 Task: Reply All to email with the signature Gage Hill with the subject Request for a survey from softage.1@softage.net with the message Please let me know if there are any concerns regarding the project timeline., select first 2 words, change the font color from current to green and background color to yellow Send the email
Action: Mouse moved to (968, 81)
Screenshot: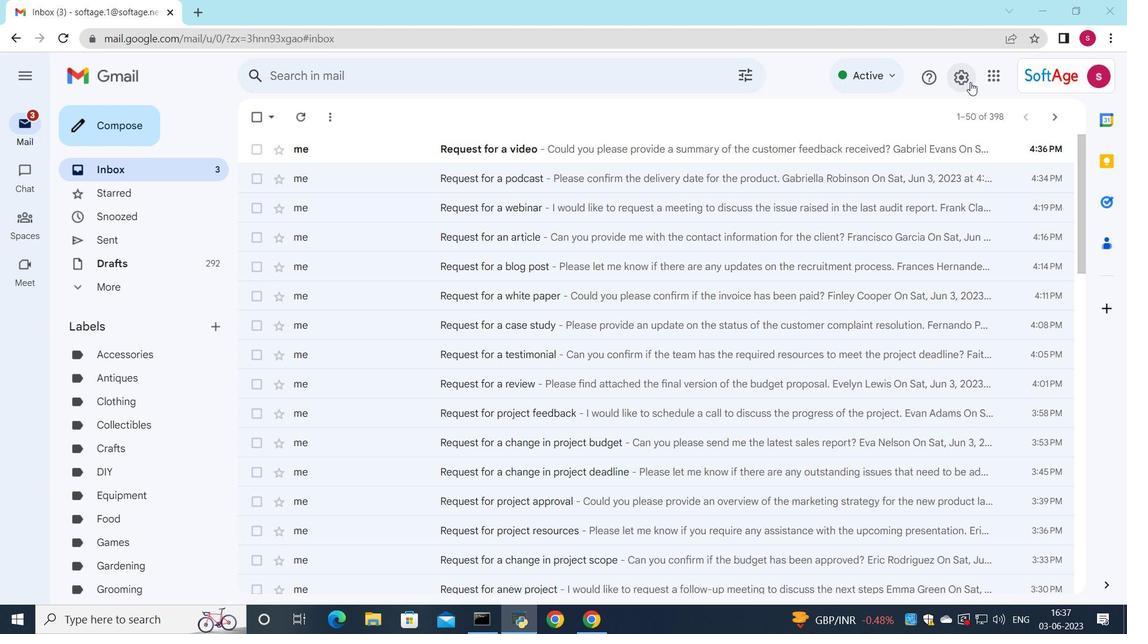 
Action: Mouse pressed left at (968, 81)
Screenshot: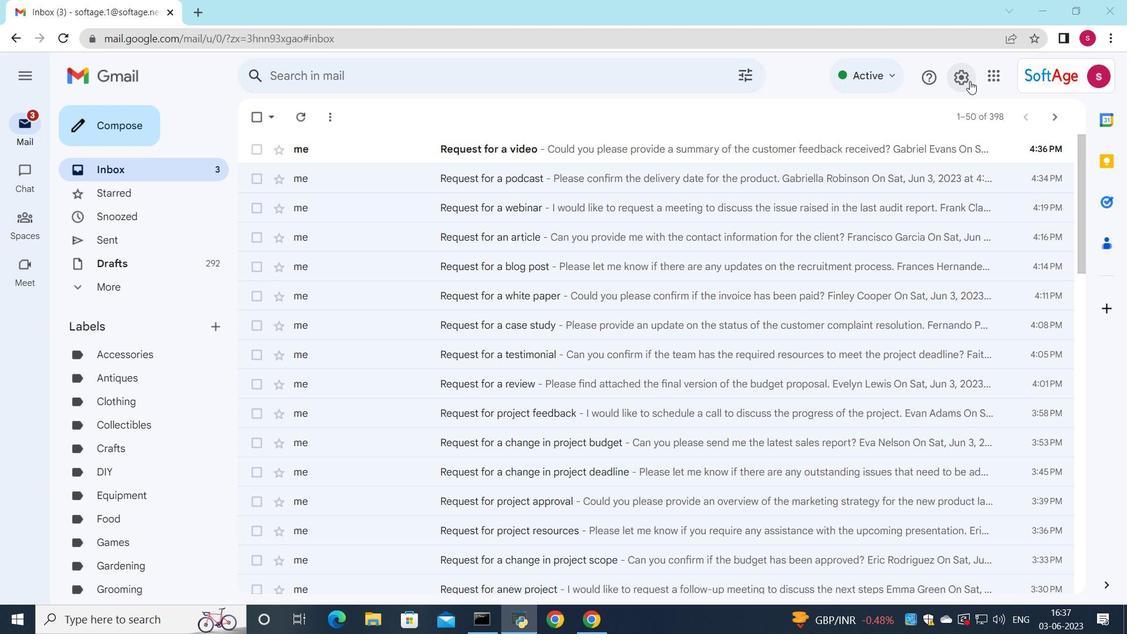 
Action: Mouse moved to (974, 151)
Screenshot: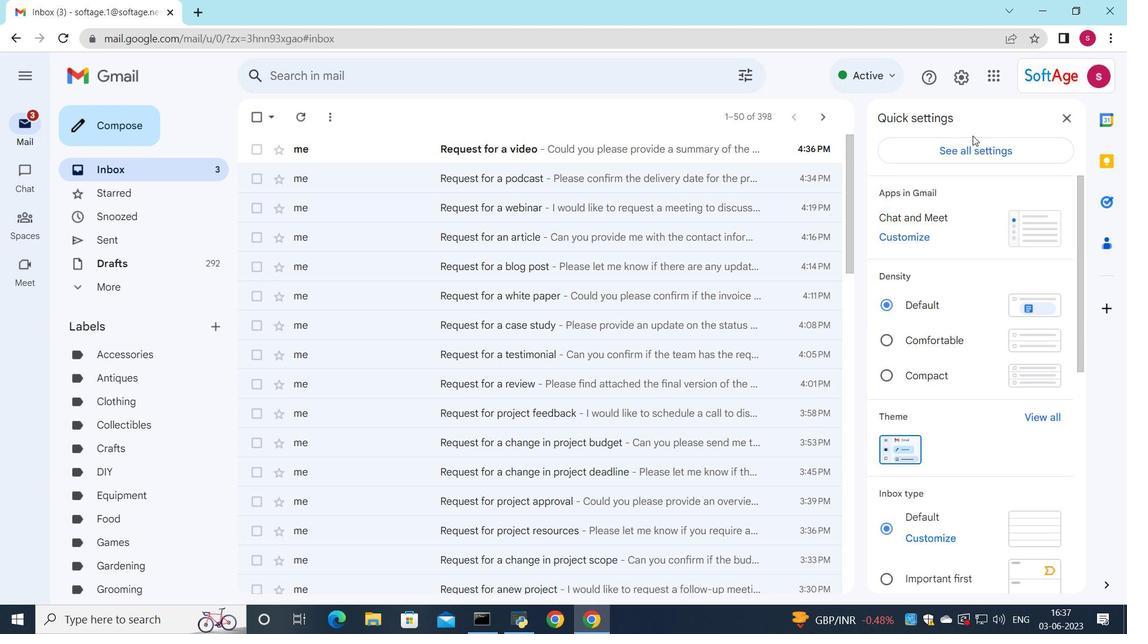 
Action: Mouse pressed left at (974, 151)
Screenshot: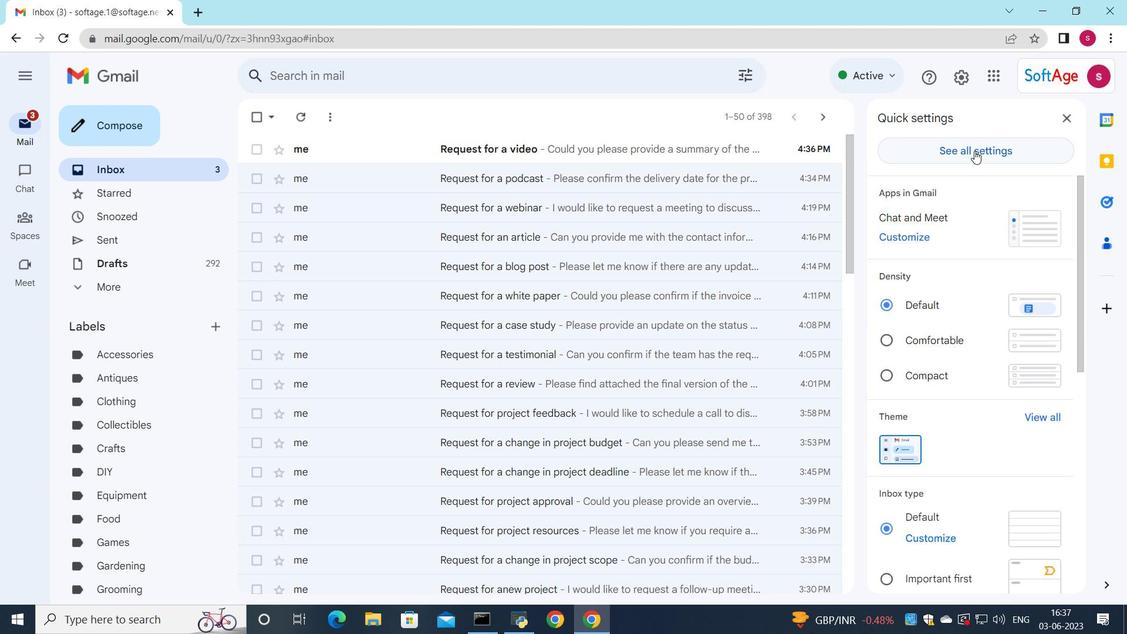 
Action: Mouse moved to (771, 204)
Screenshot: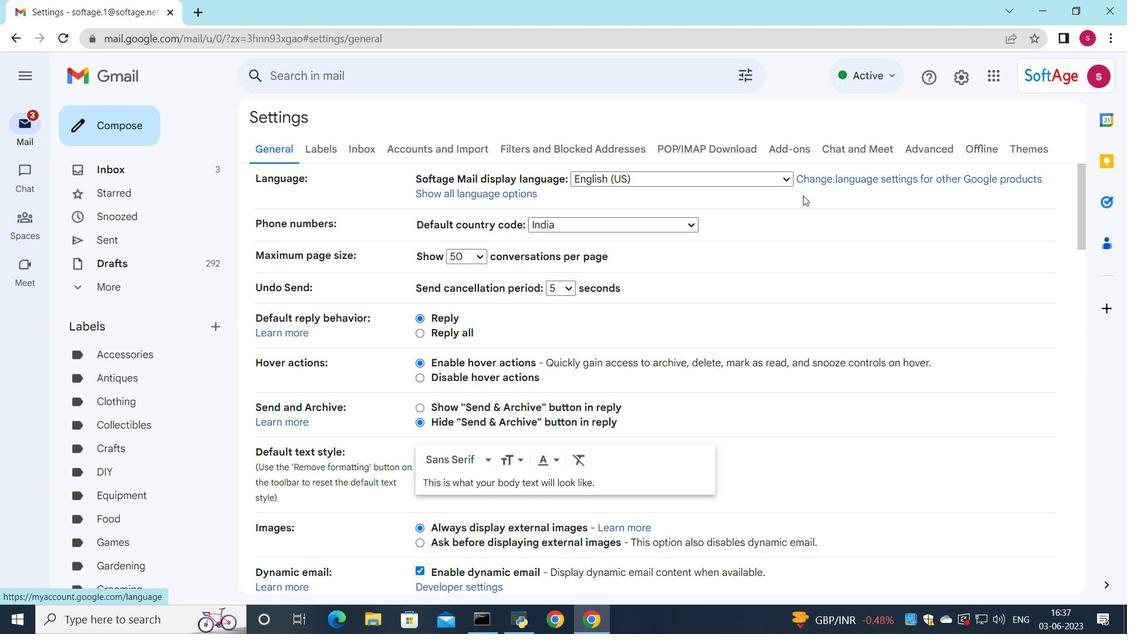 
Action: Mouse scrolled (771, 204) with delta (0, 0)
Screenshot: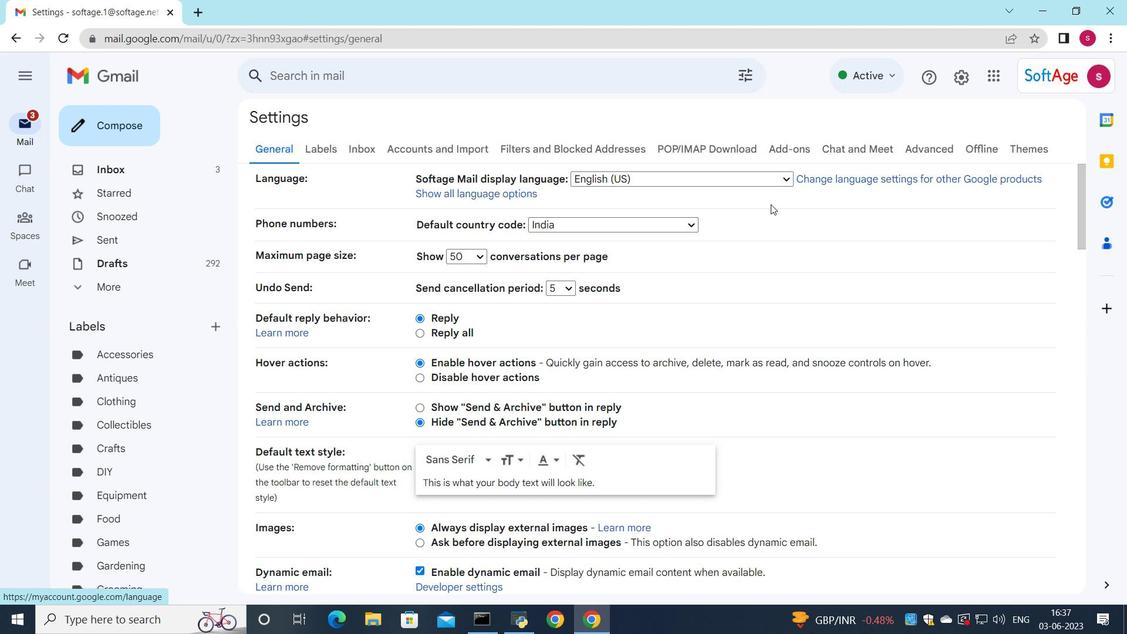 
Action: Mouse scrolled (771, 204) with delta (0, 0)
Screenshot: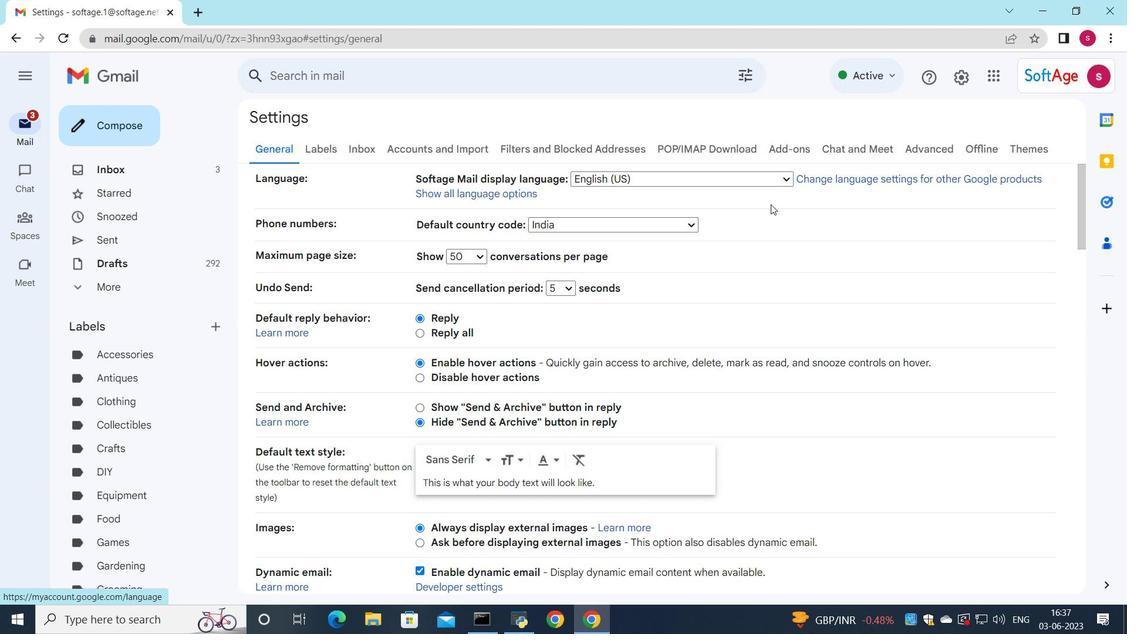 
Action: Mouse scrolled (771, 204) with delta (0, 0)
Screenshot: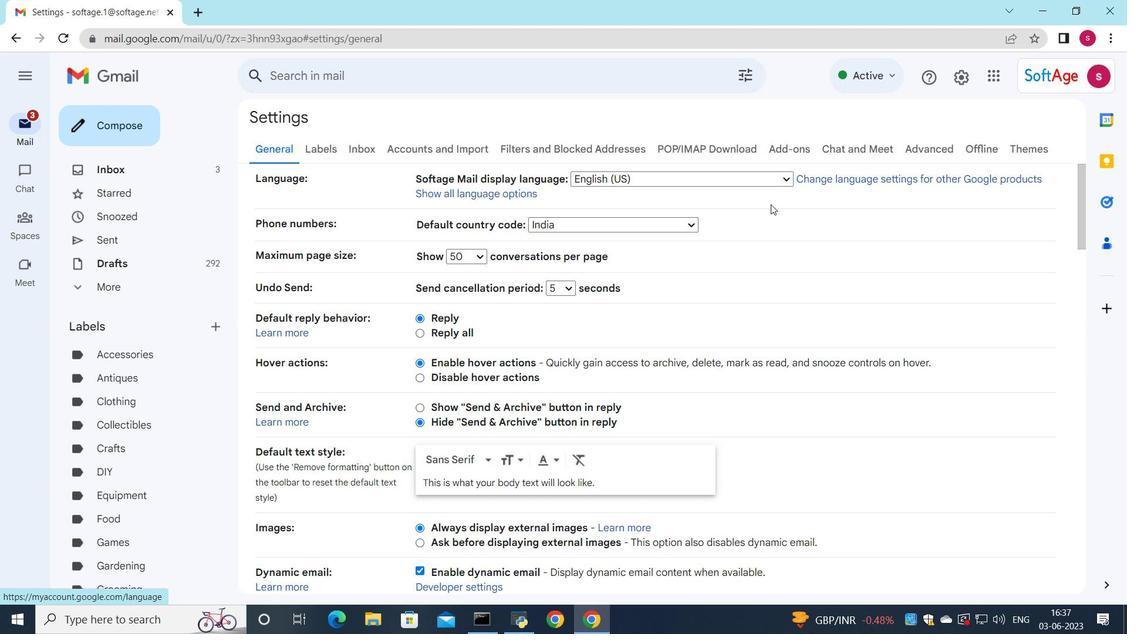 
Action: Mouse scrolled (771, 204) with delta (0, 0)
Screenshot: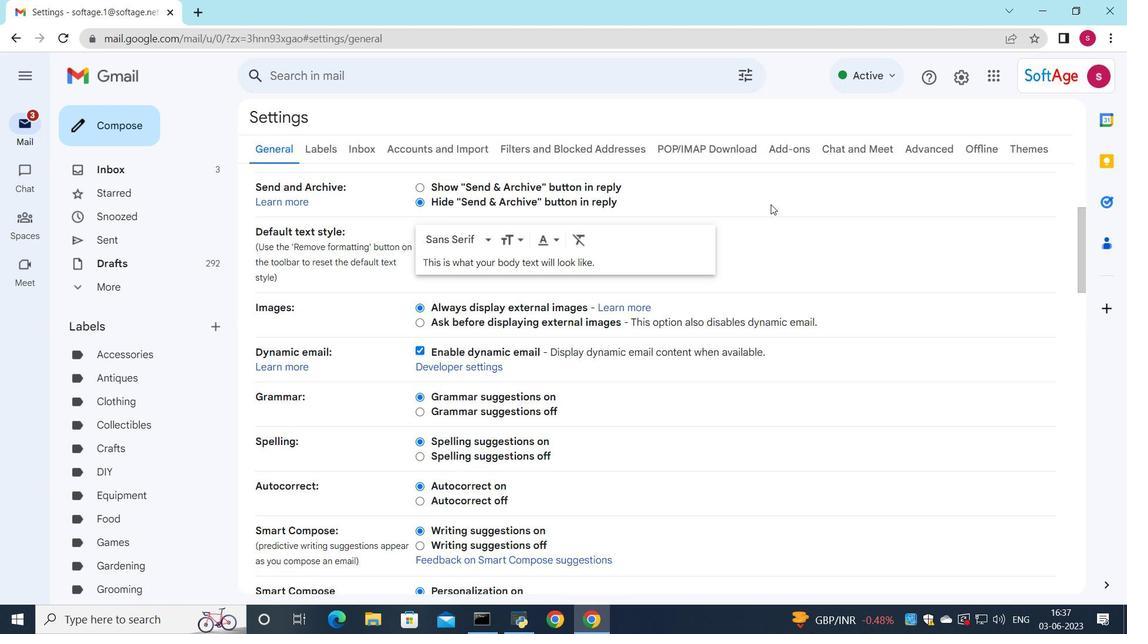 
Action: Mouse scrolled (771, 204) with delta (0, 0)
Screenshot: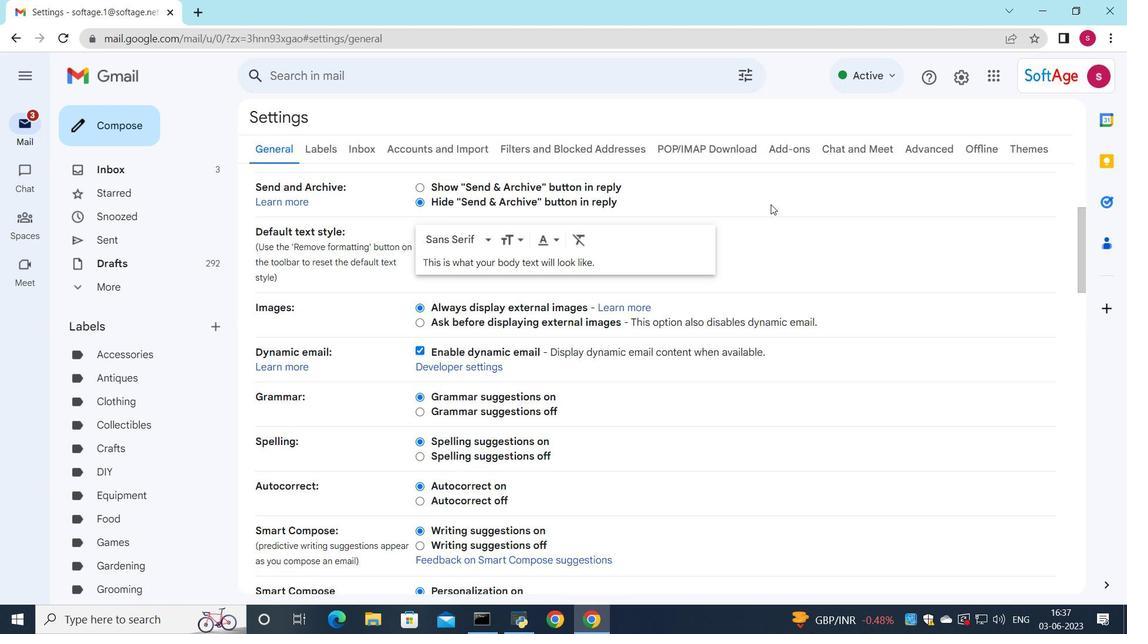 
Action: Mouse scrolled (771, 204) with delta (0, 0)
Screenshot: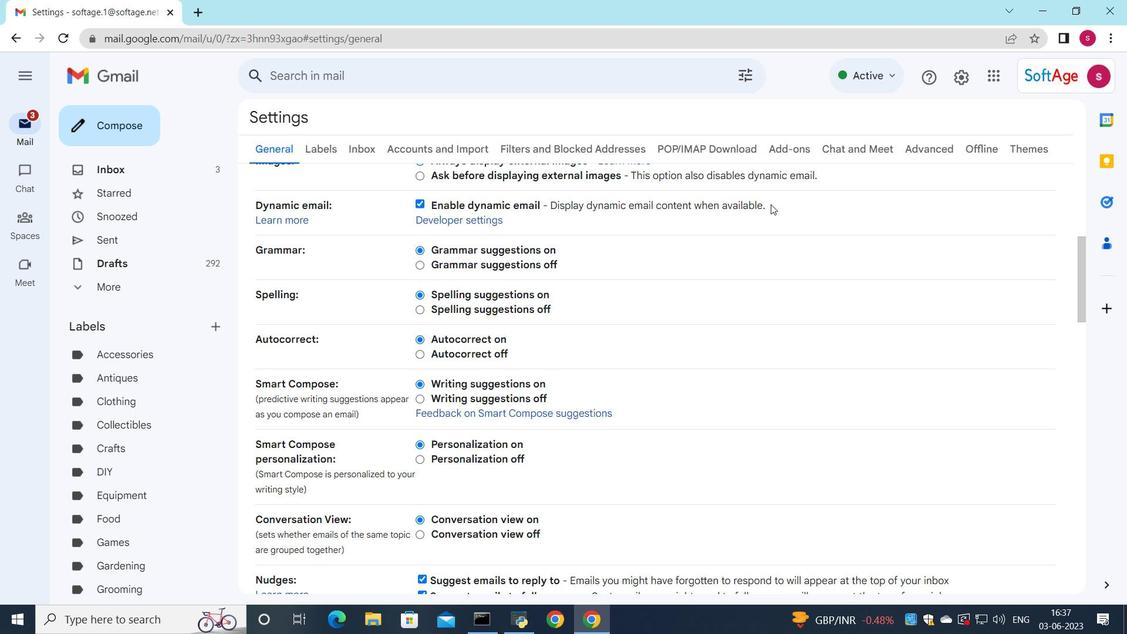 
Action: Mouse scrolled (771, 204) with delta (0, 0)
Screenshot: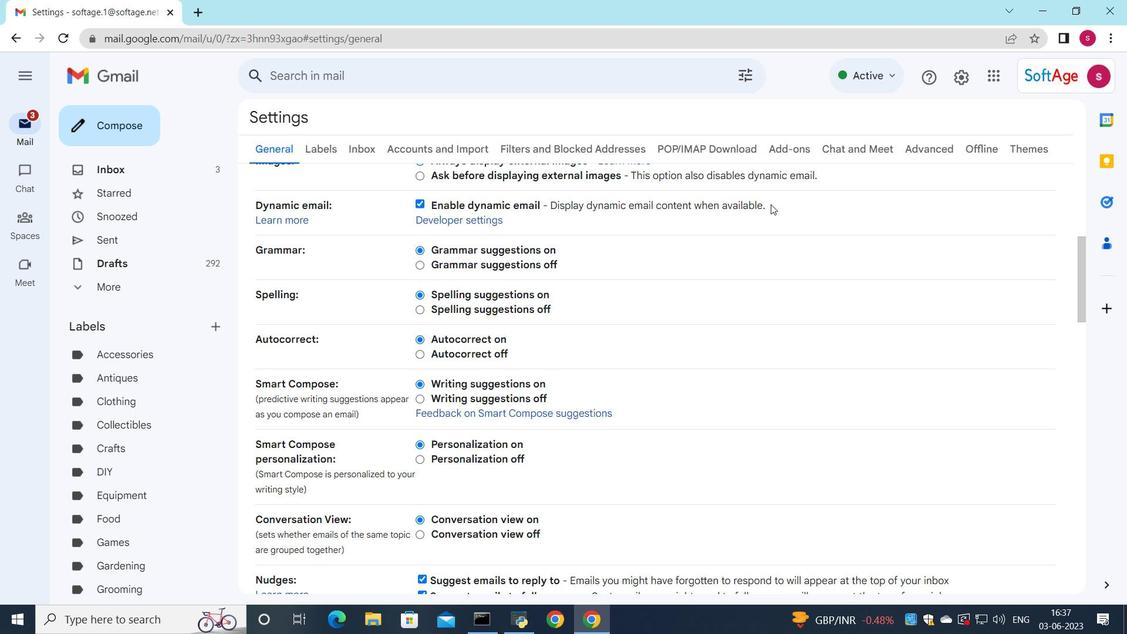 
Action: Mouse scrolled (771, 204) with delta (0, 0)
Screenshot: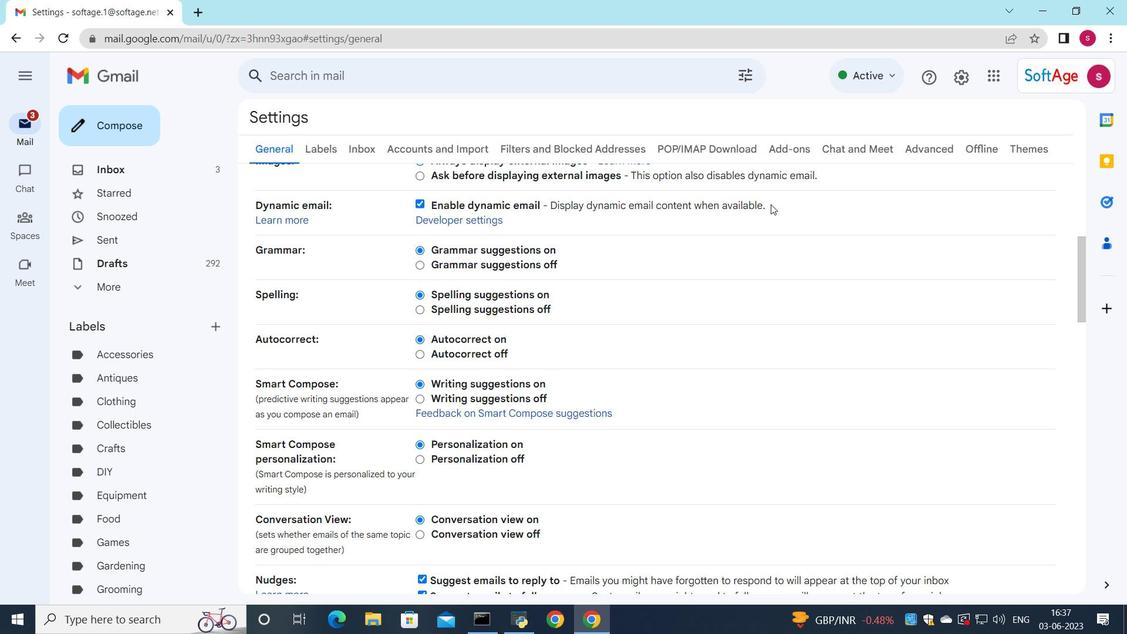 
Action: Mouse scrolled (771, 204) with delta (0, 0)
Screenshot: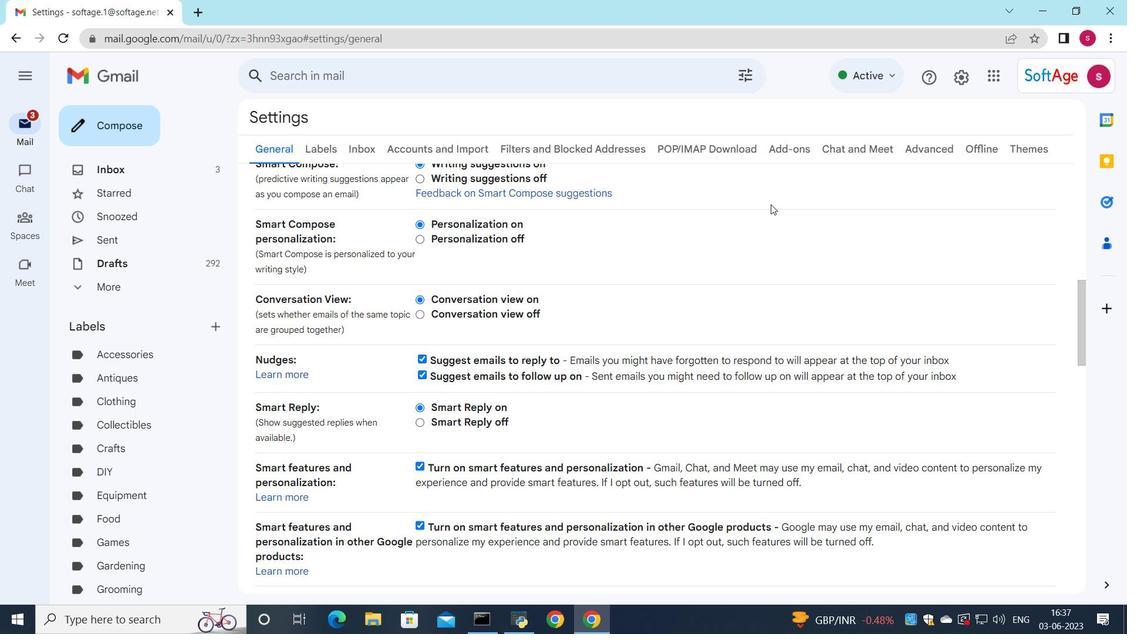 
Action: Mouse scrolled (771, 204) with delta (0, 0)
Screenshot: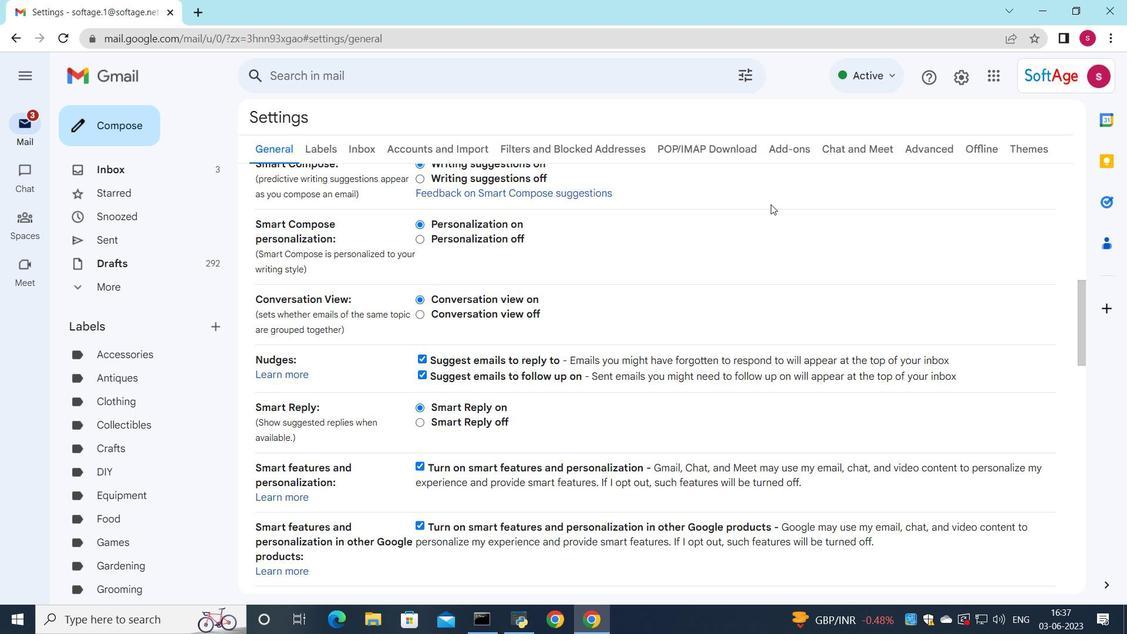 
Action: Mouse scrolled (771, 204) with delta (0, 0)
Screenshot: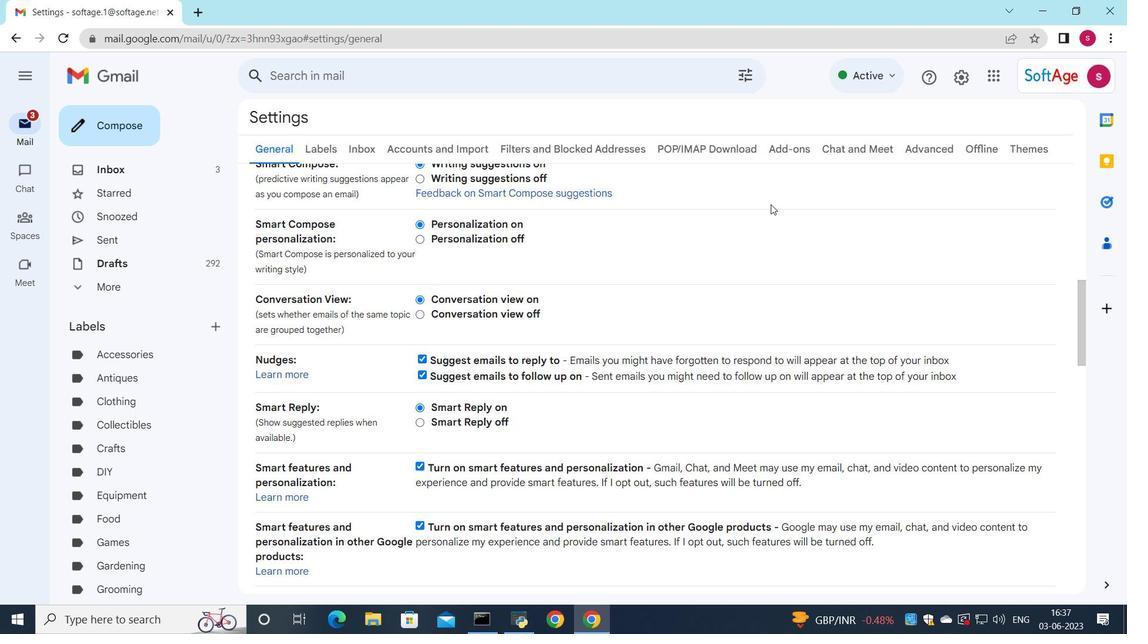 
Action: Mouse moved to (744, 226)
Screenshot: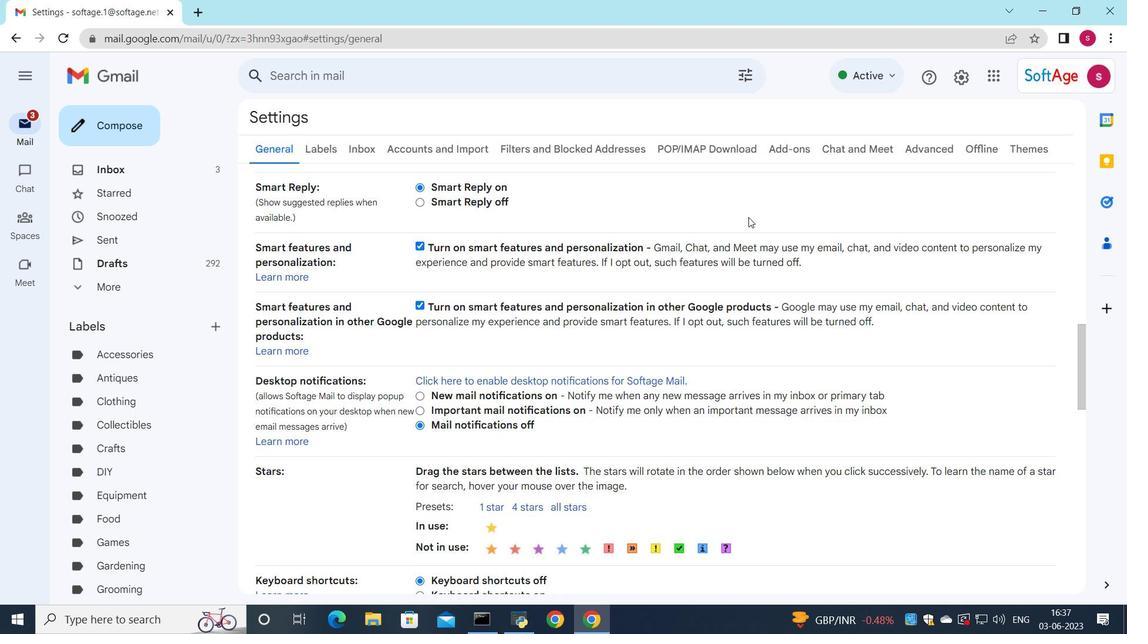 
Action: Mouse scrolled (744, 225) with delta (0, 0)
Screenshot: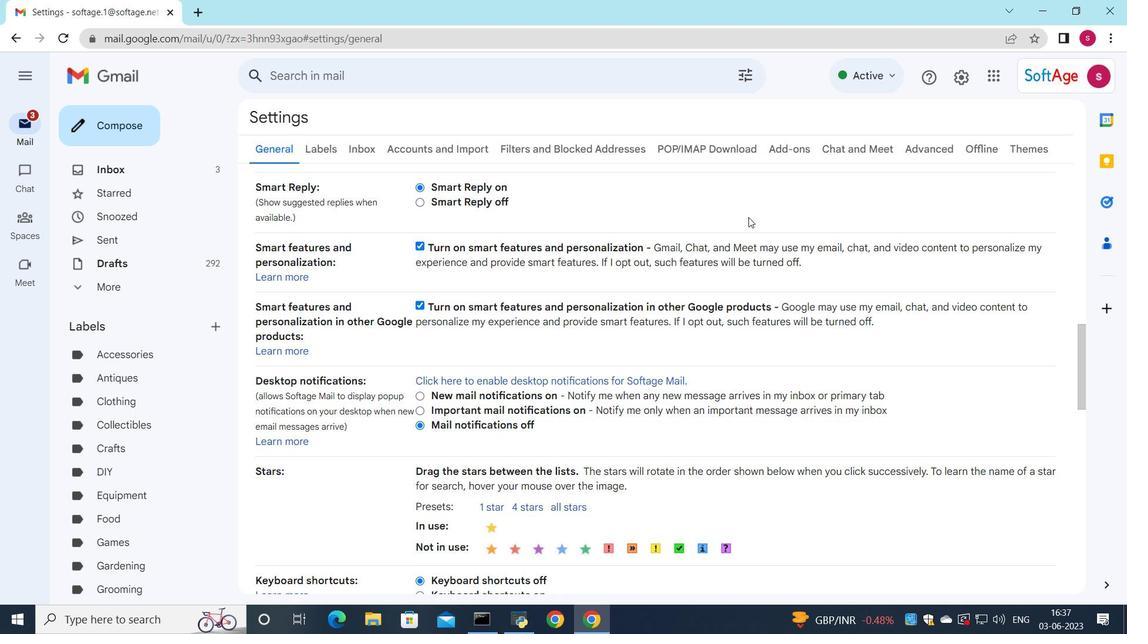 
Action: Mouse moved to (744, 226)
Screenshot: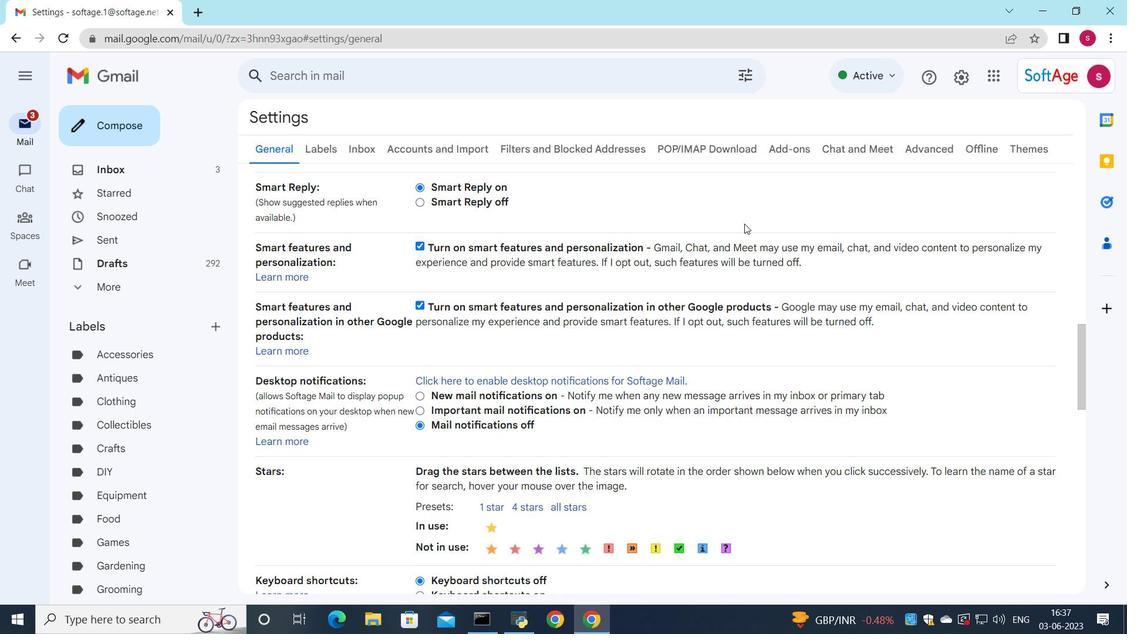 
Action: Mouse scrolled (744, 226) with delta (0, 0)
Screenshot: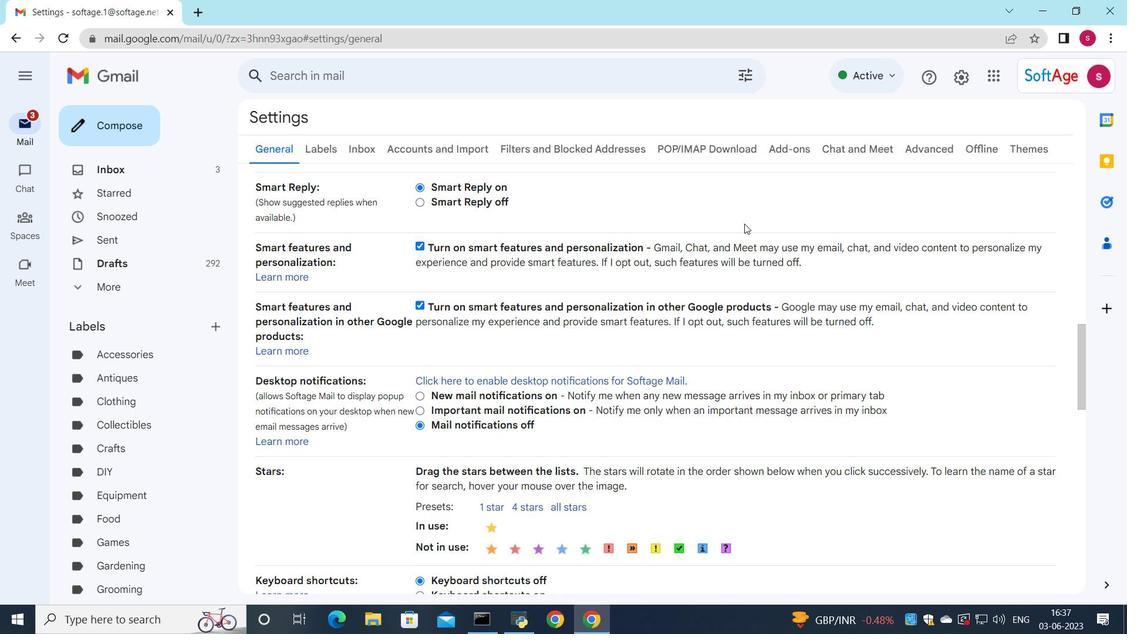 
Action: Mouse moved to (744, 236)
Screenshot: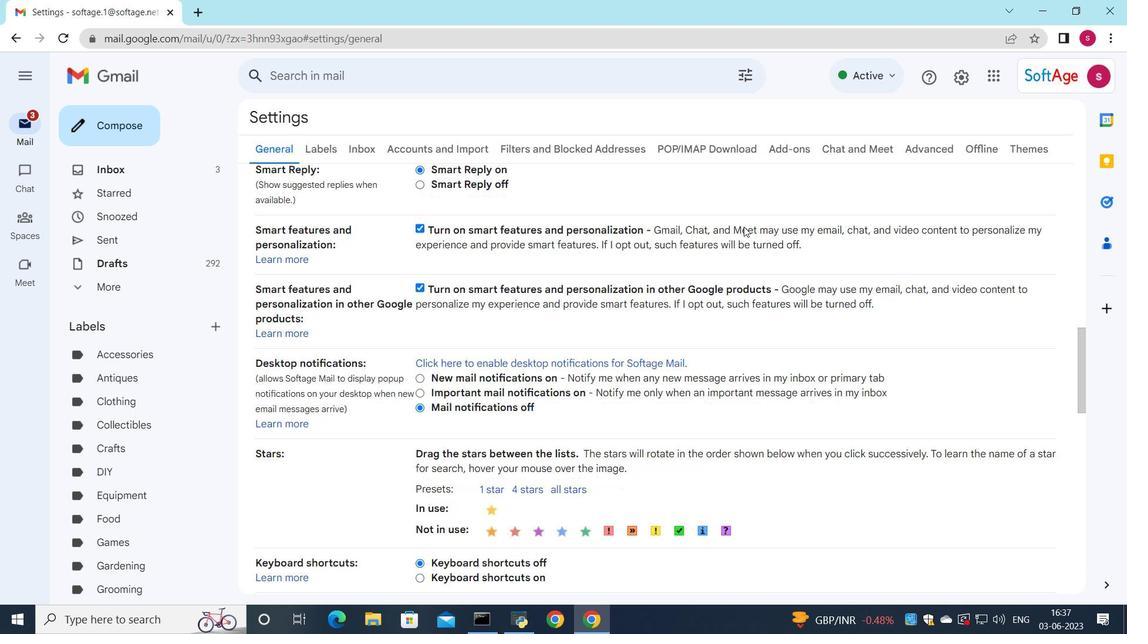 
Action: Mouse scrolled (744, 228) with delta (0, 0)
Screenshot: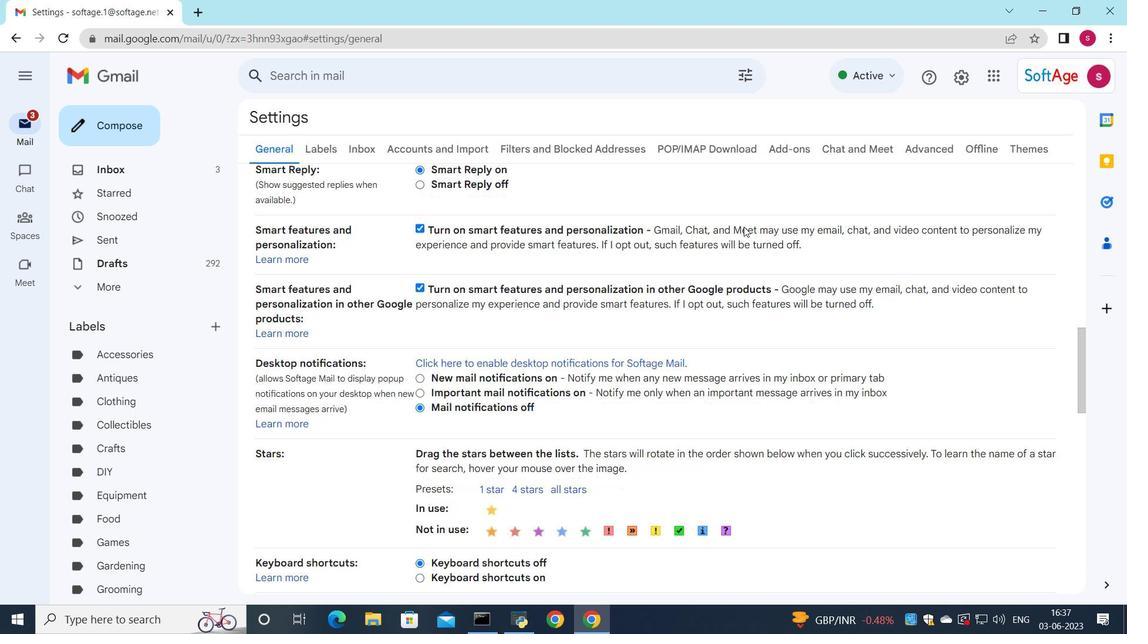 
Action: Mouse moved to (664, 293)
Screenshot: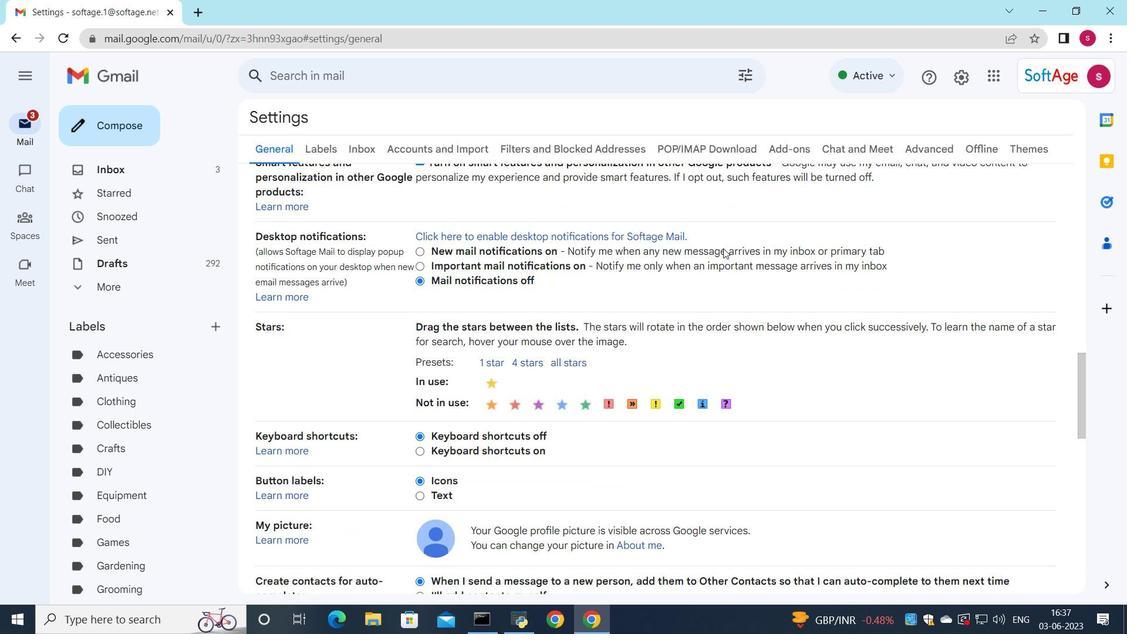 
Action: Mouse scrolled (664, 292) with delta (0, 0)
Screenshot: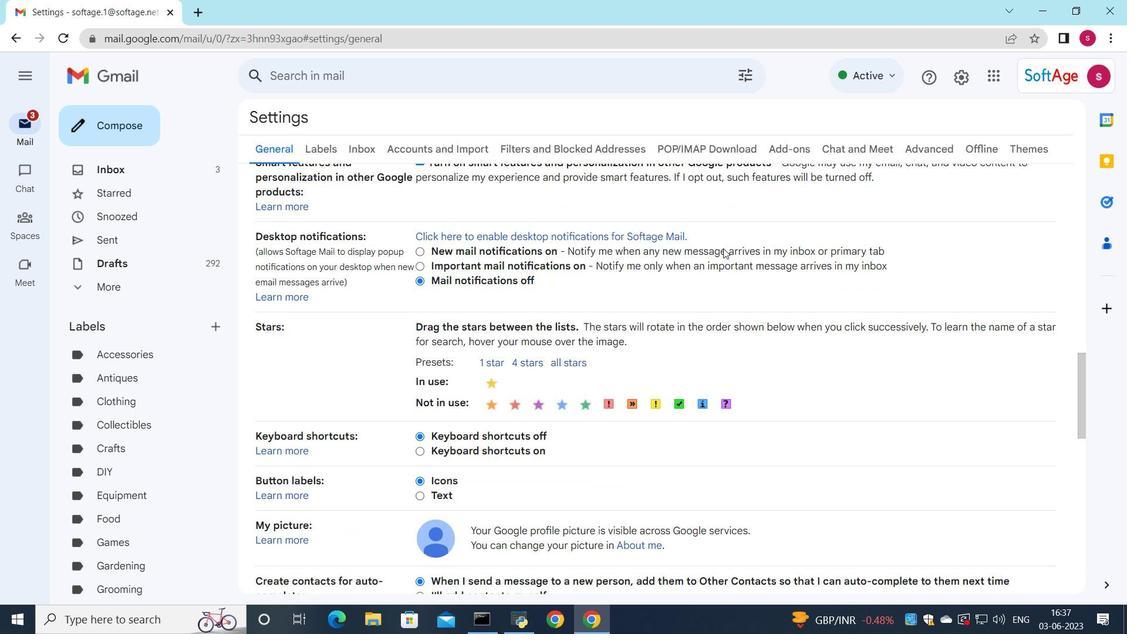 
Action: Mouse moved to (662, 297)
Screenshot: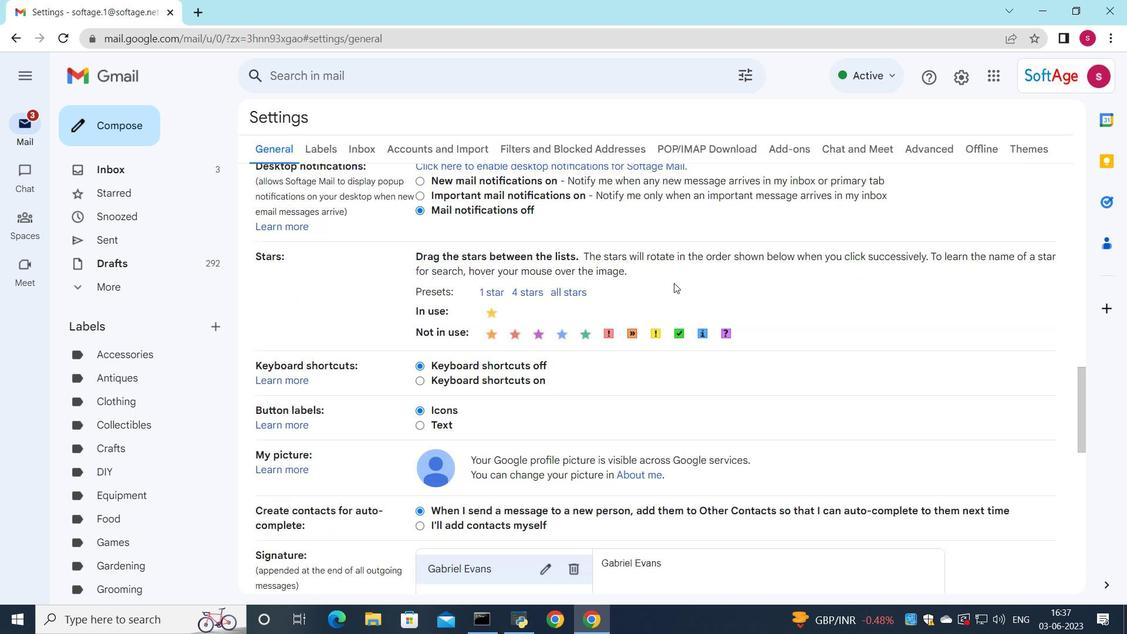 
Action: Mouse scrolled (662, 297) with delta (0, 0)
Screenshot: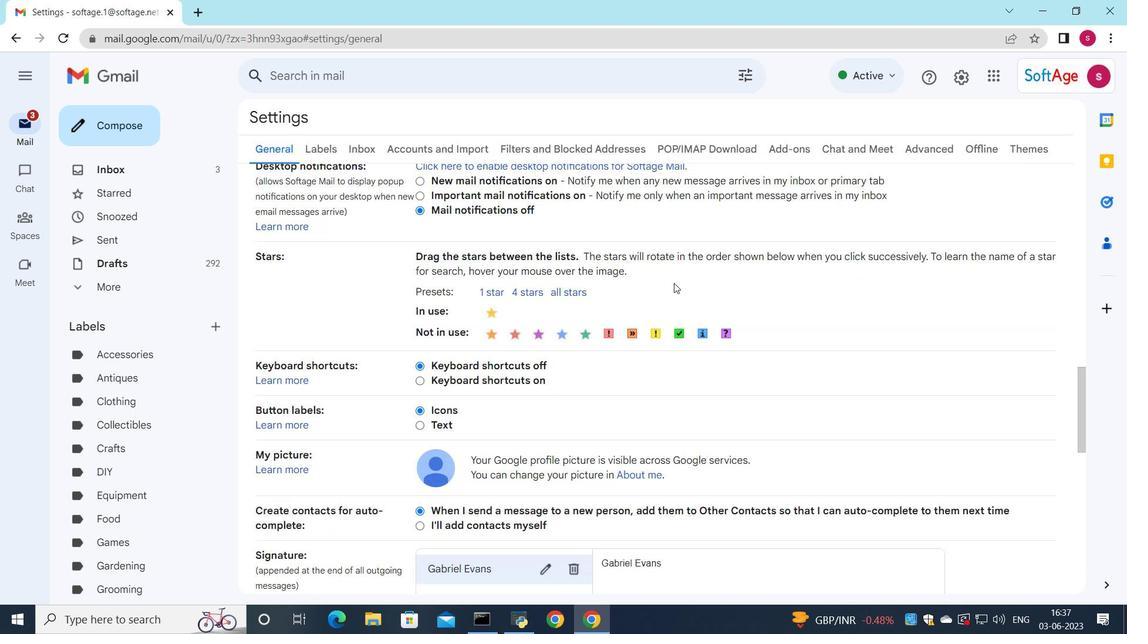 
Action: Mouse moved to (661, 300)
Screenshot: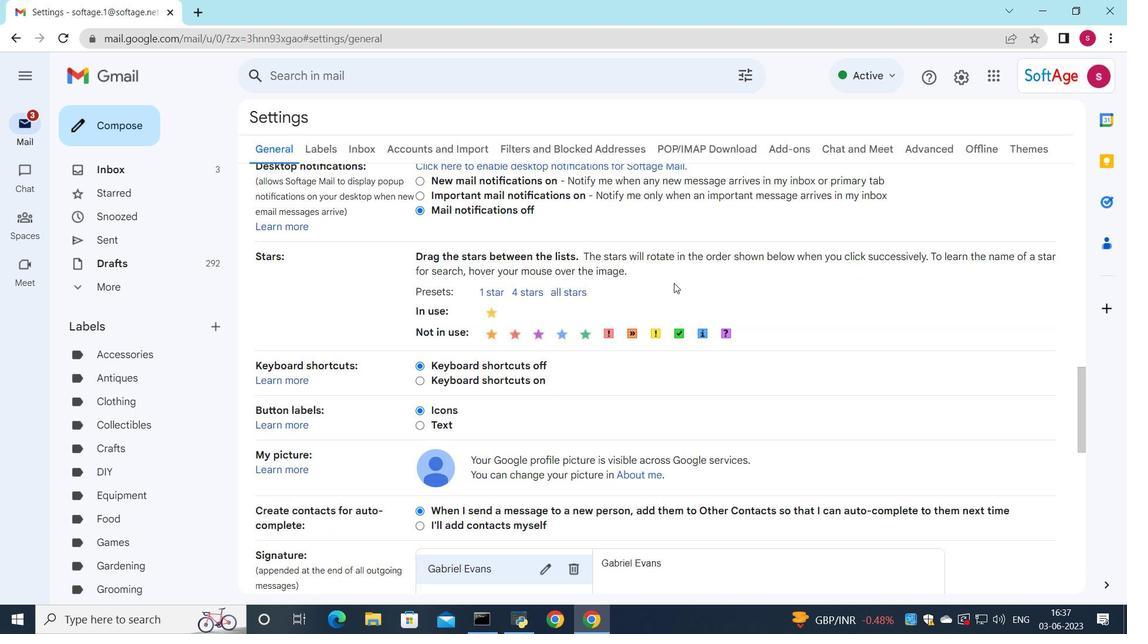 
Action: Mouse scrolled (661, 299) with delta (0, 0)
Screenshot: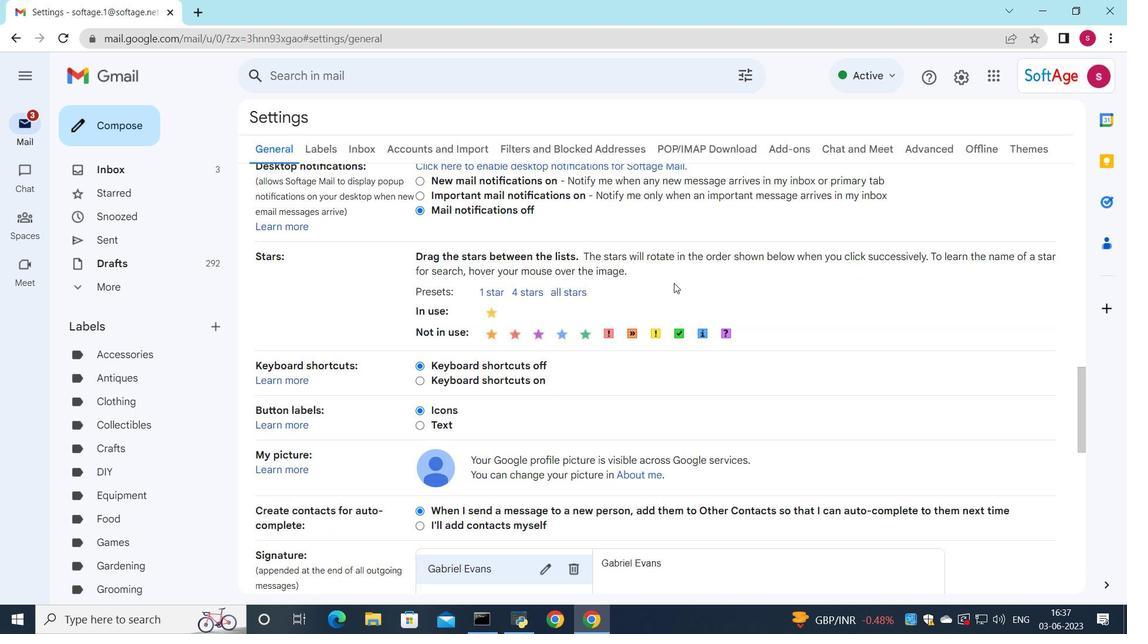 
Action: Mouse moved to (576, 337)
Screenshot: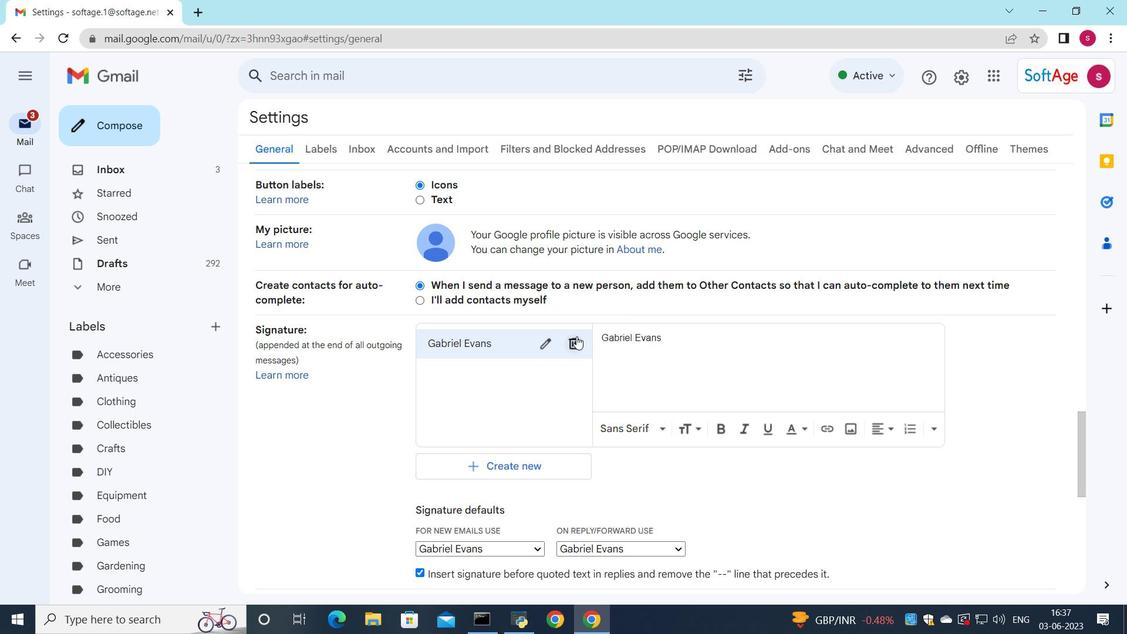 
Action: Mouse pressed left at (576, 337)
Screenshot: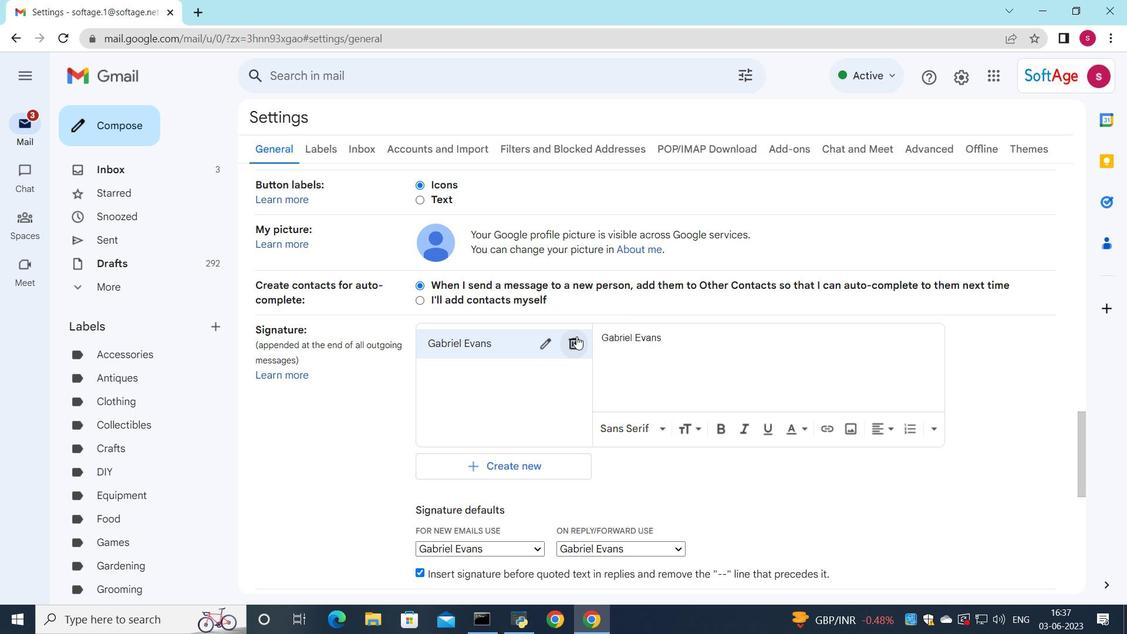 
Action: Mouse moved to (691, 353)
Screenshot: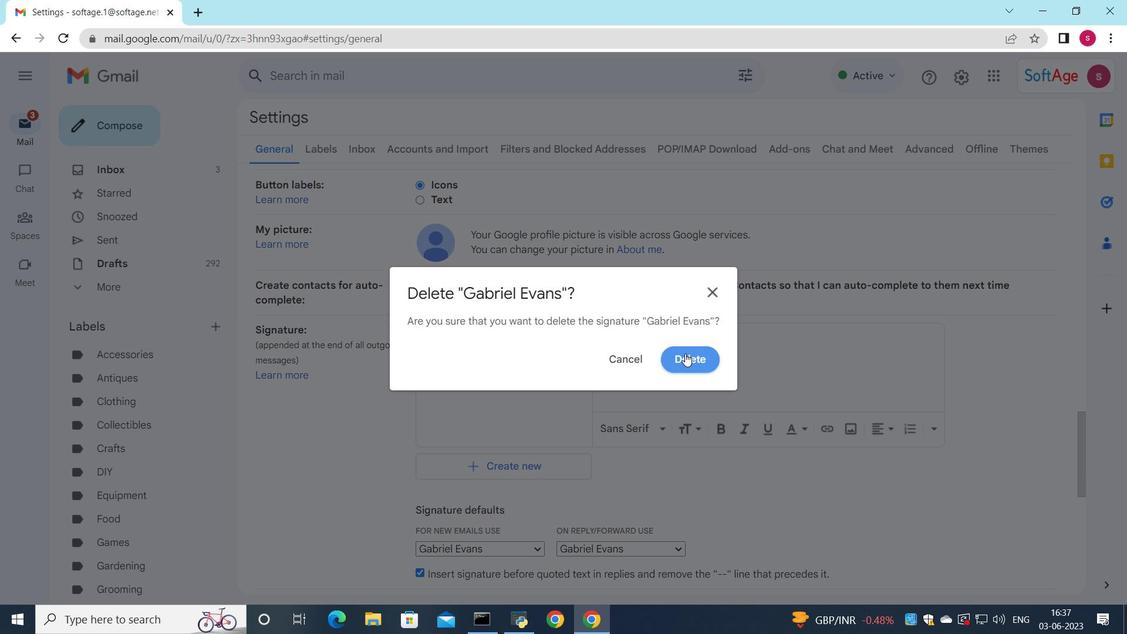 
Action: Mouse pressed left at (691, 353)
Screenshot: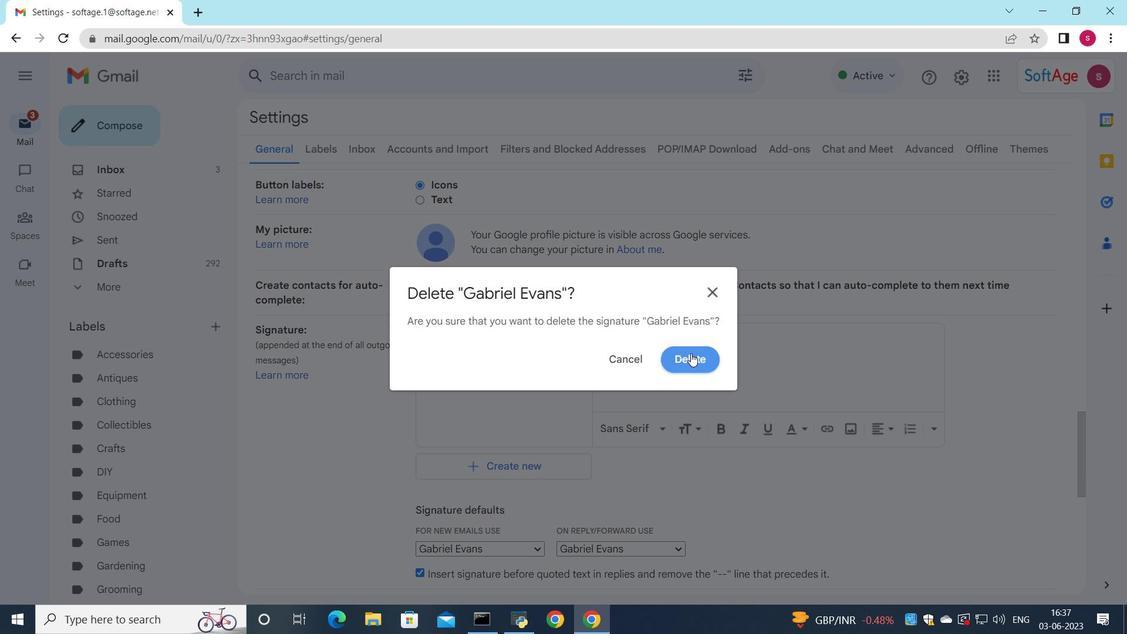 
Action: Mouse moved to (466, 349)
Screenshot: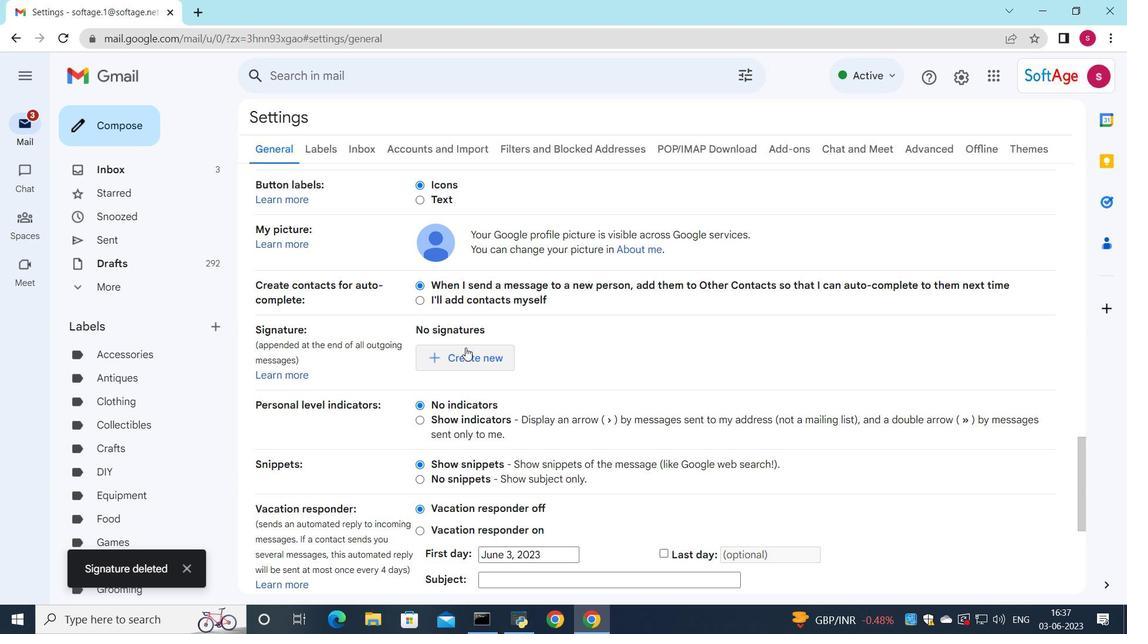 
Action: Mouse pressed left at (466, 349)
Screenshot: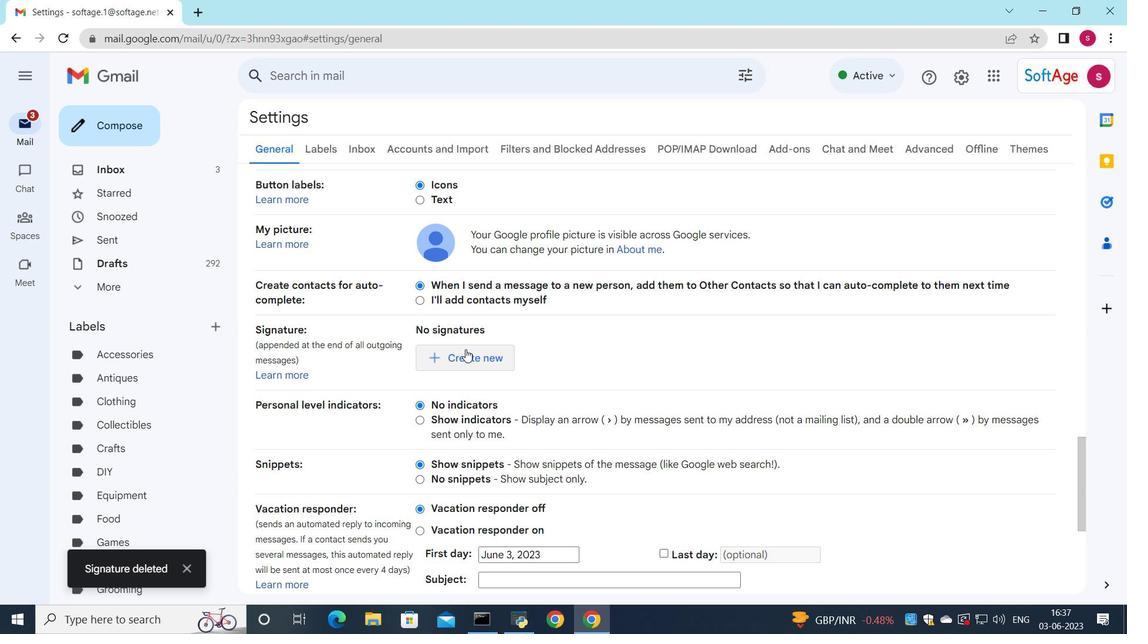 
Action: Mouse moved to (699, 371)
Screenshot: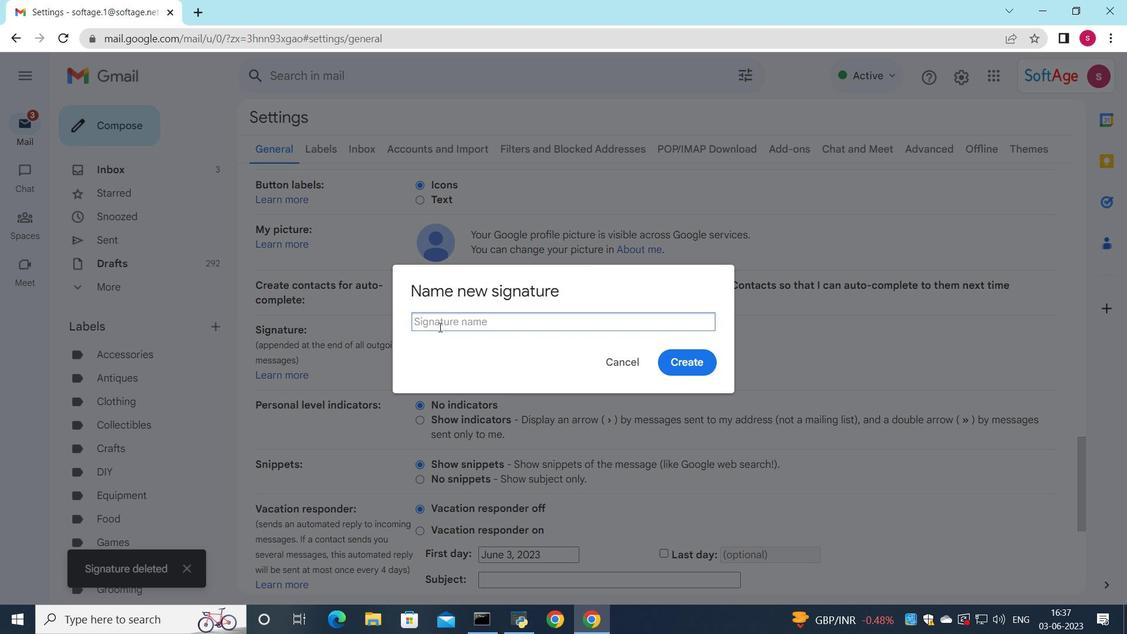 
Action: Key pressed <Key.shift><Key.shift><Key.shift><Key.shift><Key.shift><Key.shift><Key.shift><Key.shift><Key.shift><Key.shift><Key.shift><Key.shift><Key.shift><Key.shift><Key.shift><Key.shift><Key.shift><Key.shift><Key.shift><Key.shift><Key.shift><Key.shift><Key.shift><Key.shift><Key.shift><Key.shift><Key.shift>Gage<Key.space><Key.shift><Key.shift><Key.shift><Key.shift><Key.shift>Hill
Screenshot: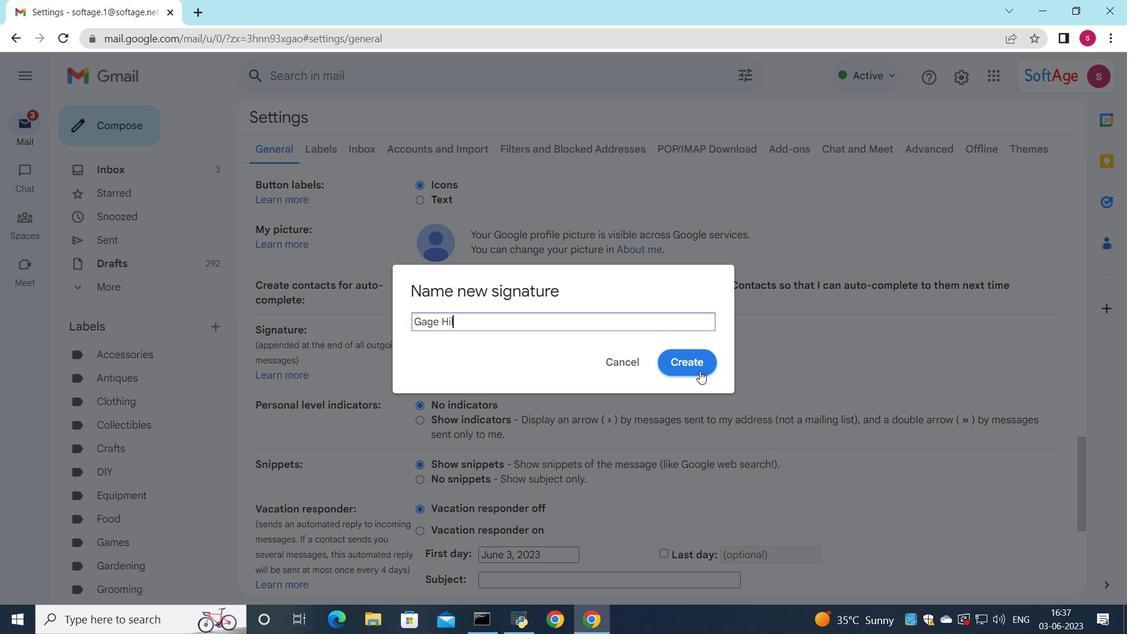 
Action: Mouse moved to (678, 355)
Screenshot: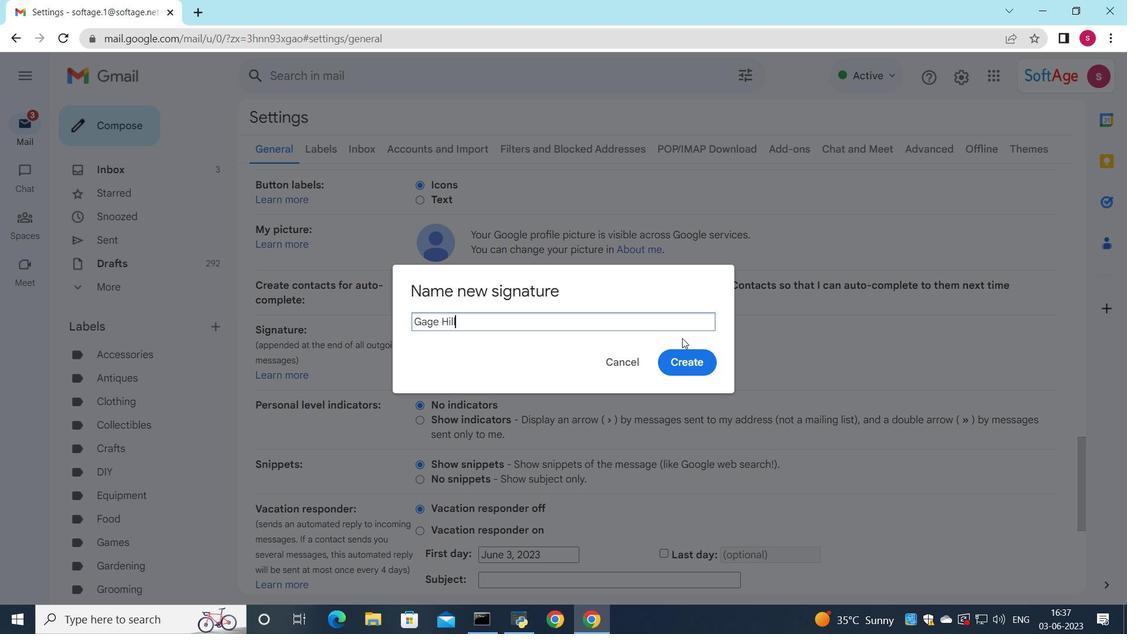 
Action: Mouse pressed left at (678, 355)
Screenshot: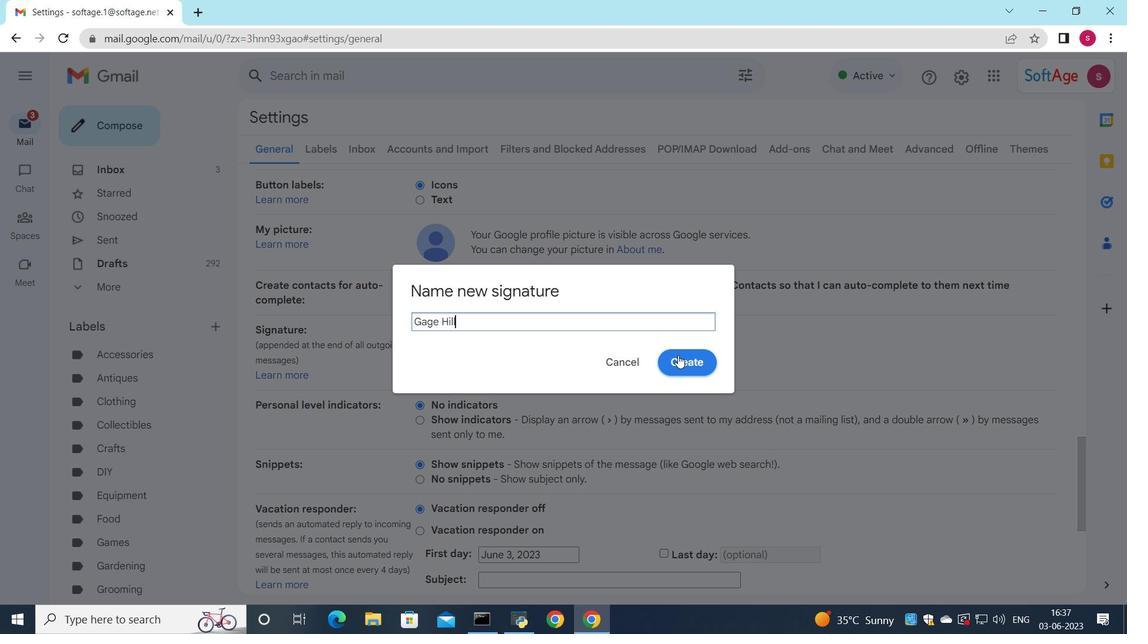 
Action: Mouse moved to (680, 345)
Screenshot: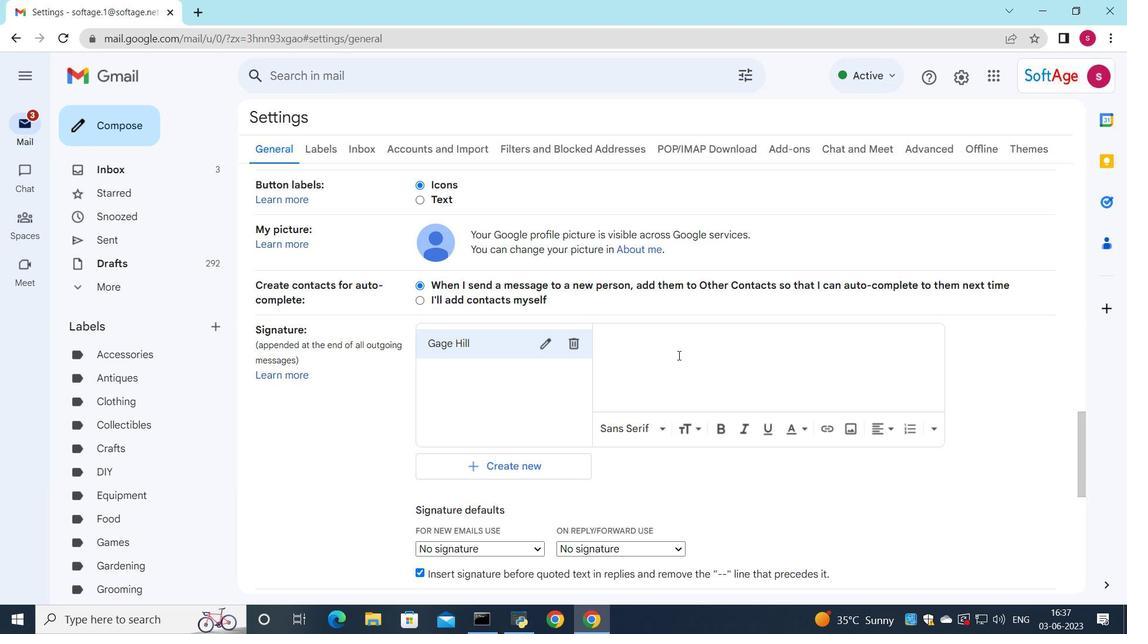 
Action: Mouse pressed left at (680, 345)
Screenshot: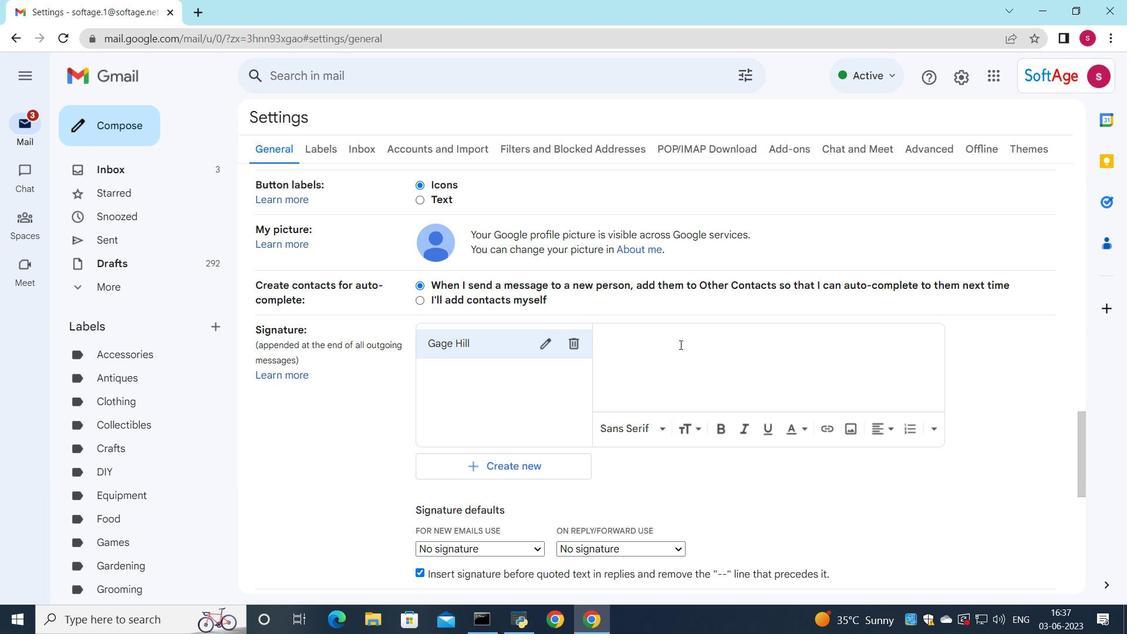 
Action: Key pressed <Key.shift><Key.shift><Key.shift><Key.shift><Key.shift><Key.shift><Key.shift><Key.shift><Key.shift>Gage<Key.space><Key.shift_r><Key.shift_r><Key.shift_r><Key.shift_r>Hill
Screenshot: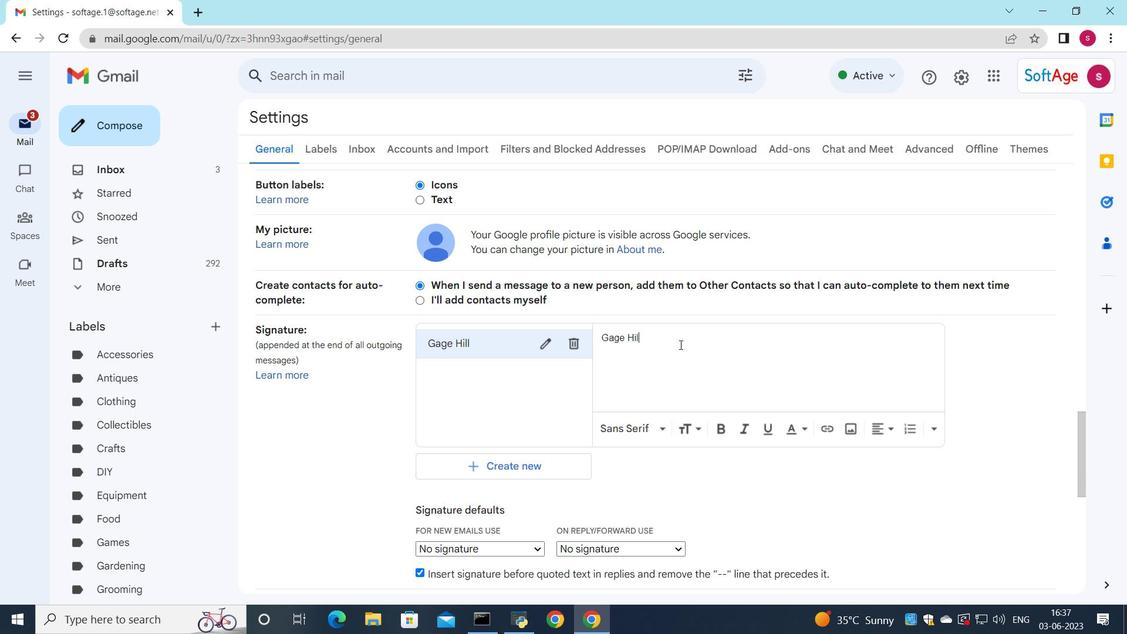 
Action: Mouse moved to (673, 354)
Screenshot: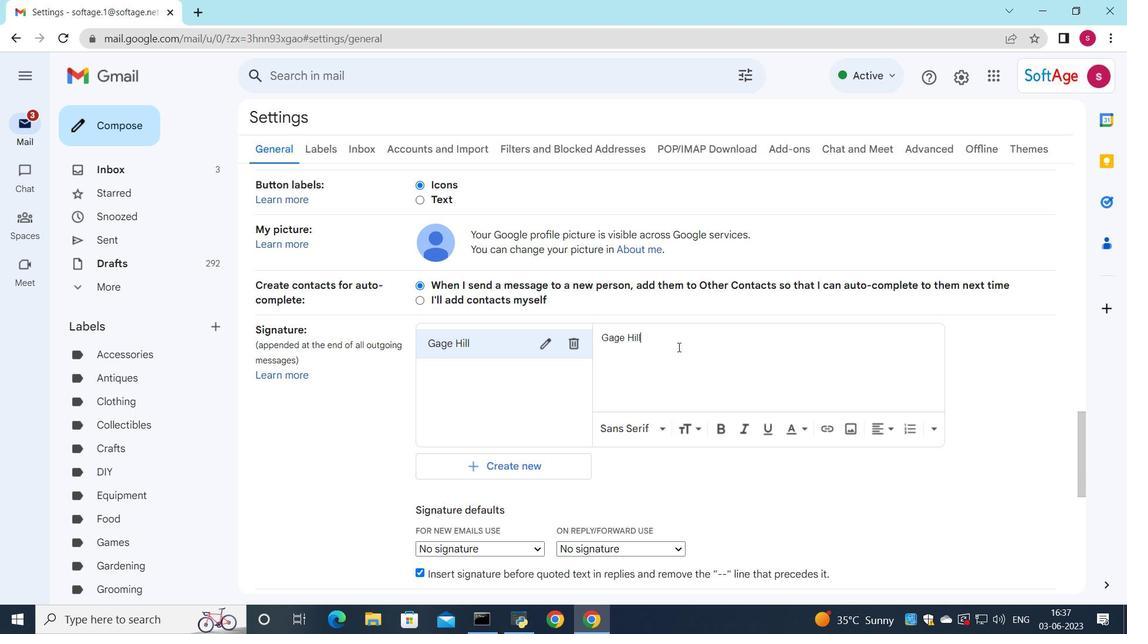 
Action: Mouse scrolled (673, 353) with delta (0, 0)
Screenshot: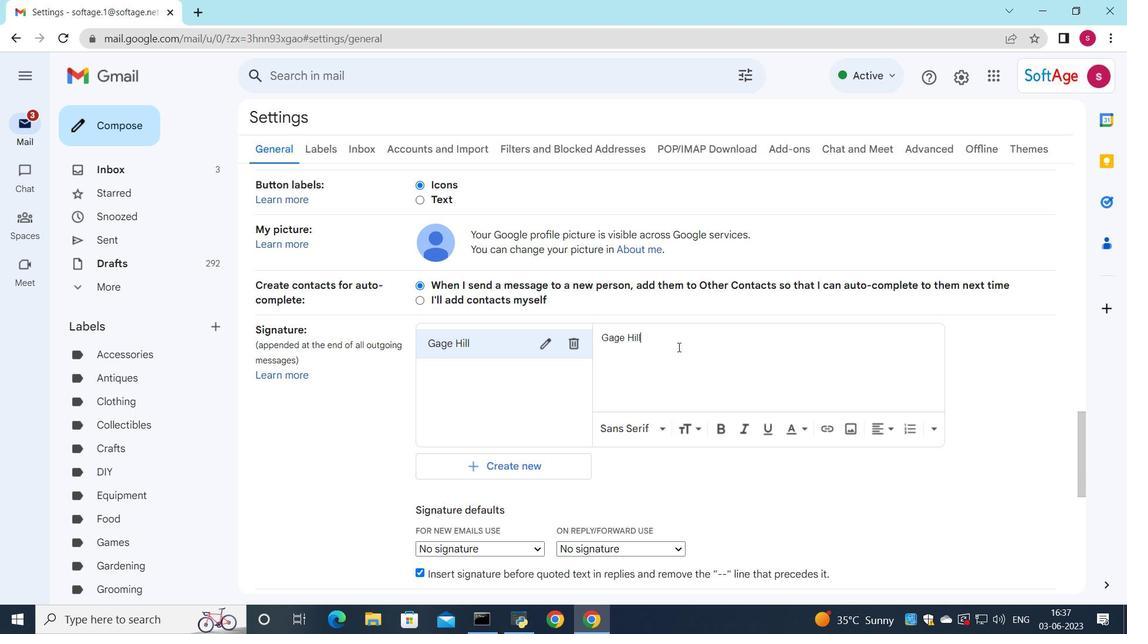 
Action: Mouse moved to (534, 477)
Screenshot: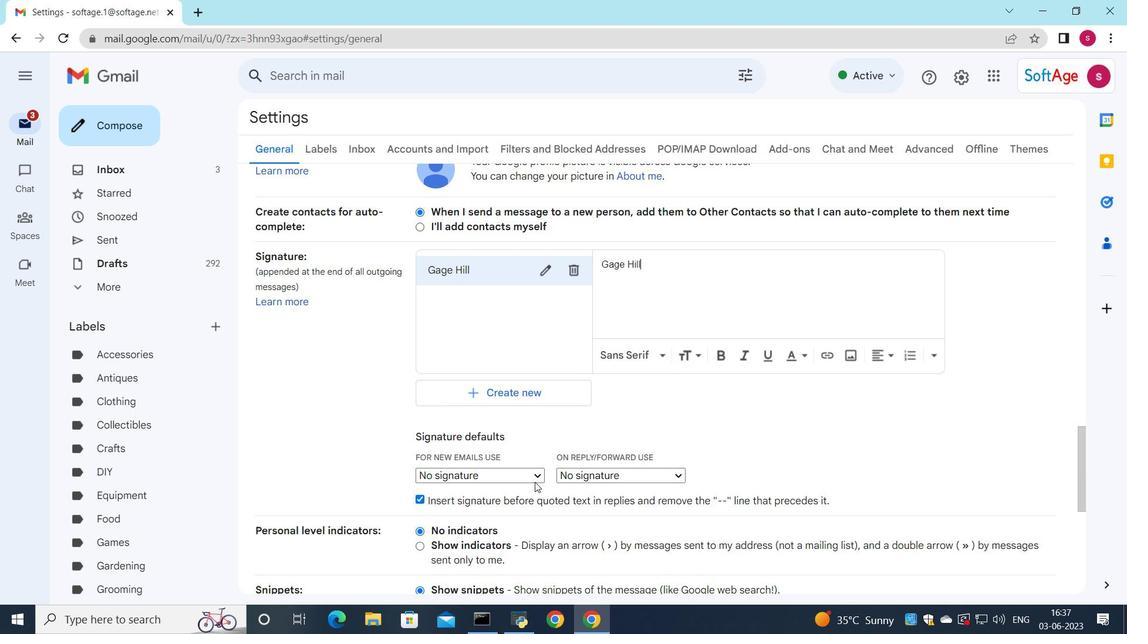 
Action: Mouse pressed left at (534, 477)
Screenshot: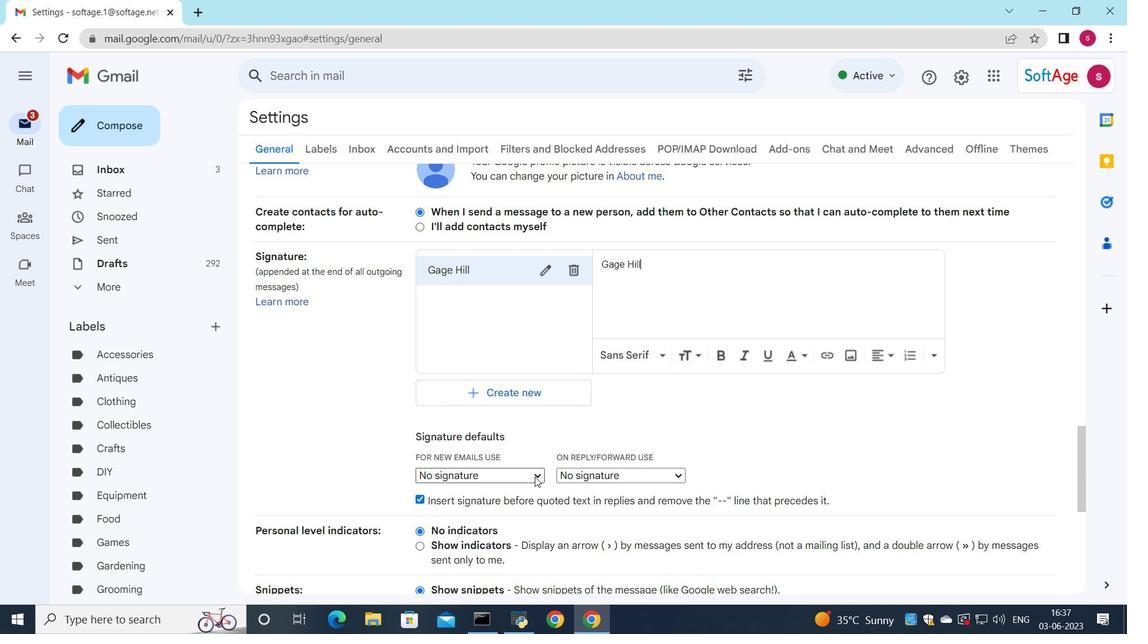 
Action: Mouse moved to (528, 499)
Screenshot: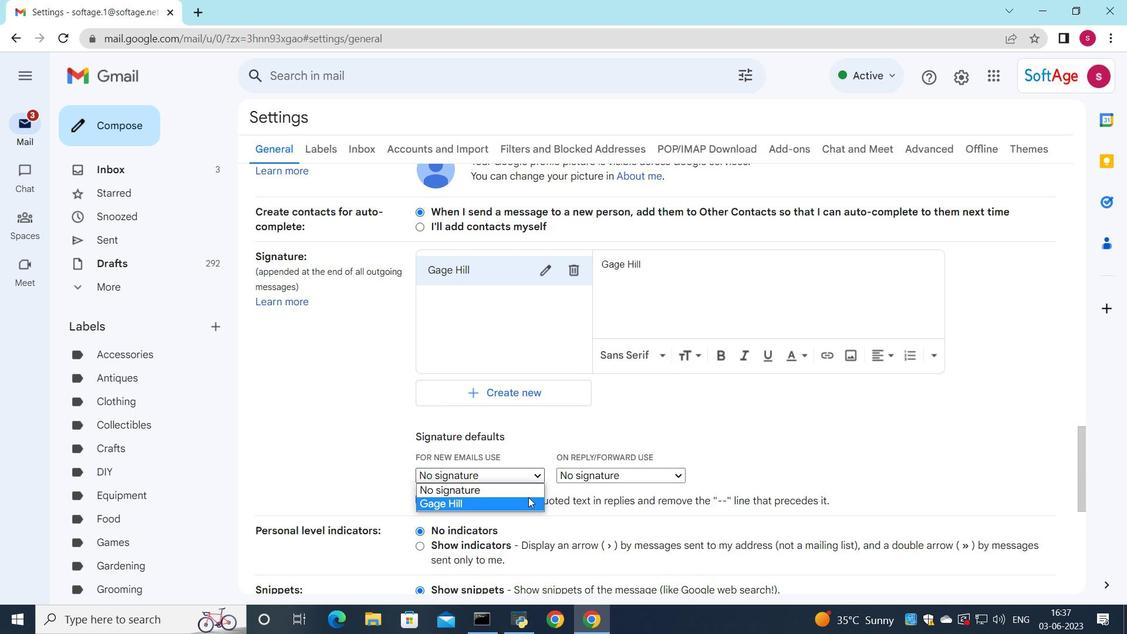 
Action: Mouse pressed left at (528, 499)
Screenshot: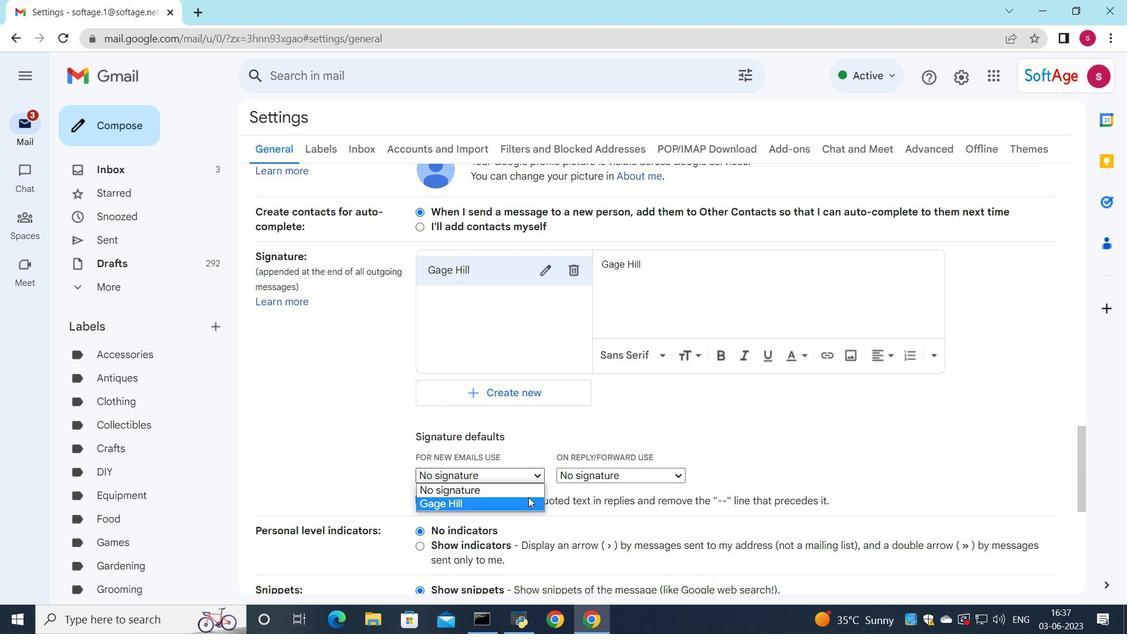 
Action: Mouse moved to (571, 473)
Screenshot: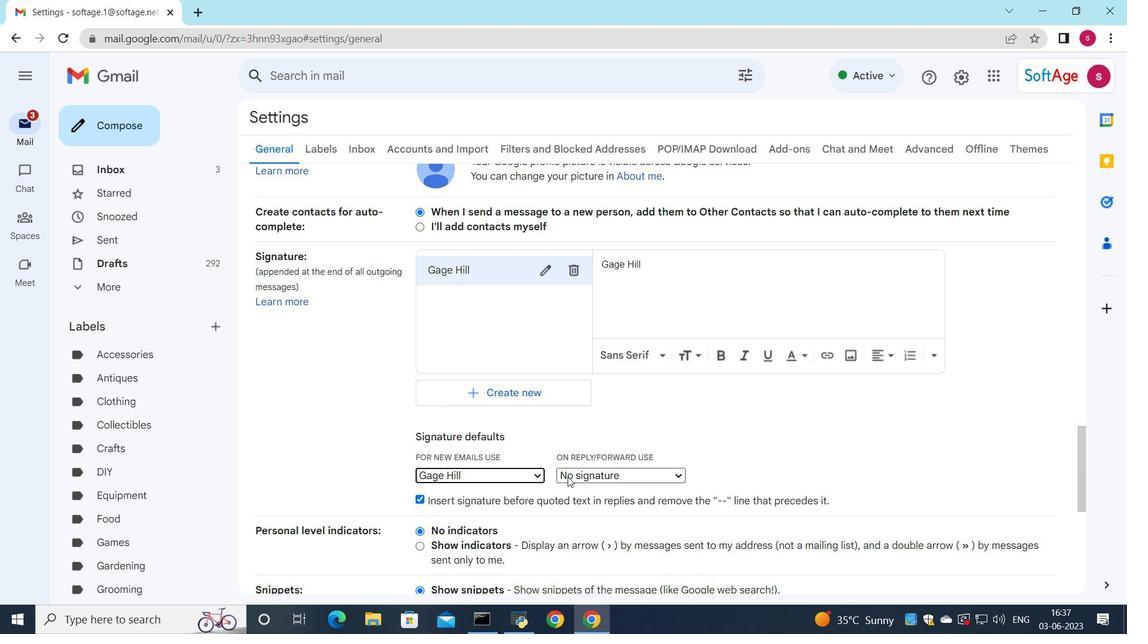 
Action: Mouse pressed left at (571, 473)
Screenshot: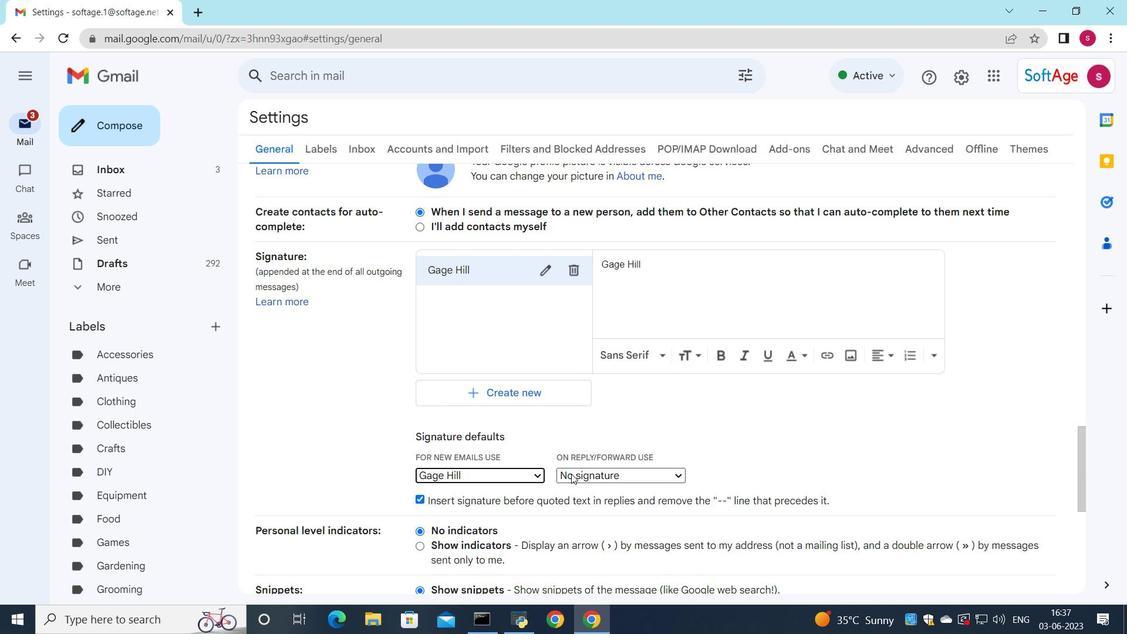 
Action: Mouse moved to (568, 505)
Screenshot: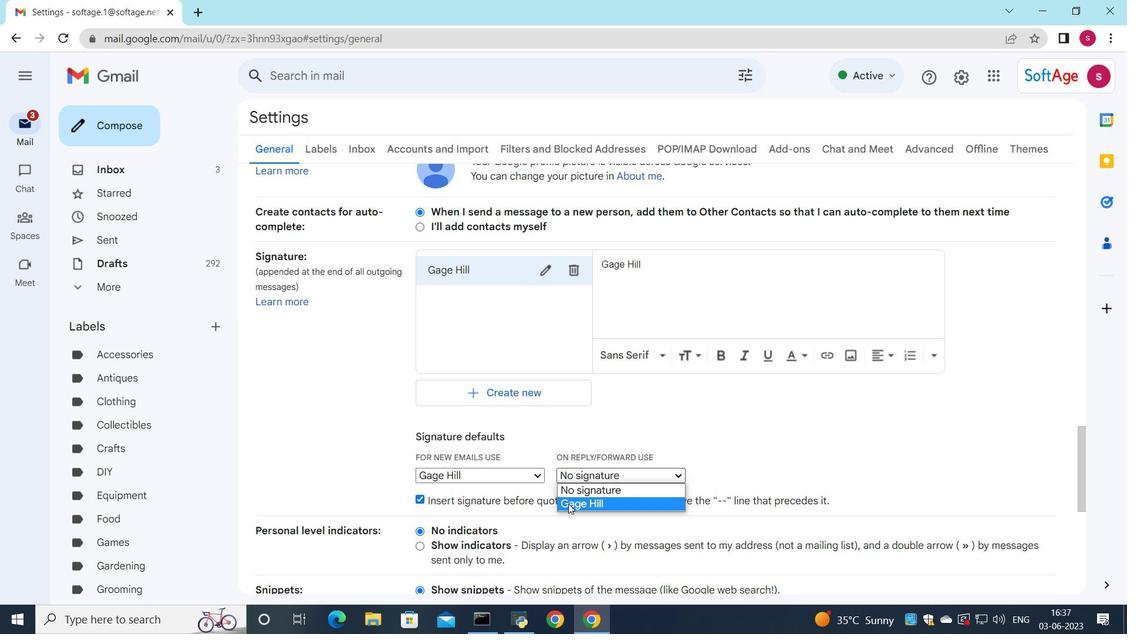 
Action: Mouse pressed left at (568, 505)
Screenshot: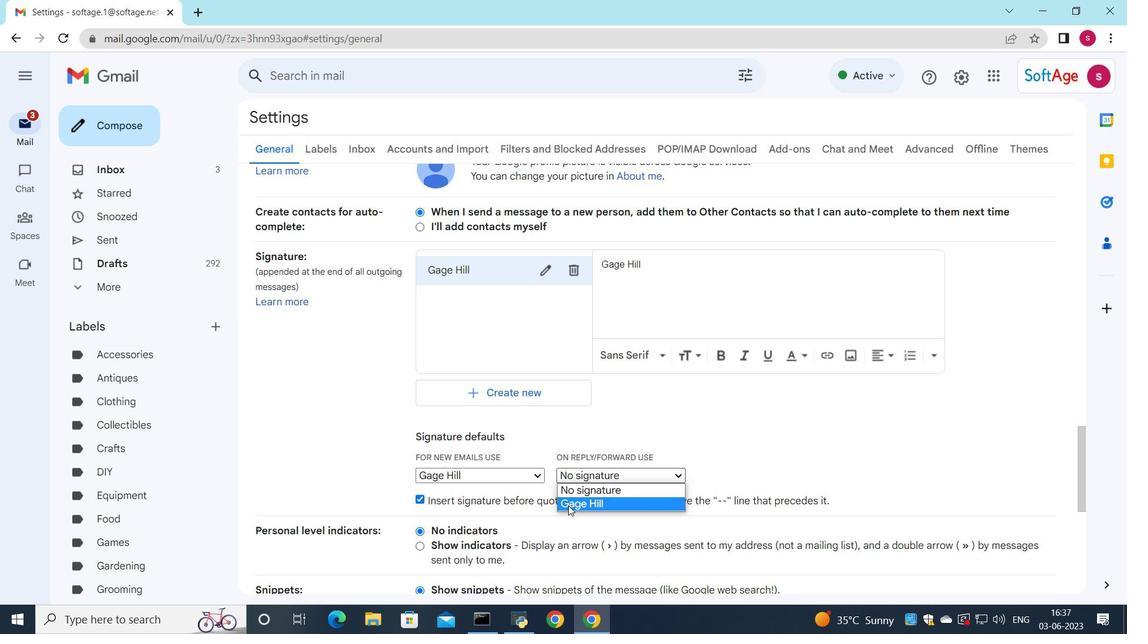 
Action: Mouse moved to (563, 467)
Screenshot: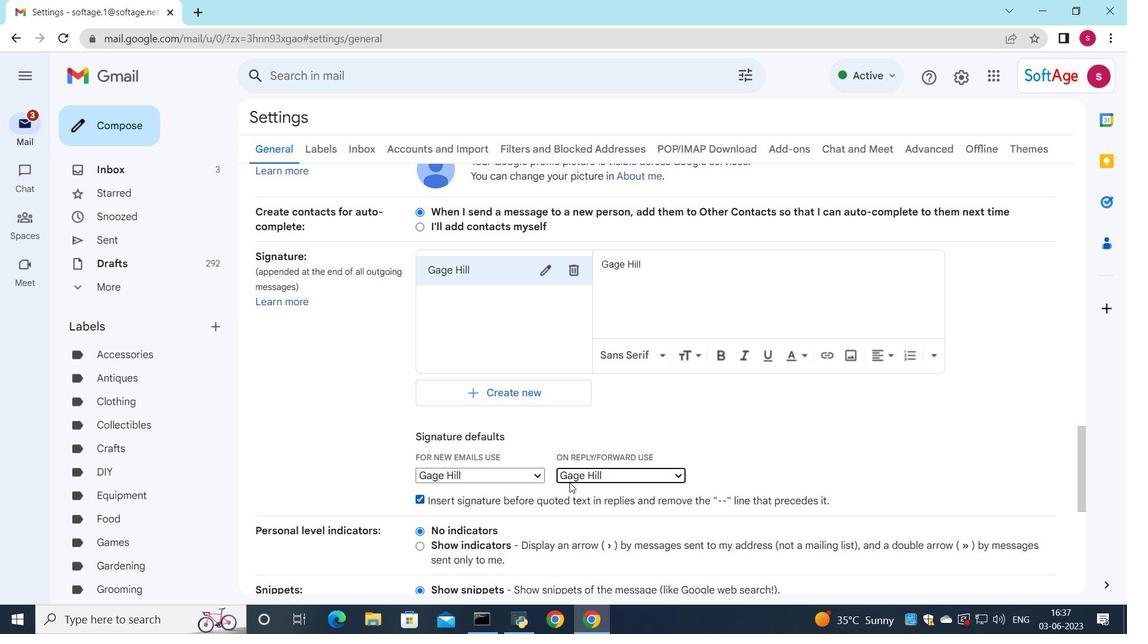 
Action: Mouse scrolled (563, 466) with delta (0, 0)
Screenshot: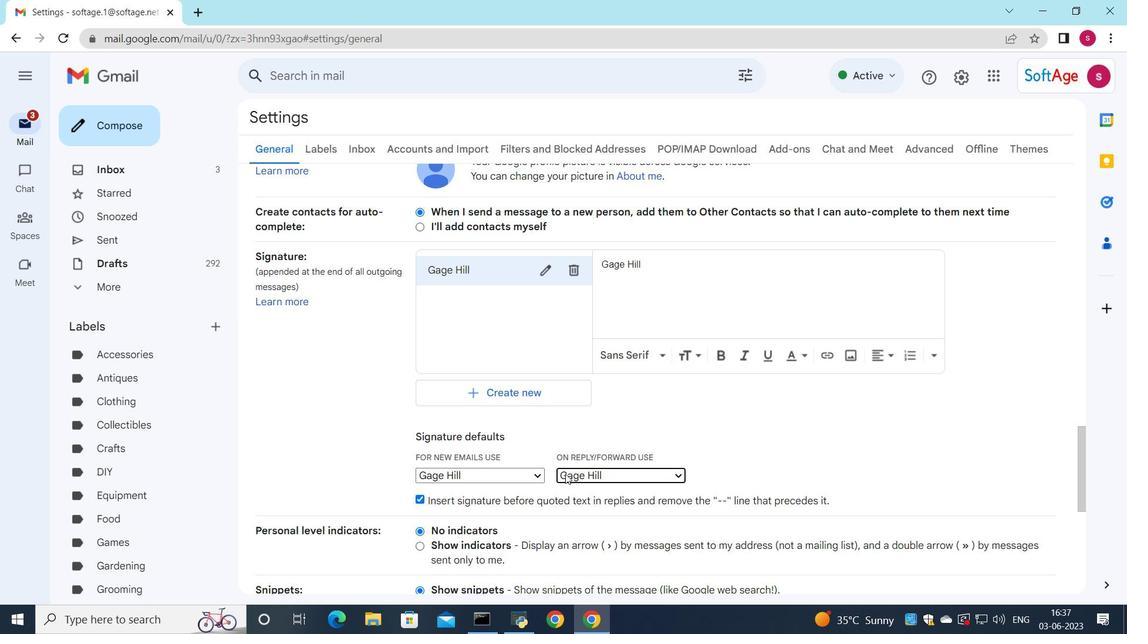 
Action: Mouse scrolled (563, 466) with delta (0, 0)
Screenshot: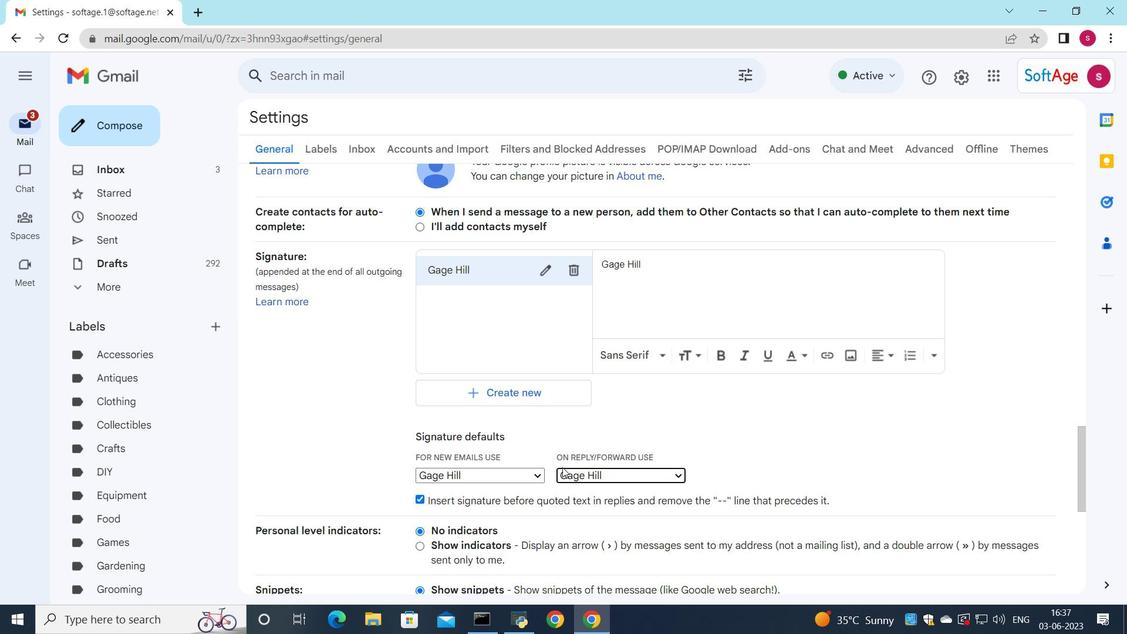 
Action: Mouse scrolled (563, 466) with delta (0, 0)
Screenshot: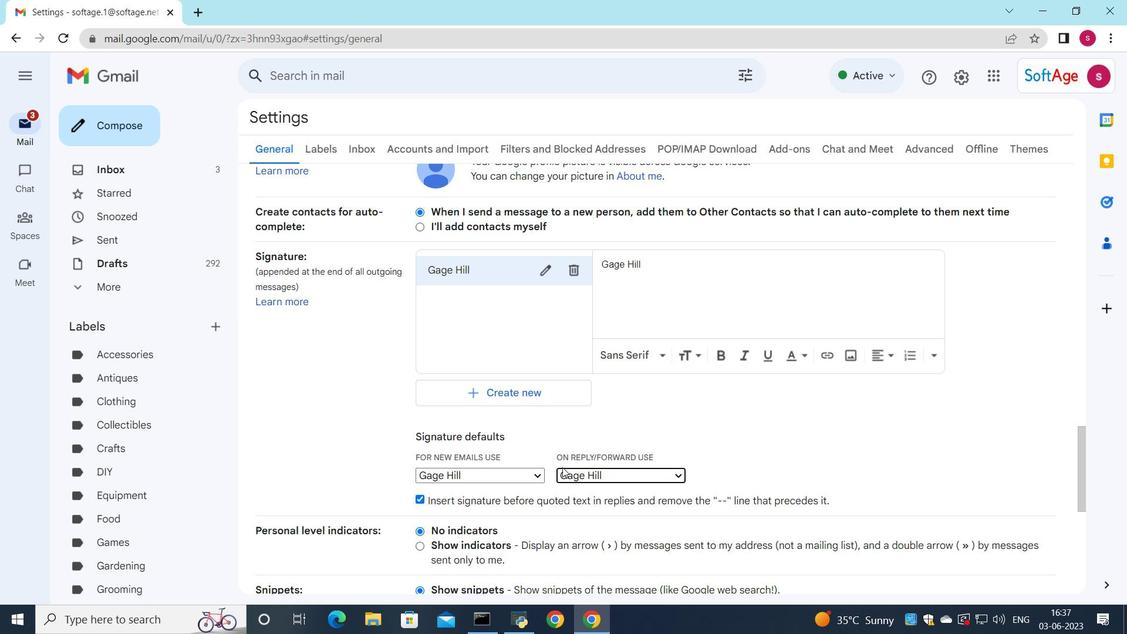 
Action: Mouse scrolled (563, 466) with delta (0, 0)
Screenshot: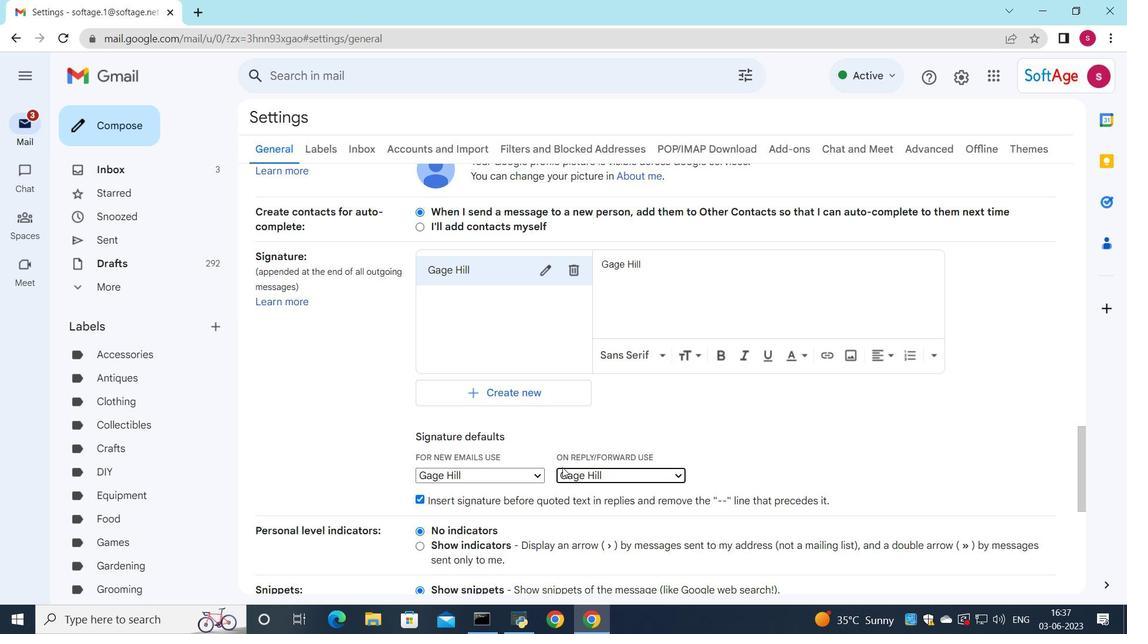 
Action: Mouse scrolled (563, 466) with delta (0, 0)
Screenshot: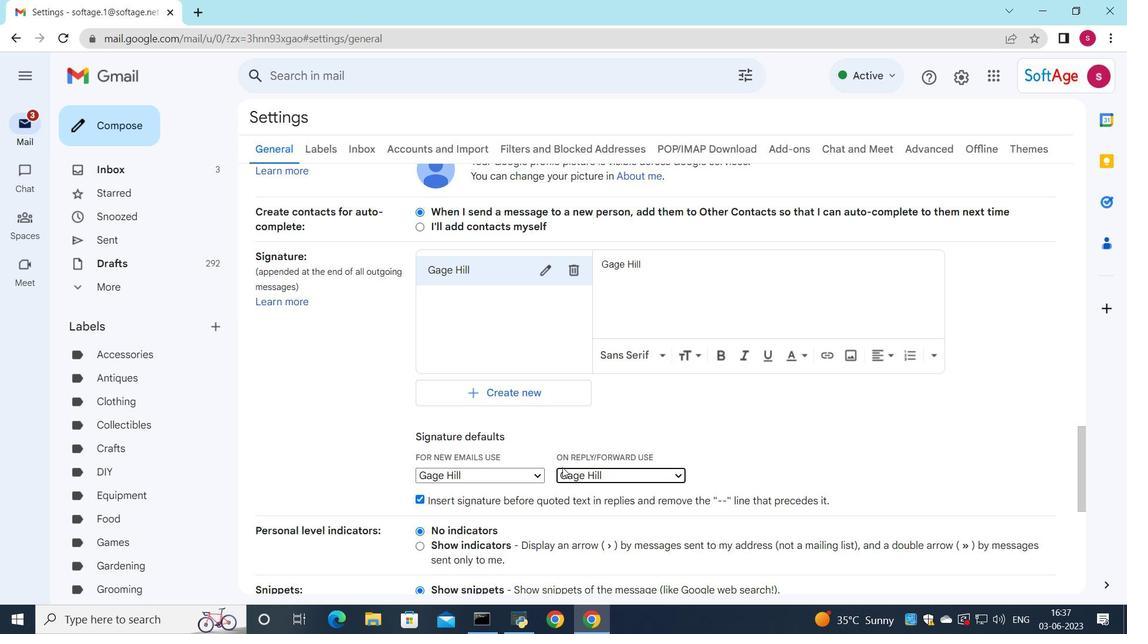 
Action: Mouse scrolled (563, 466) with delta (0, 0)
Screenshot: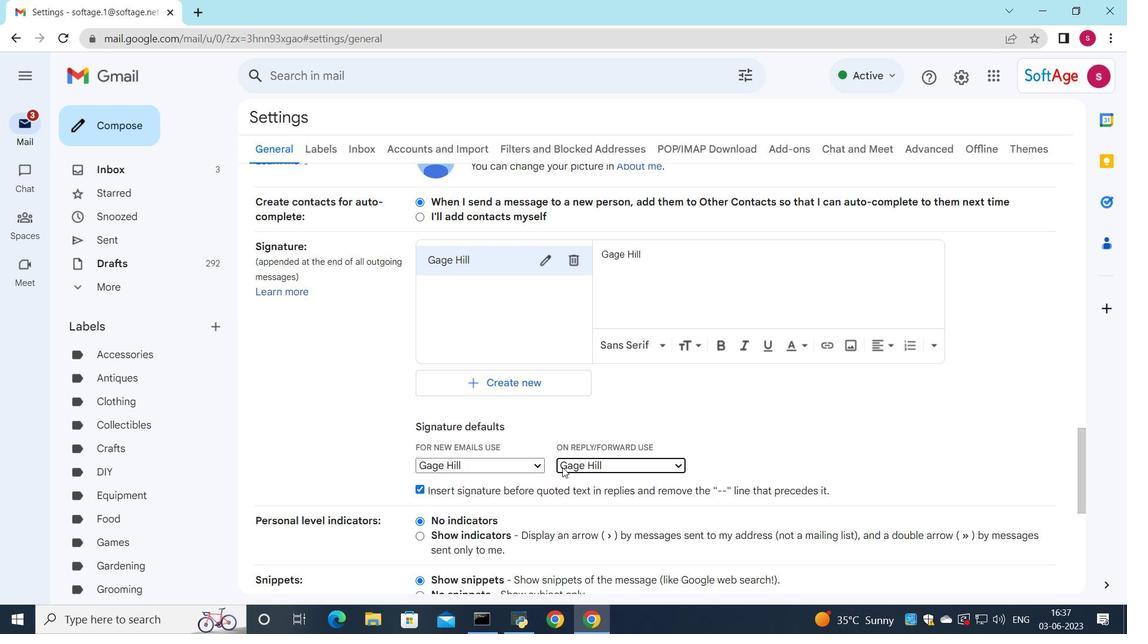 
Action: Mouse moved to (613, 520)
Screenshot: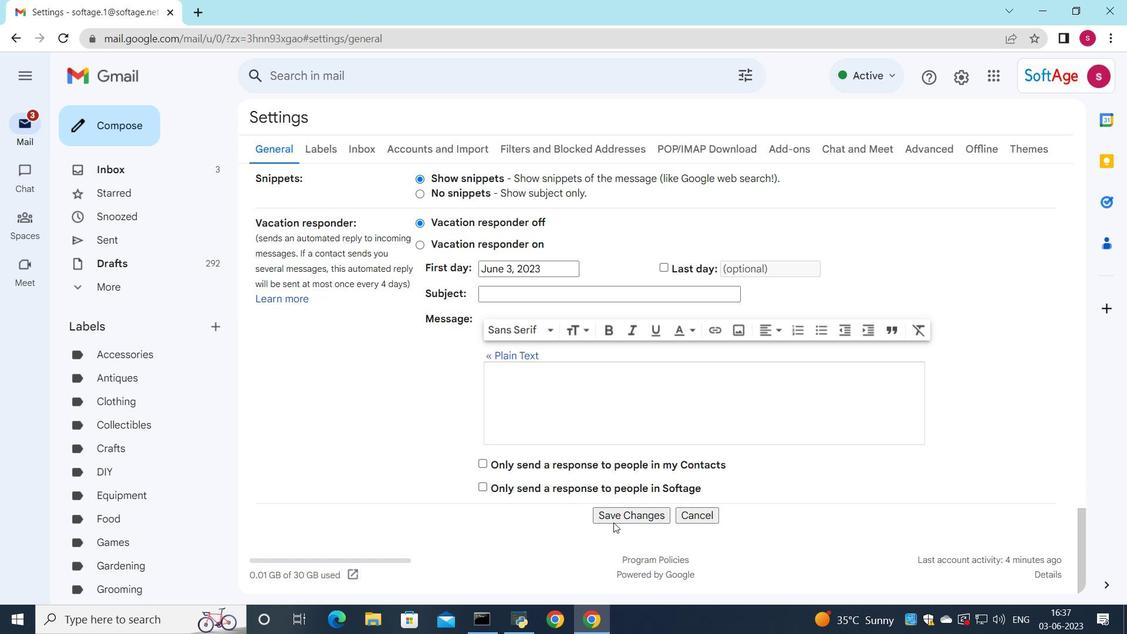 
Action: Mouse pressed left at (613, 520)
Screenshot: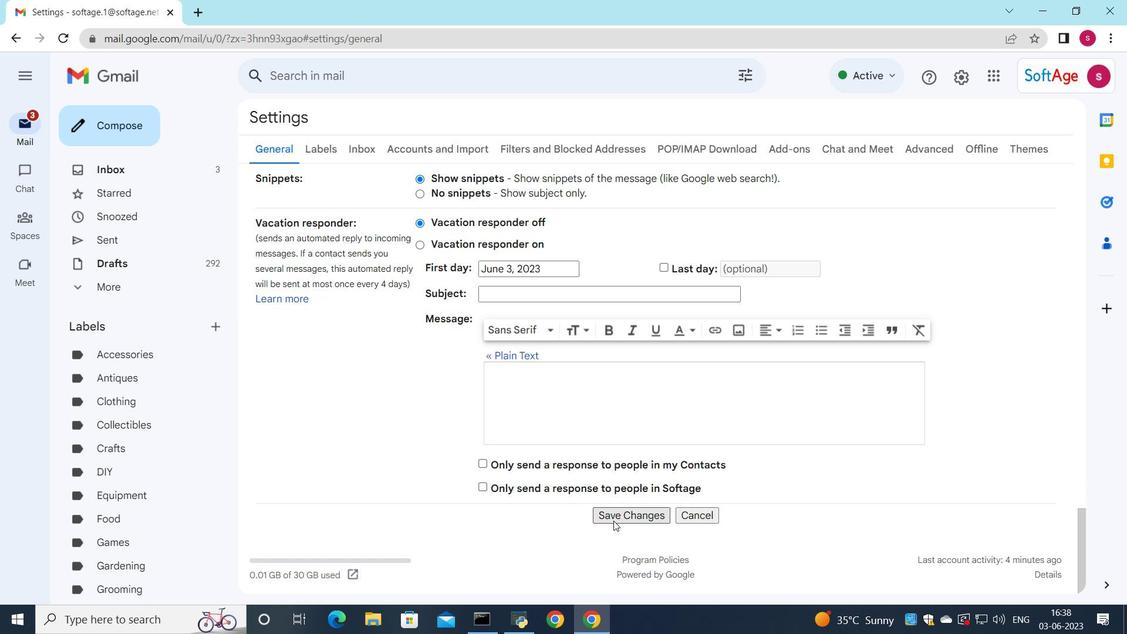 
Action: Mouse moved to (590, 156)
Screenshot: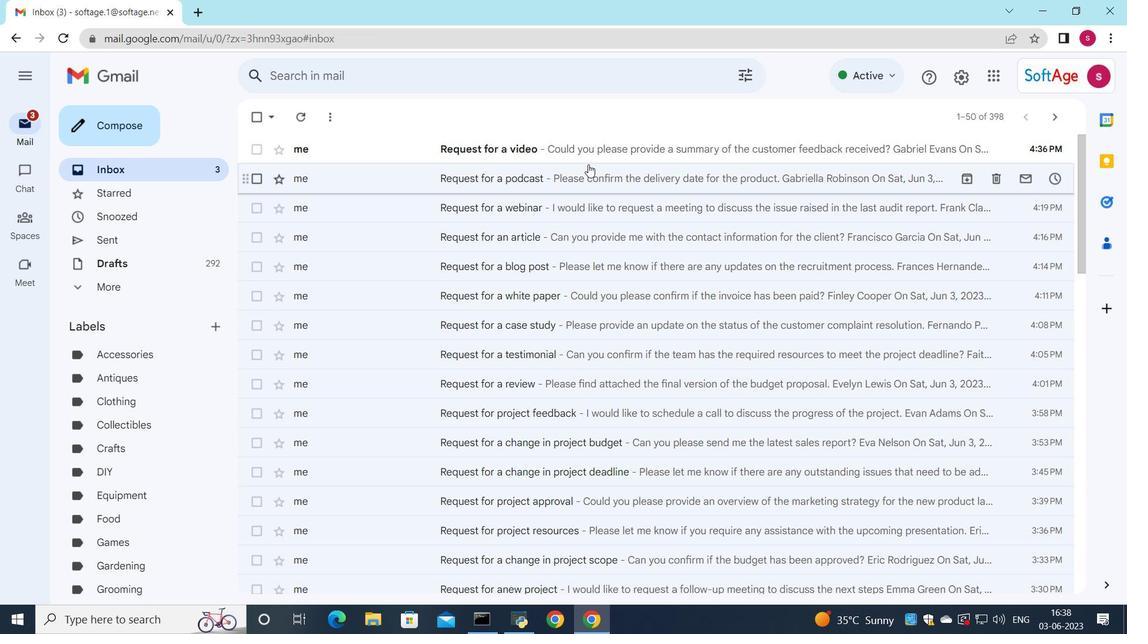 
Action: Mouse pressed left at (590, 156)
Screenshot: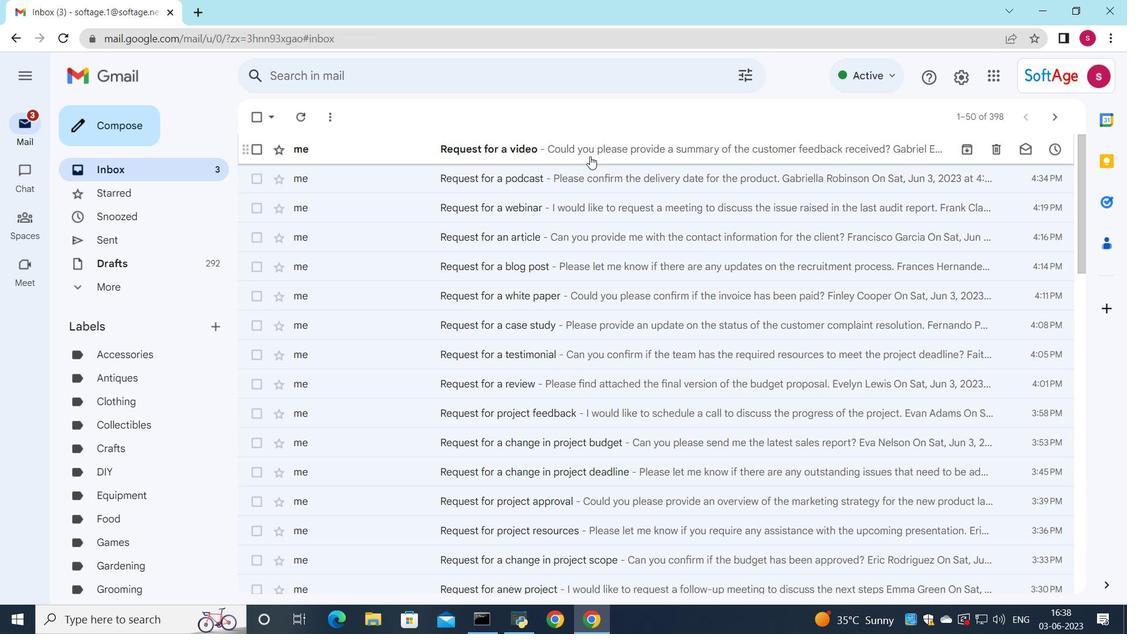 
Action: Mouse moved to (533, 405)
Screenshot: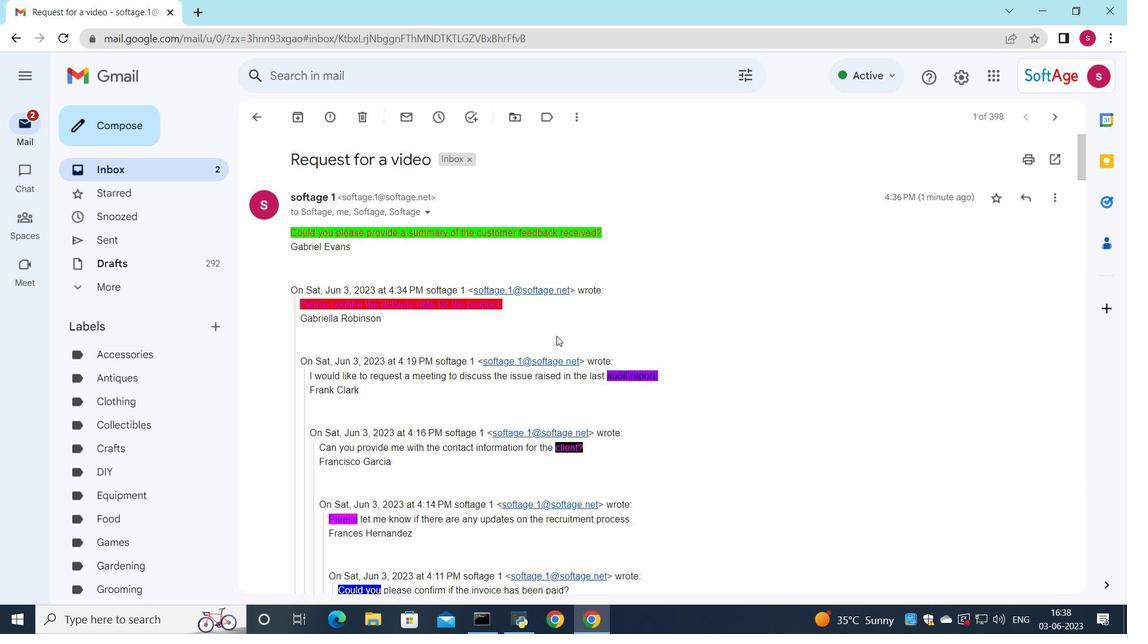 
Action: Mouse scrolled (533, 404) with delta (0, 0)
Screenshot: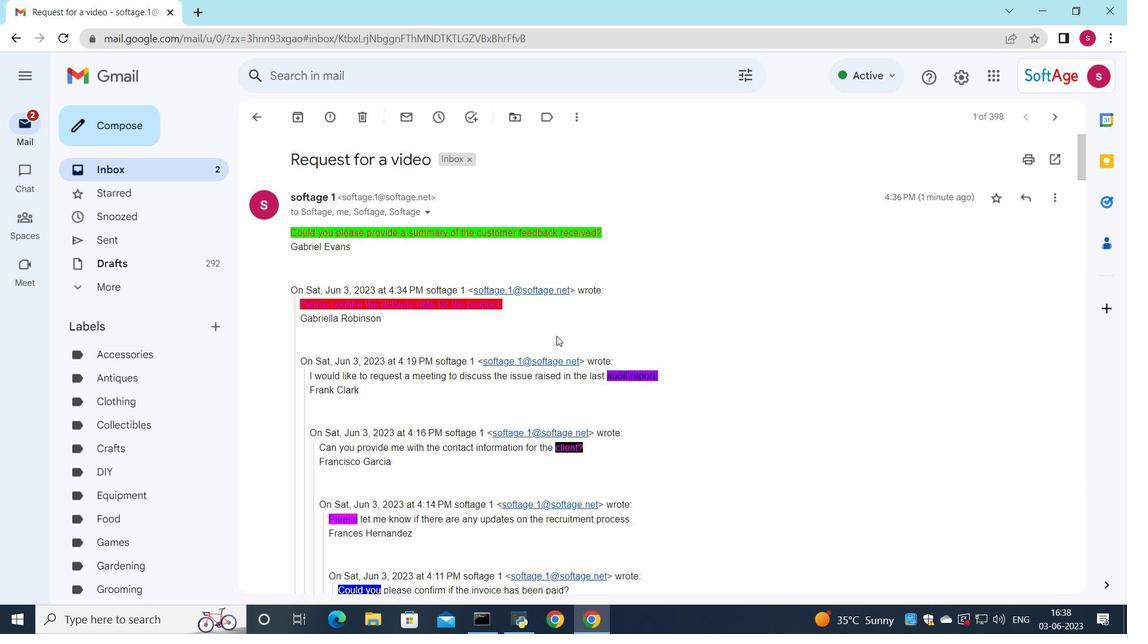 
Action: Mouse scrolled (533, 404) with delta (0, 0)
Screenshot: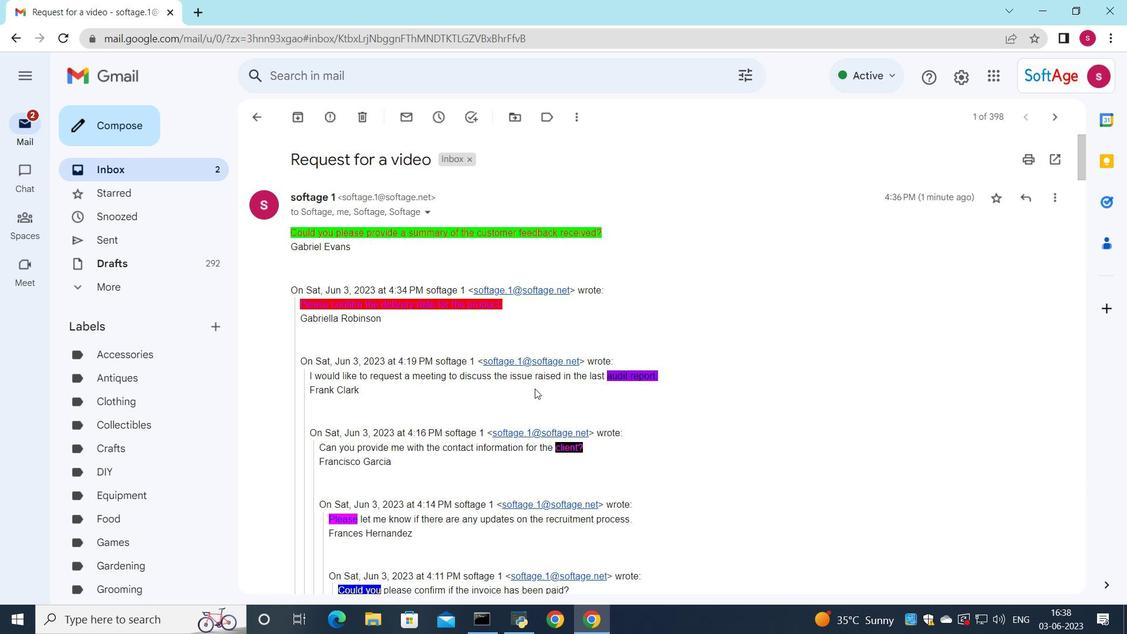 
Action: Mouse scrolled (533, 404) with delta (0, 0)
Screenshot: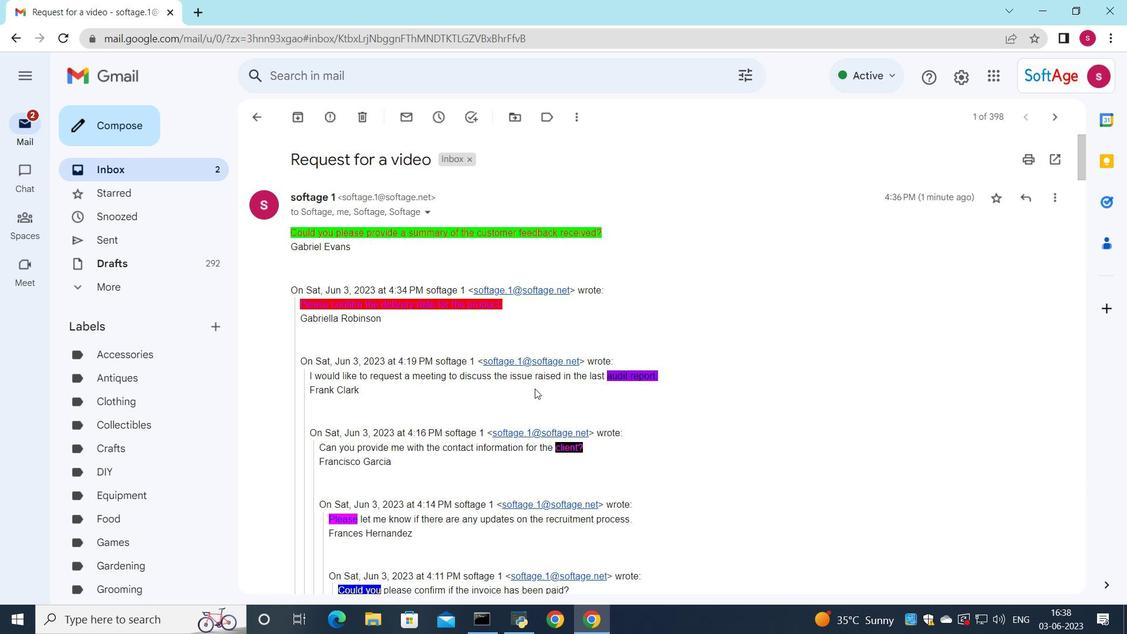 
Action: Mouse moved to (533, 405)
Screenshot: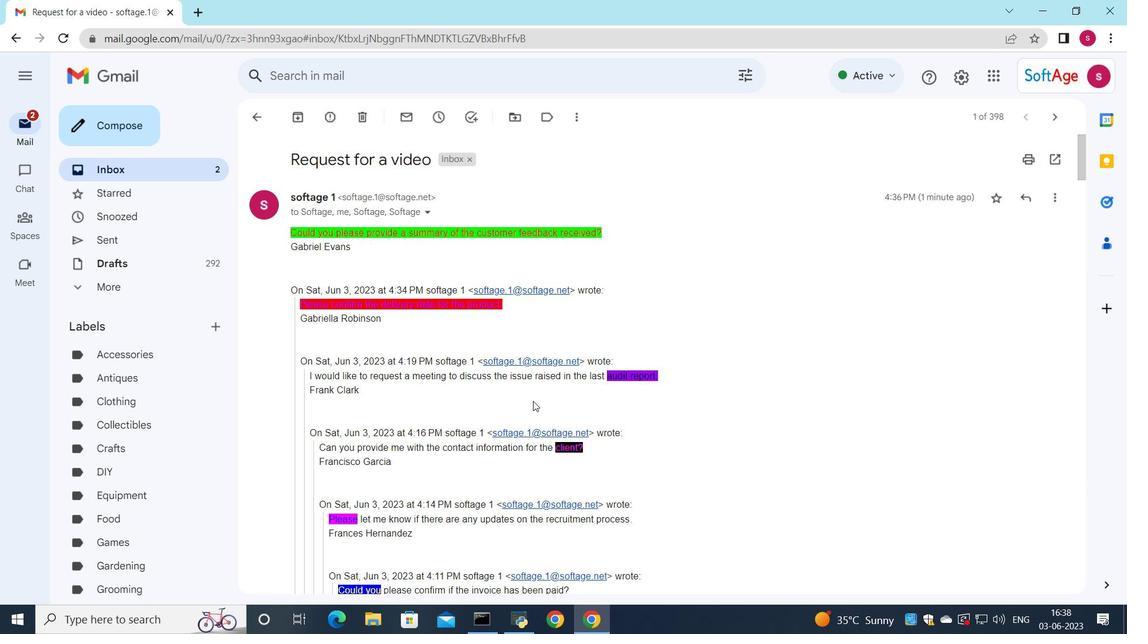 
Action: Mouse scrolled (533, 405) with delta (0, 0)
Screenshot: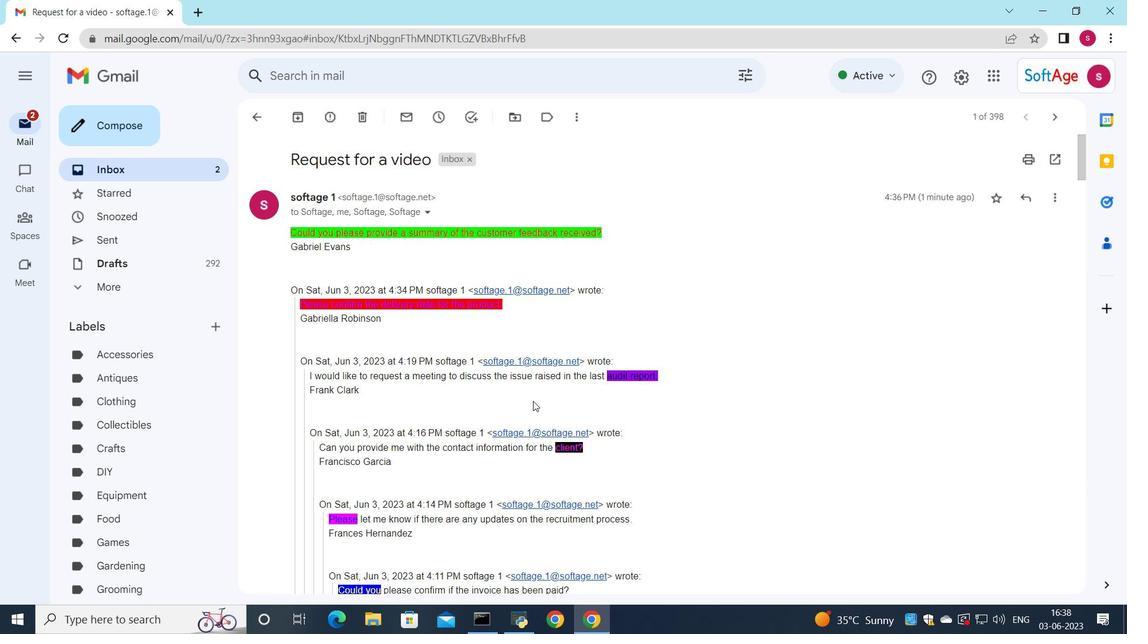 
Action: Mouse moved to (519, 404)
Screenshot: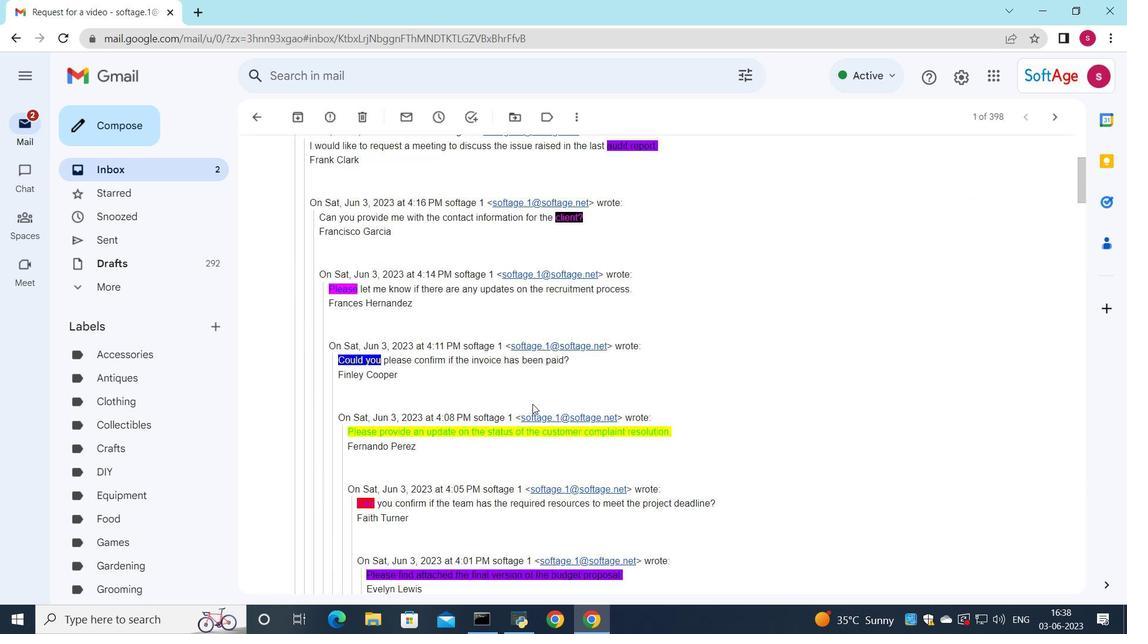 
Action: Mouse scrolled (519, 403) with delta (0, 0)
Screenshot: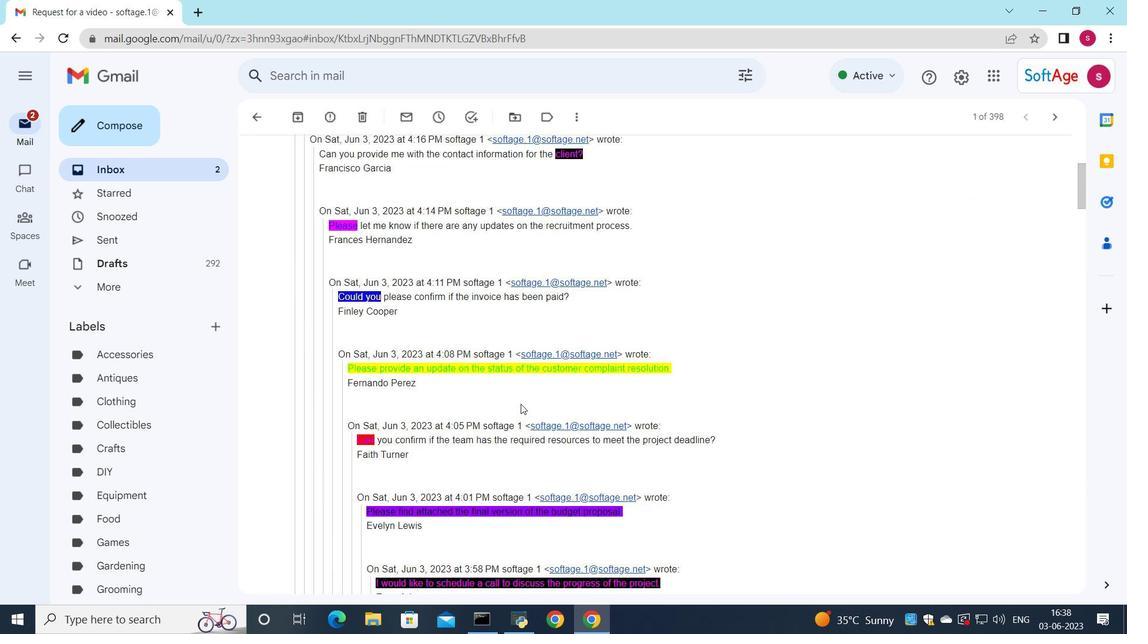 
Action: Mouse scrolled (519, 403) with delta (0, 0)
Screenshot: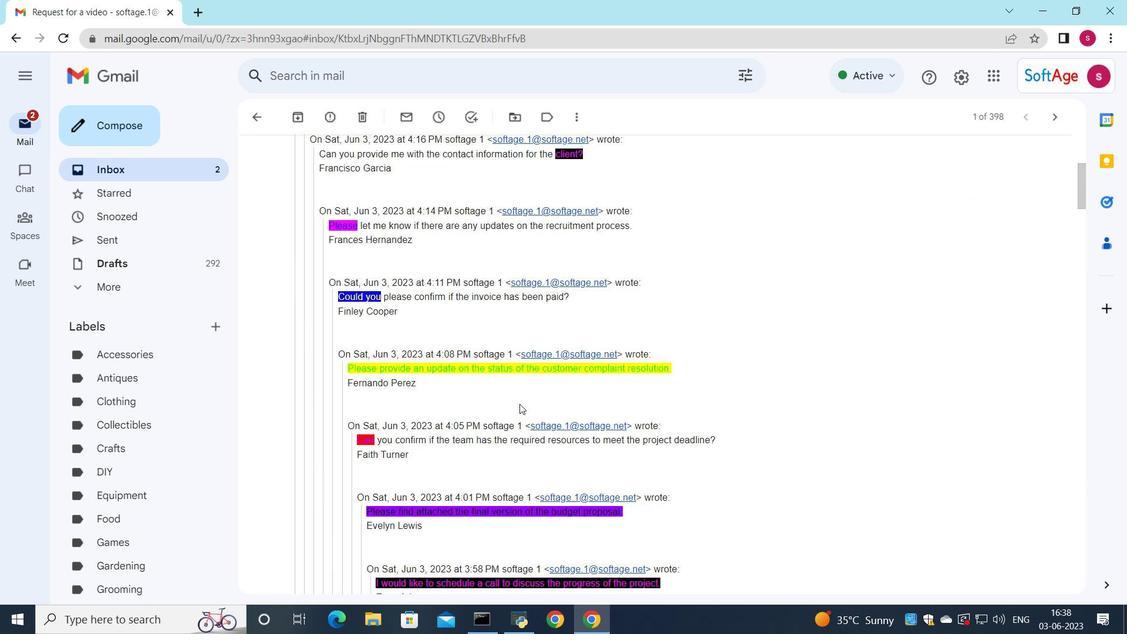 
Action: Mouse scrolled (519, 403) with delta (0, 0)
Screenshot: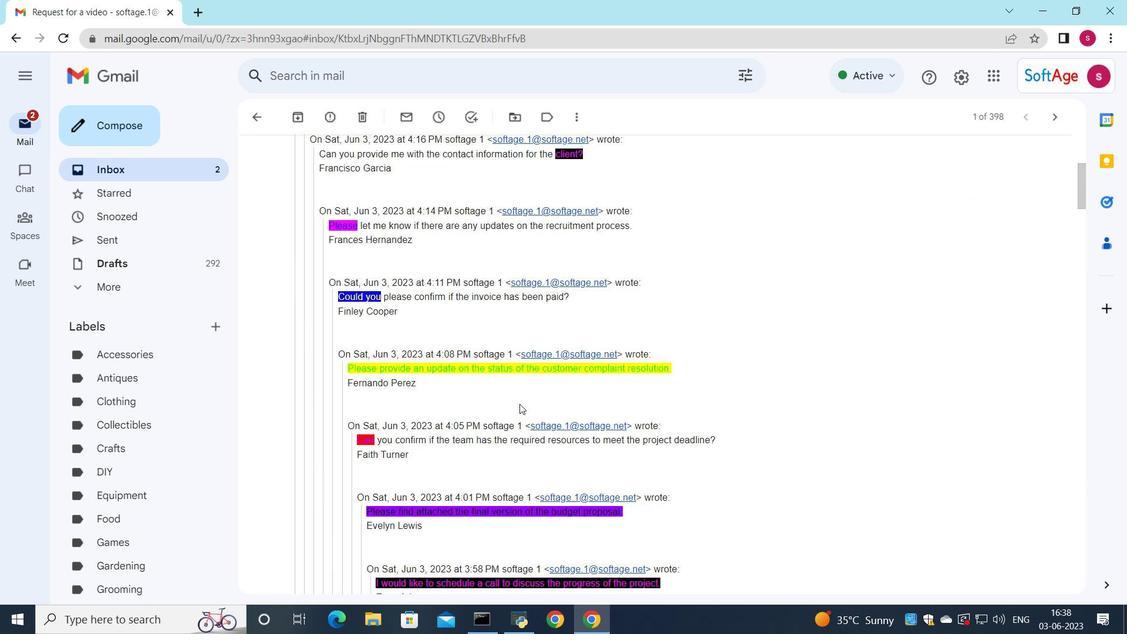 
Action: Mouse scrolled (519, 403) with delta (0, 0)
Screenshot: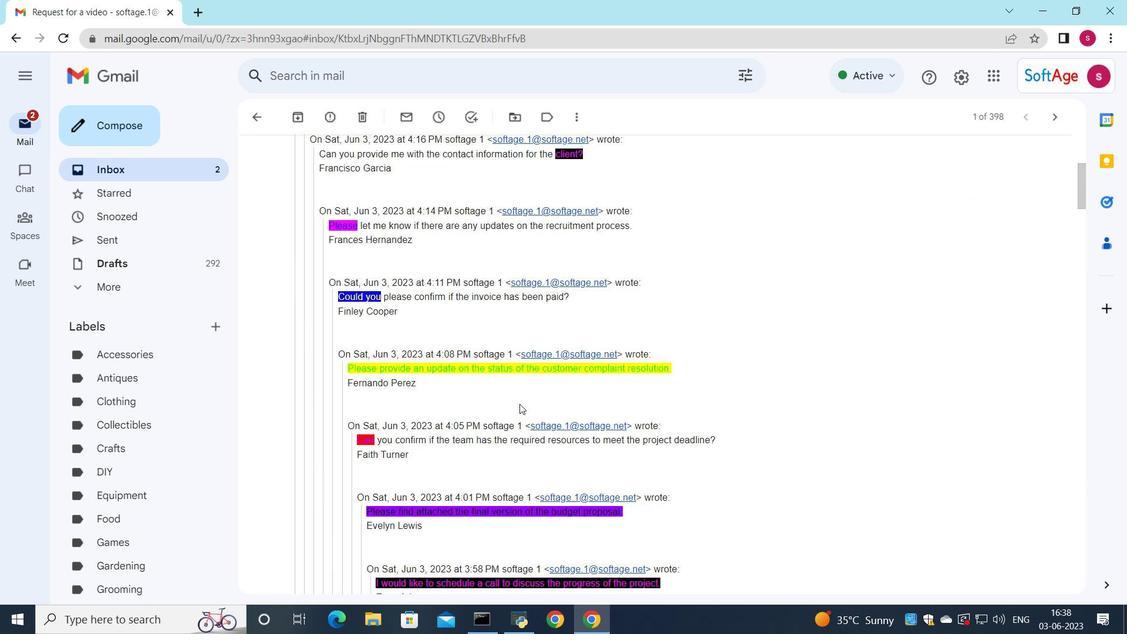 
Action: Mouse scrolled (519, 403) with delta (0, 0)
Screenshot: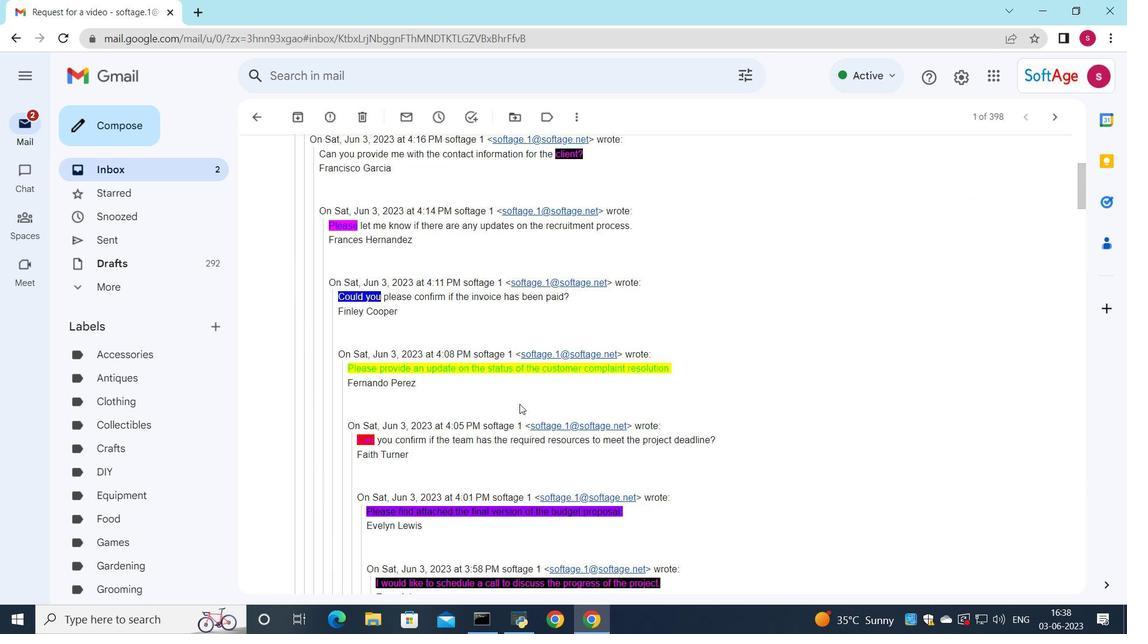 
Action: Mouse moved to (519, 406)
Screenshot: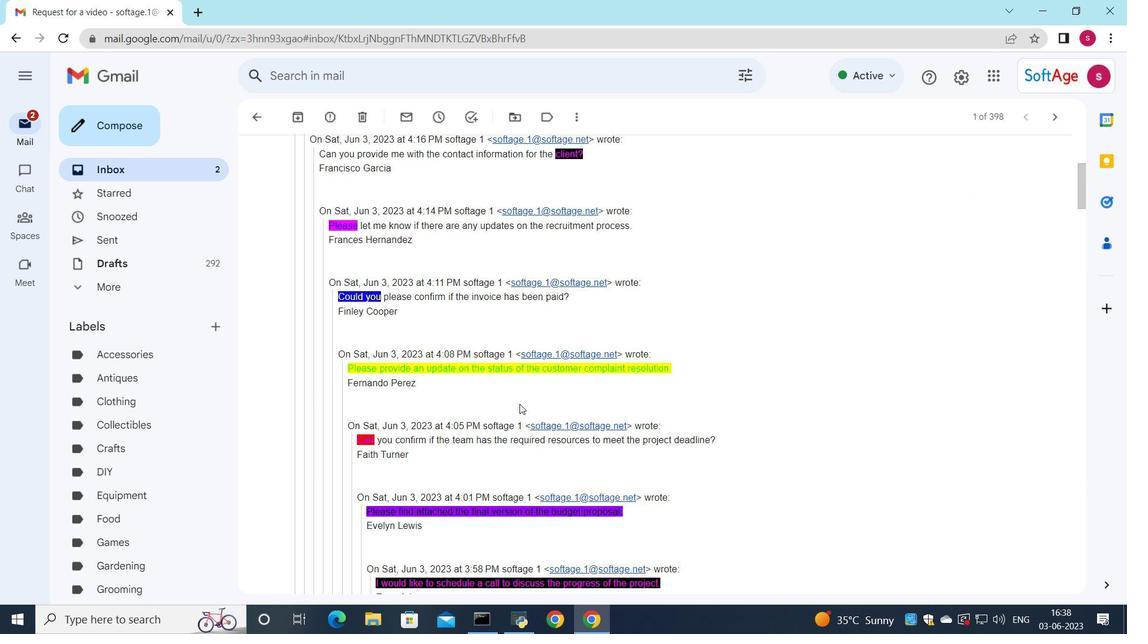 
Action: Mouse scrolled (519, 406) with delta (0, 0)
Screenshot: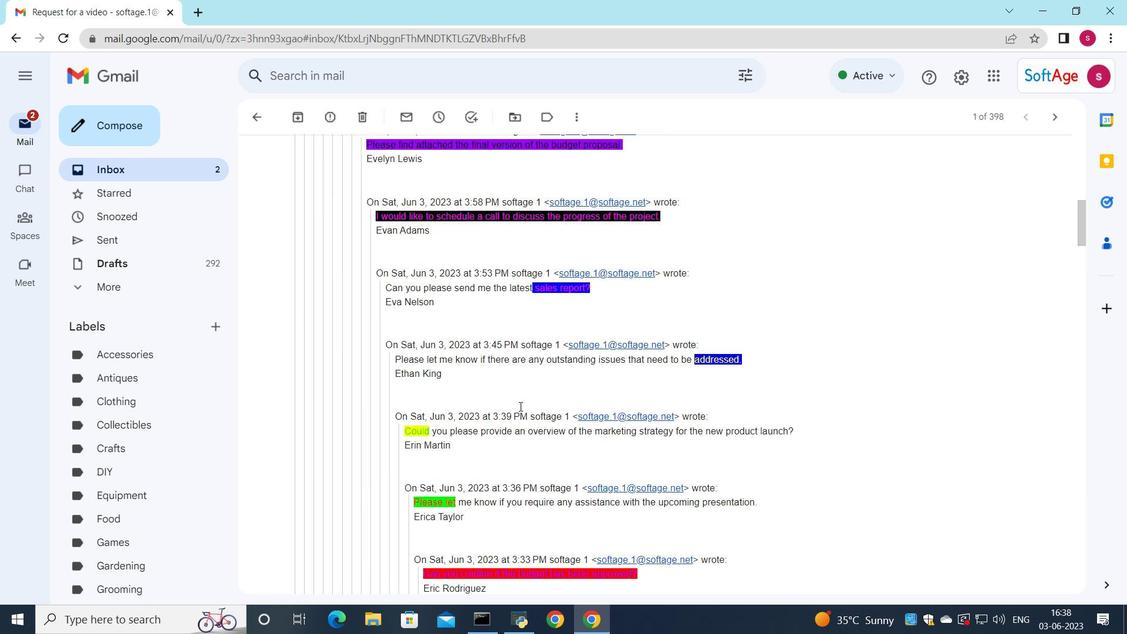 
Action: Mouse scrolled (519, 406) with delta (0, 0)
Screenshot: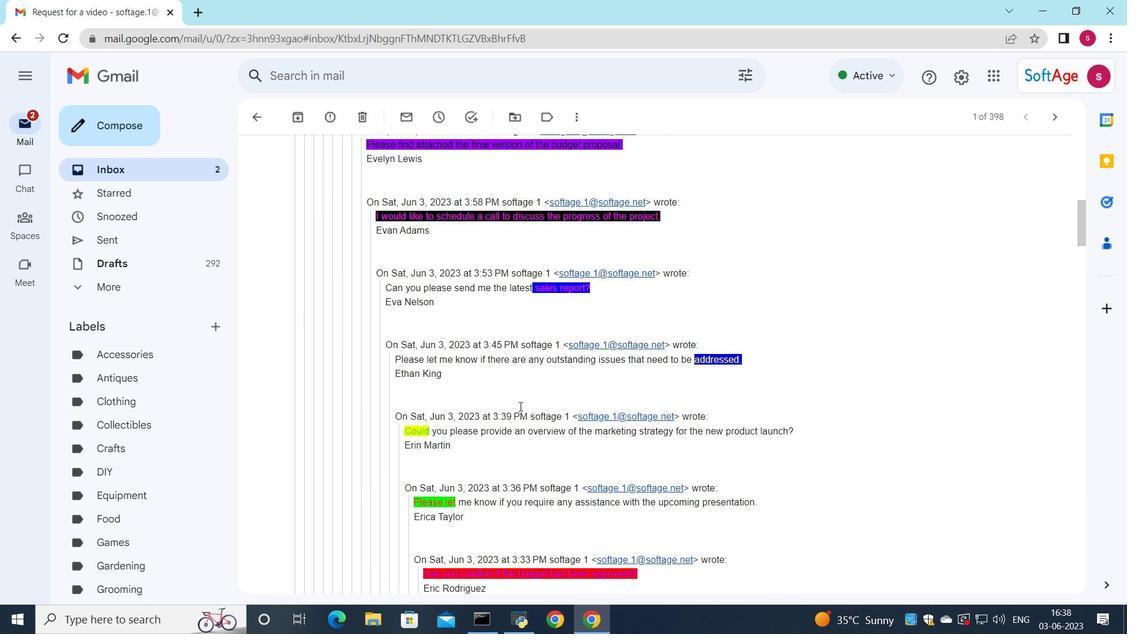 
Action: Mouse scrolled (519, 406) with delta (0, 0)
Screenshot: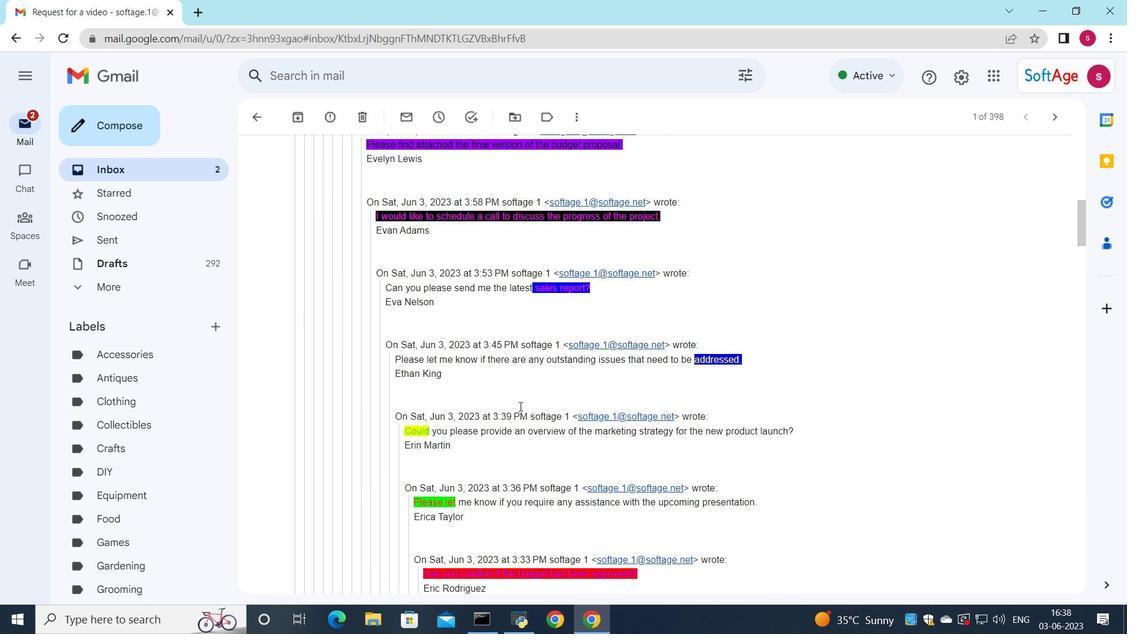 
Action: Mouse scrolled (519, 406) with delta (0, 0)
Screenshot: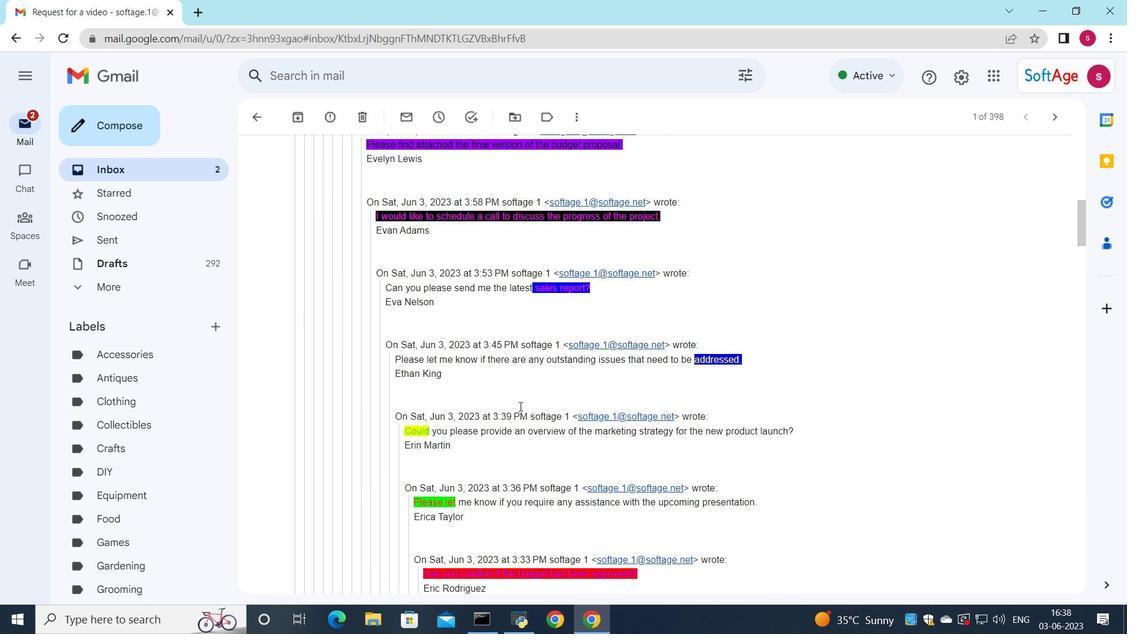 
Action: Mouse scrolled (519, 406) with delta (0, 0)
Screenshot: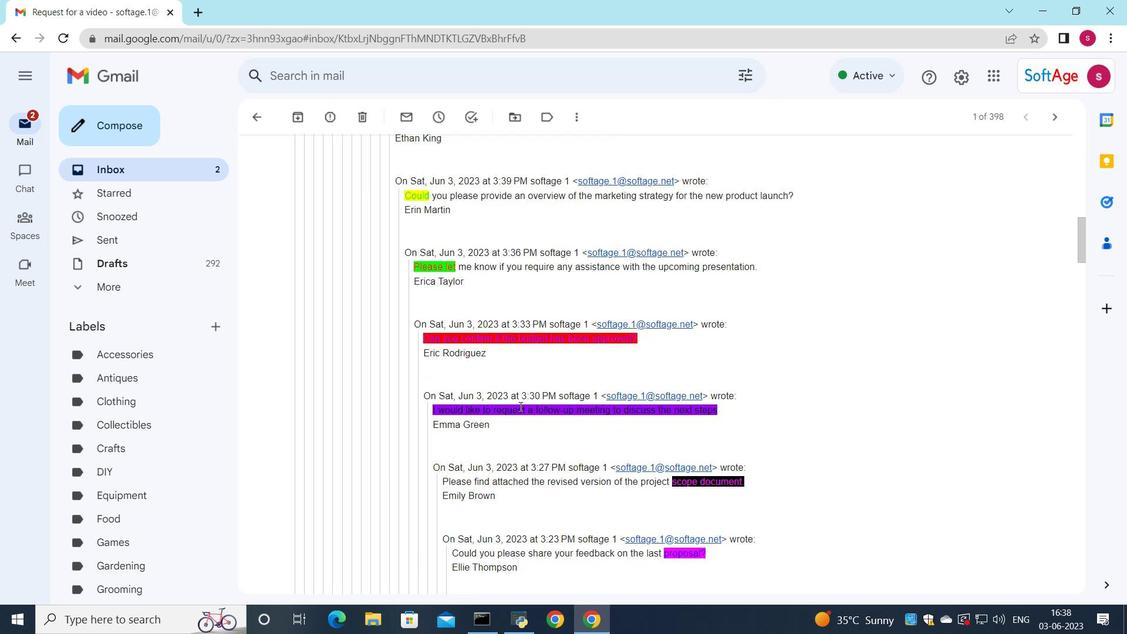 
Action: Mouse scrolled (519, 406) with delta (0, 0)
Screenshot: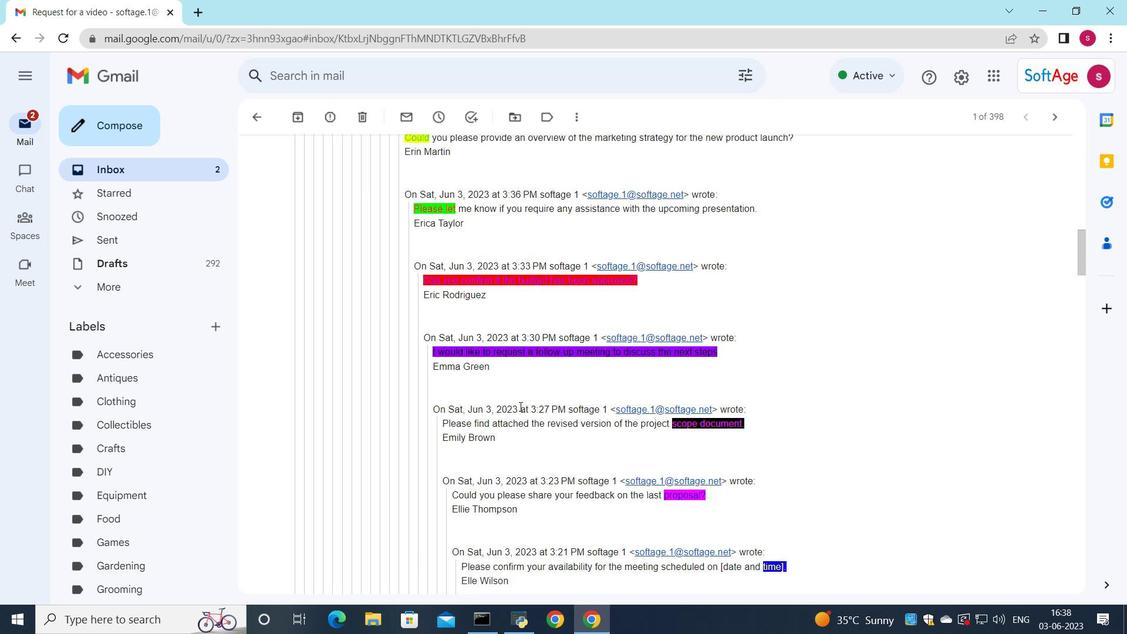 
Action: Mouse scrolled (519, 406) with delta (0, 0)
Screenshot: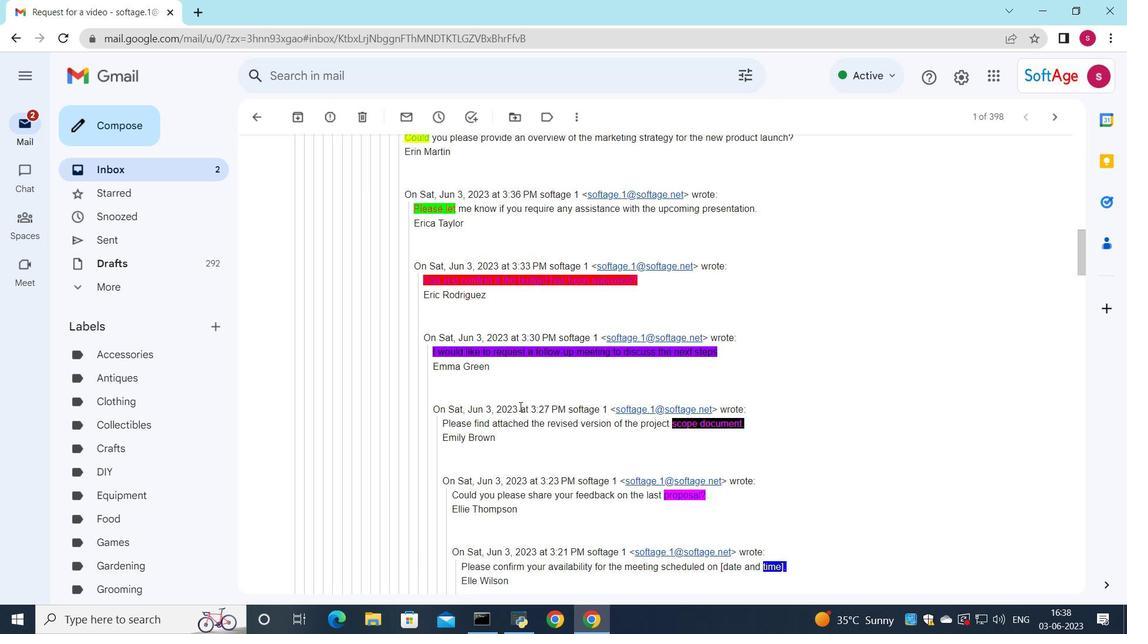 
Action: Mouse scrolled (519, 406) with delta (0, 0)
Screenshot: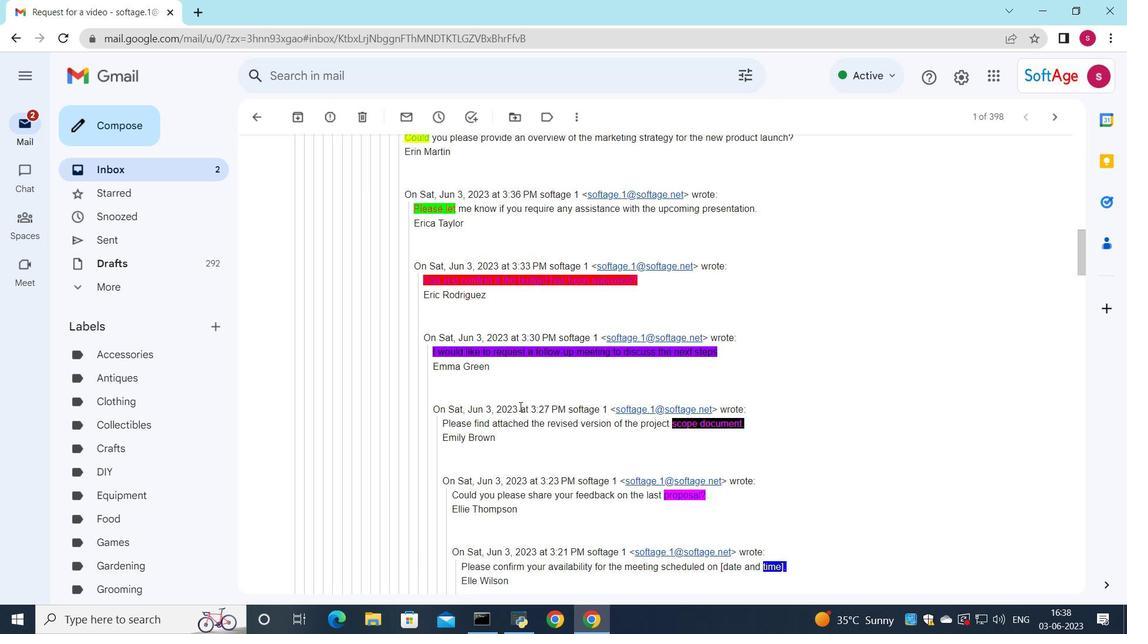 
Action: Mouse scrolled (519, 406) with delta (0, 0)
Screenshot: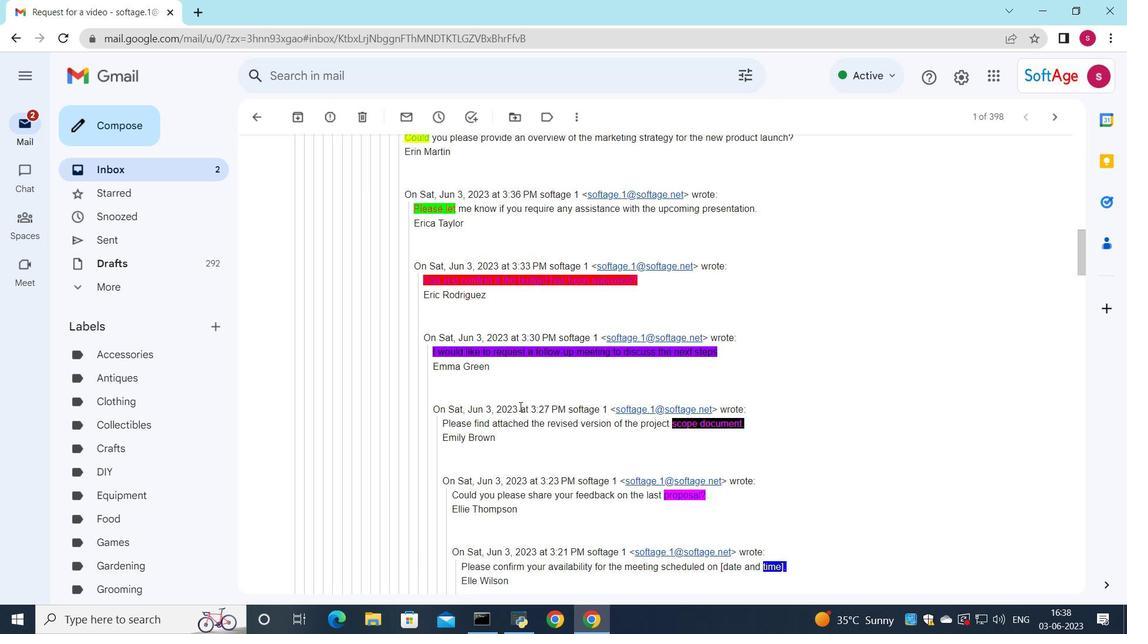 
Action: Mouse moved to (518, 407)
Screenshot: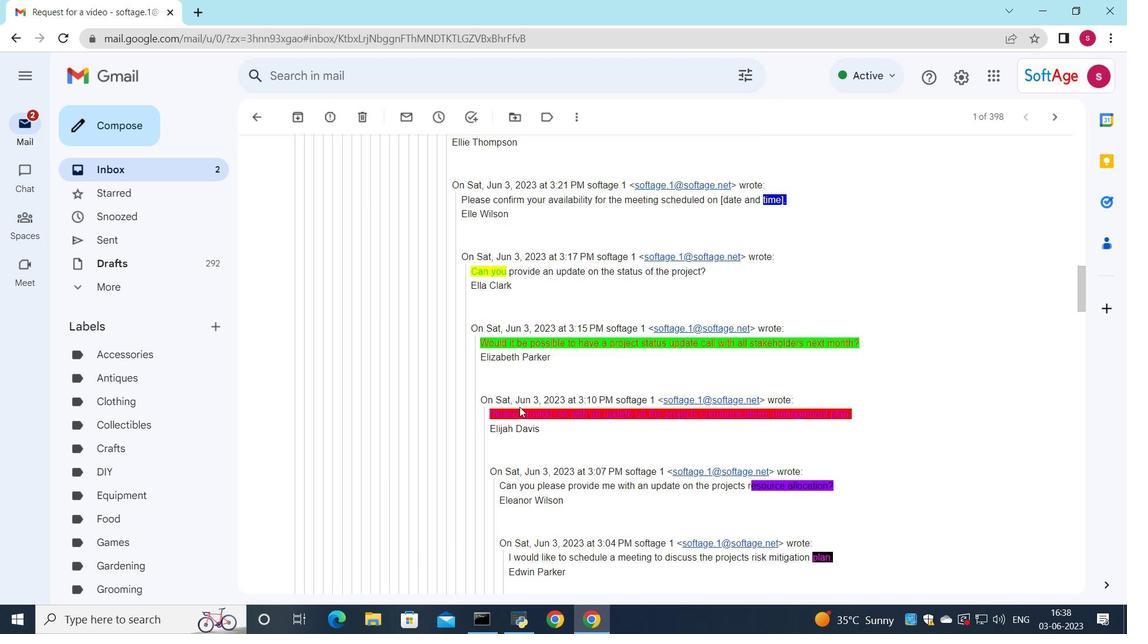 
Action: Mouse scrolled (518, 406) with delta (0, 0)
Screenshot: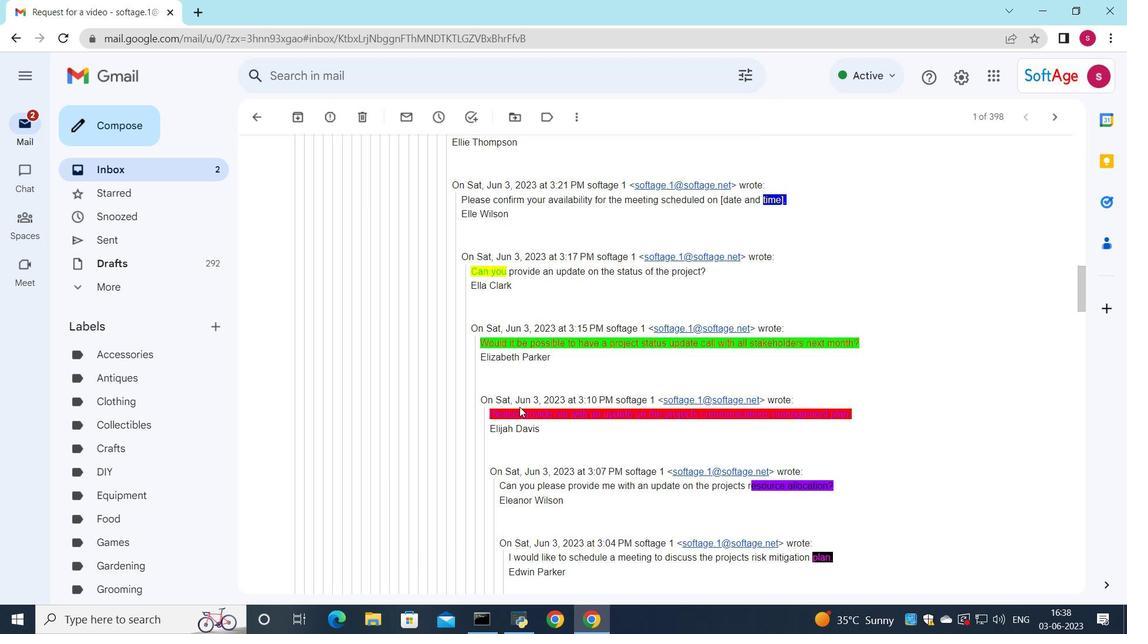 
Action: Mouse scrolled (518, 406) with delta (0, 0)
Screenshot: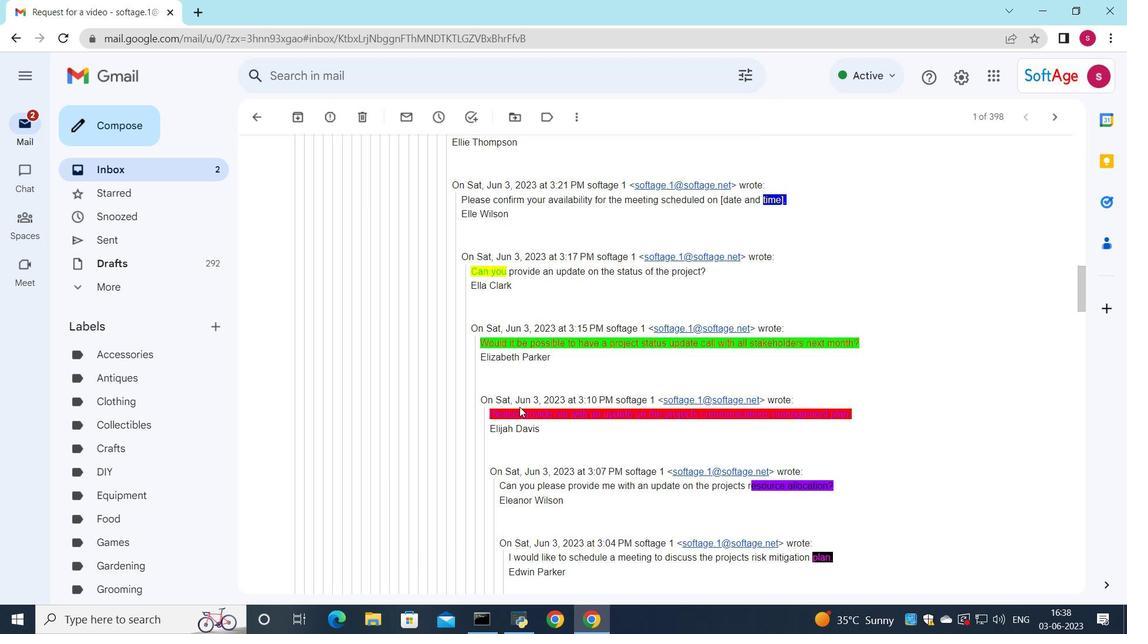 
Action: Mouse scrolled (518, 406) with delta (0, 0)
Screenshot: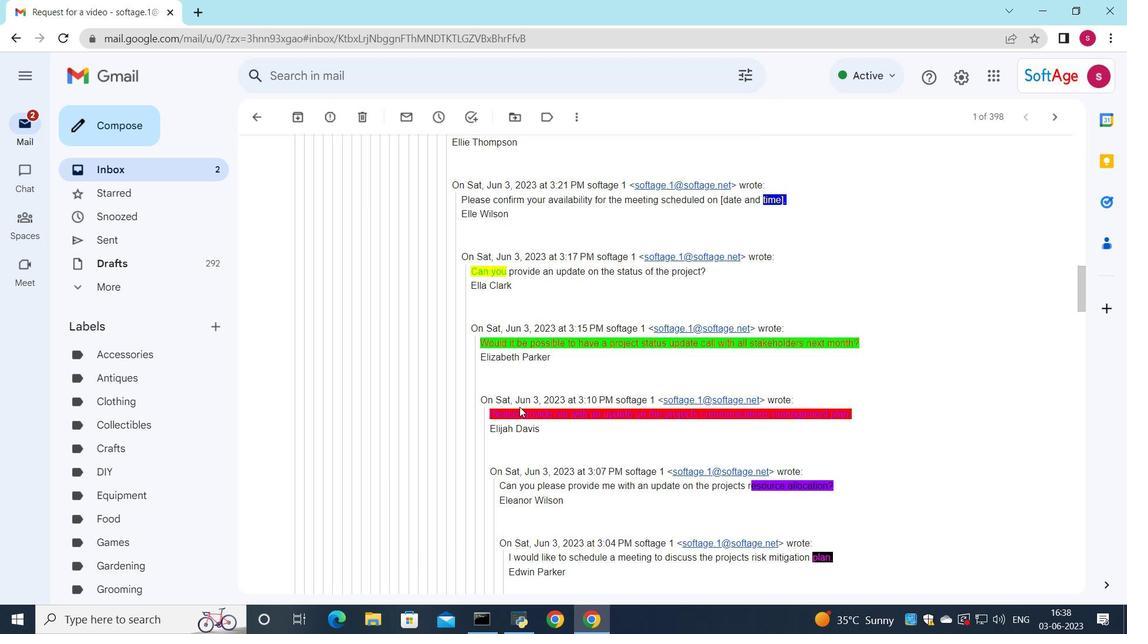 
Action: Mouse scrolled (518, 406) with delta (0, 0)
Screenshot: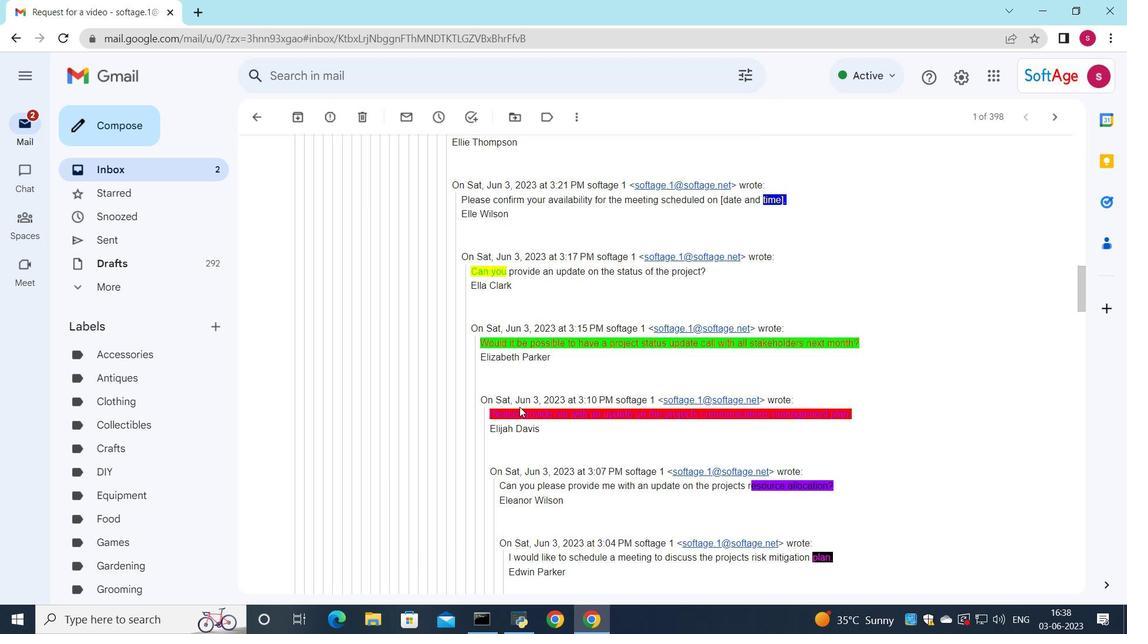 
Action: Mouse scrolled (518, 406) with delta (0, 0)
Screenshot: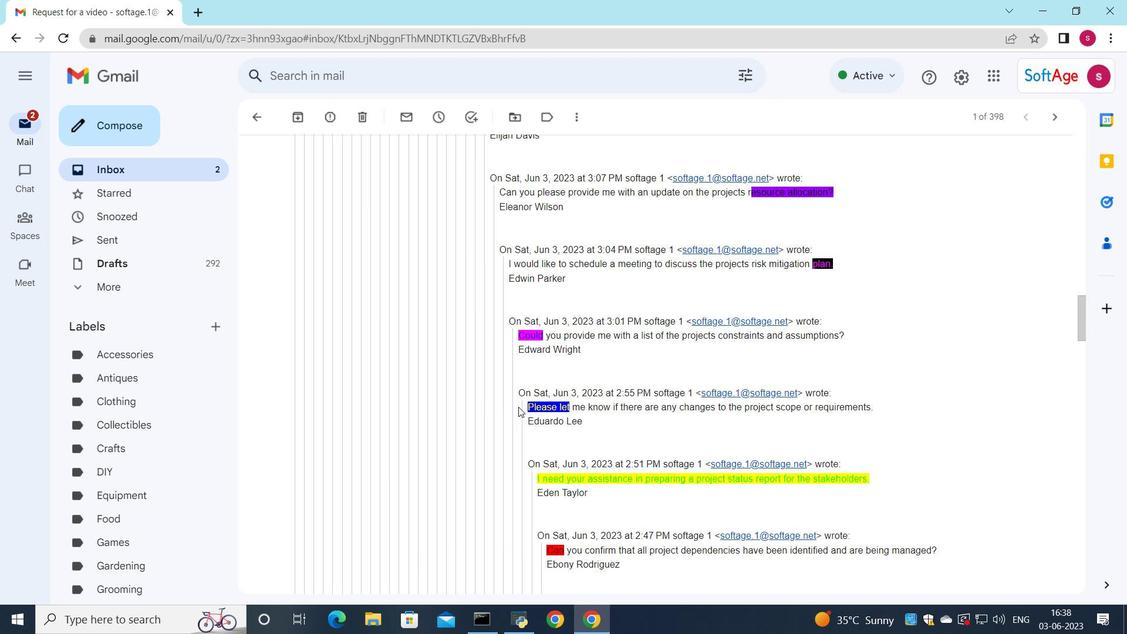 
Action: Mouse scrolled (518, 406) with delta (0, 0)
Screenshot: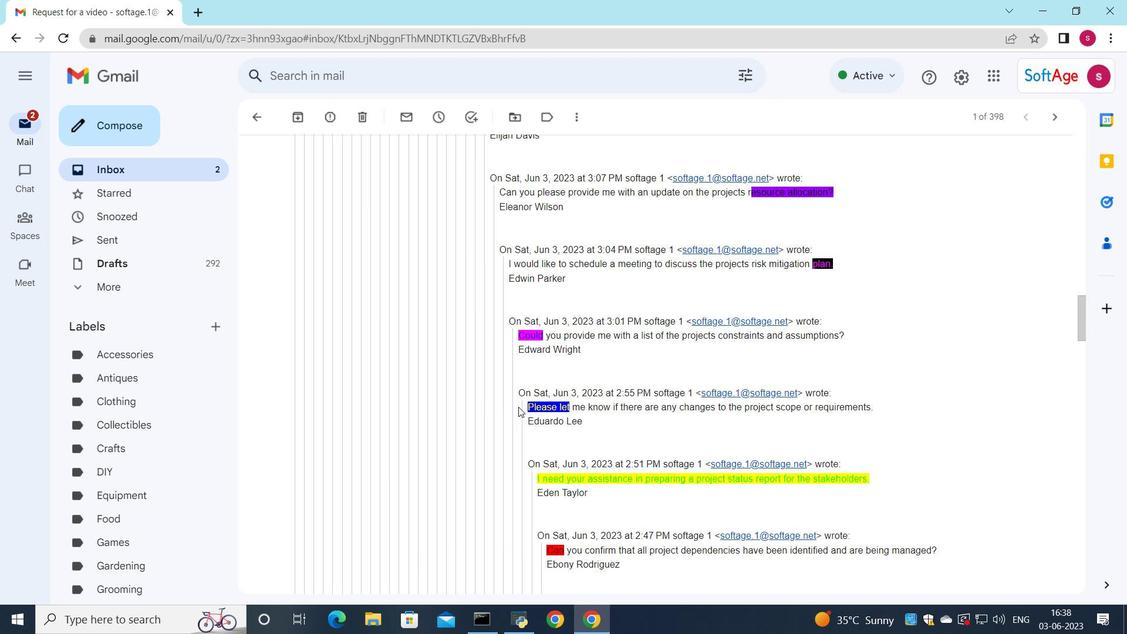 
Action: Mouse scrolled (518, 406) with delta (0, 0)
Screenshot: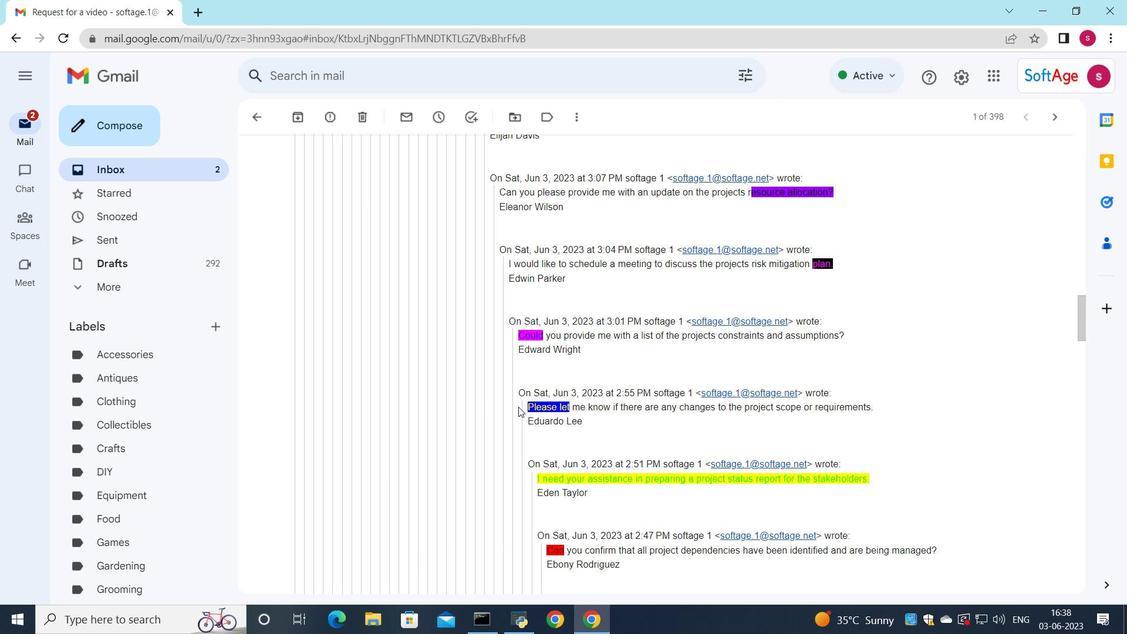 
Action: Mouse scrolled (518, 406) with delta (0, 0)
Screenshot: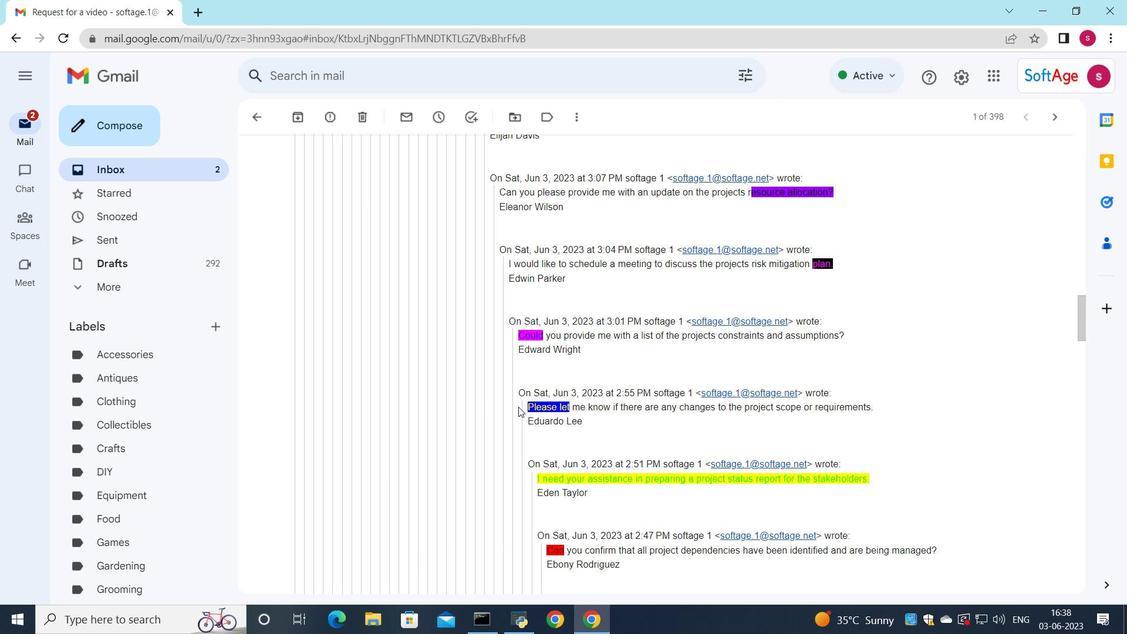 
Action: Mouse moved to (518, 406)
Screenshot: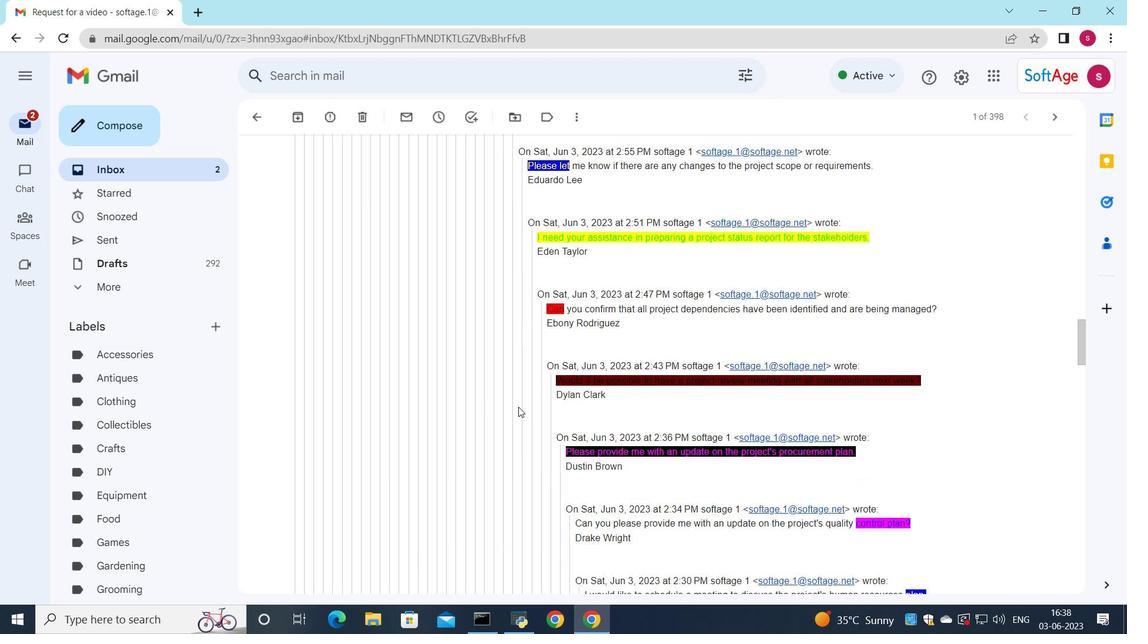 
Action: Mouse scrolled (518, 406) with delta (0, 0)
Screenshot: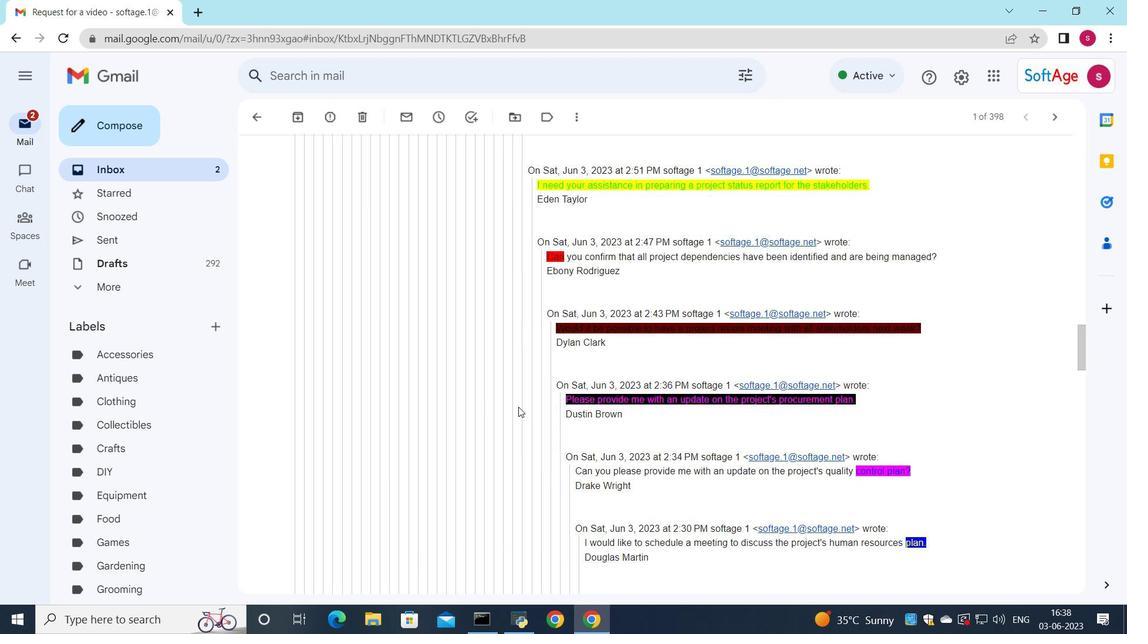 
Action: Mouse scrolled (518, 406) with delta (0, 0)
Screenshot: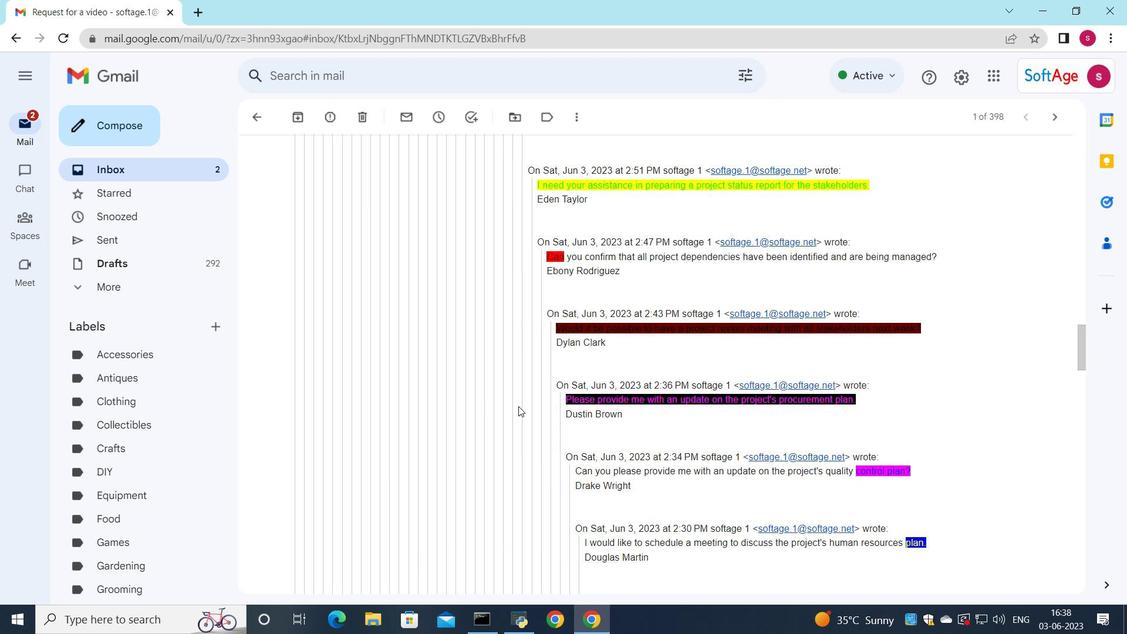 
Action: Mouse scrolled (518, 406) with delta (0, 0)
Screenshot: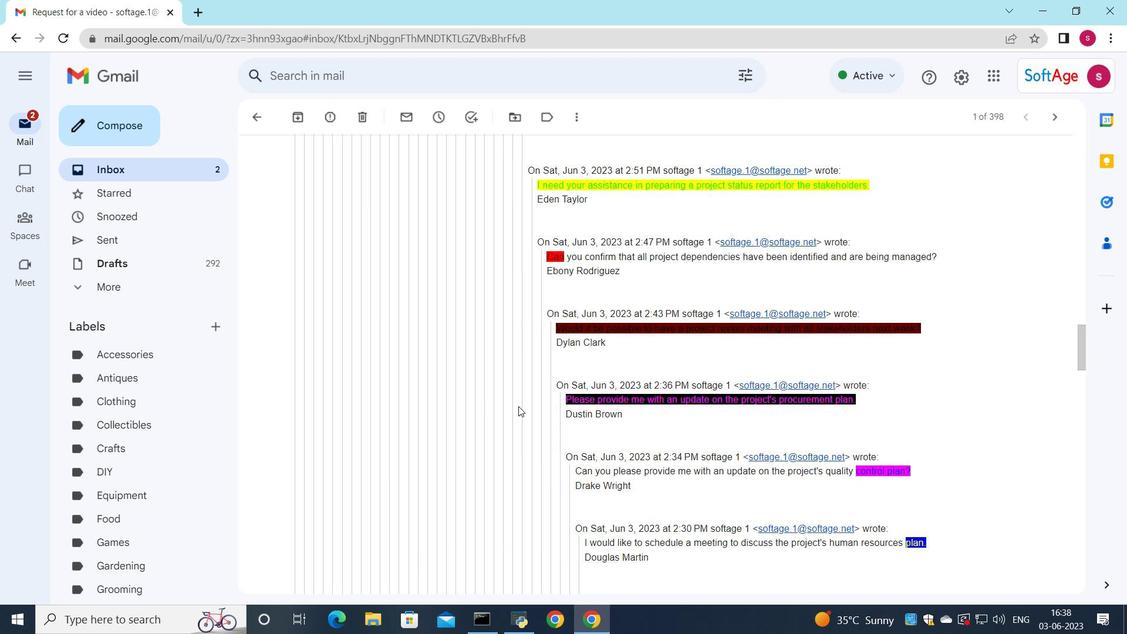 
Action: Mouse scrolled (518, 406) with delta (0, 0)
Screenshot: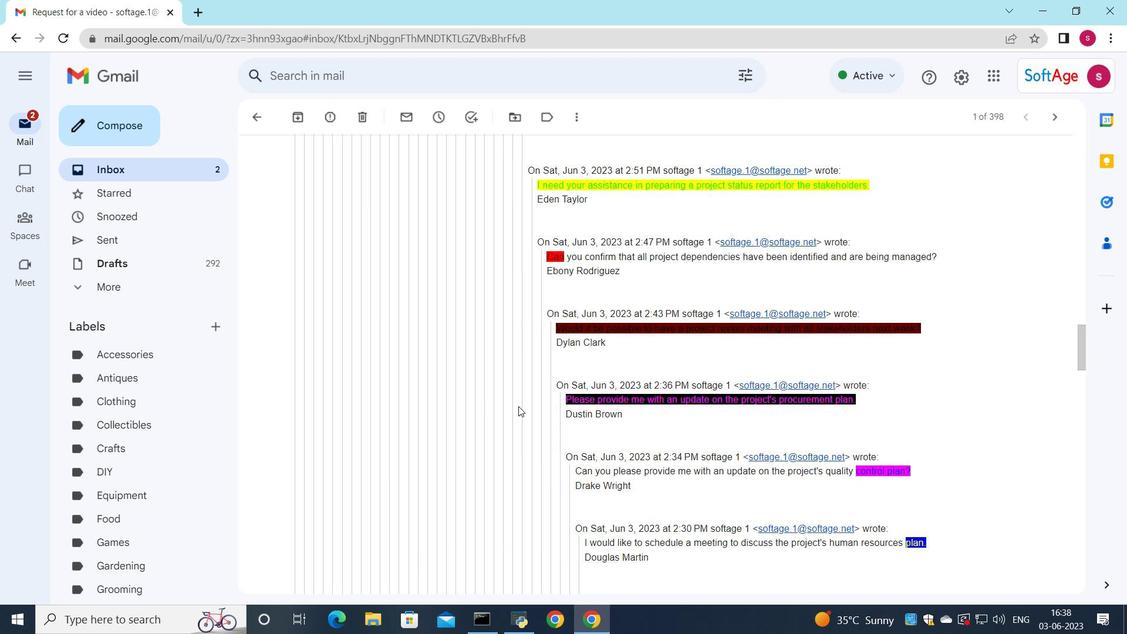 
Action: Mouse scrolled (518, 406) with delta (0, 0)
Screenshot: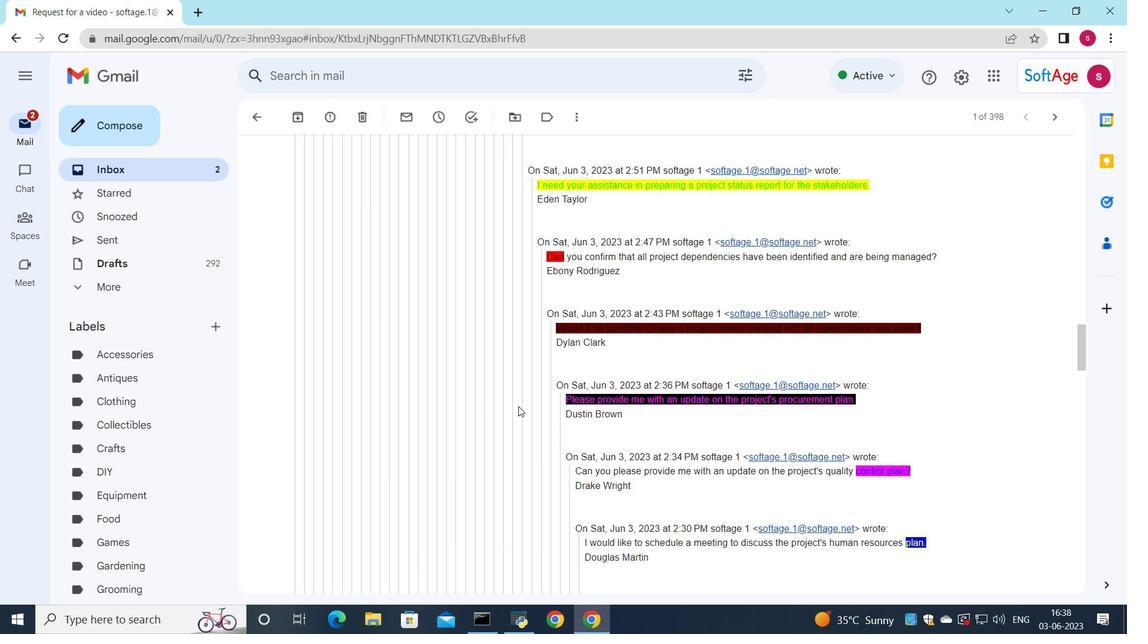 
Action: Mouse moved to (520, 400)
Screenshot: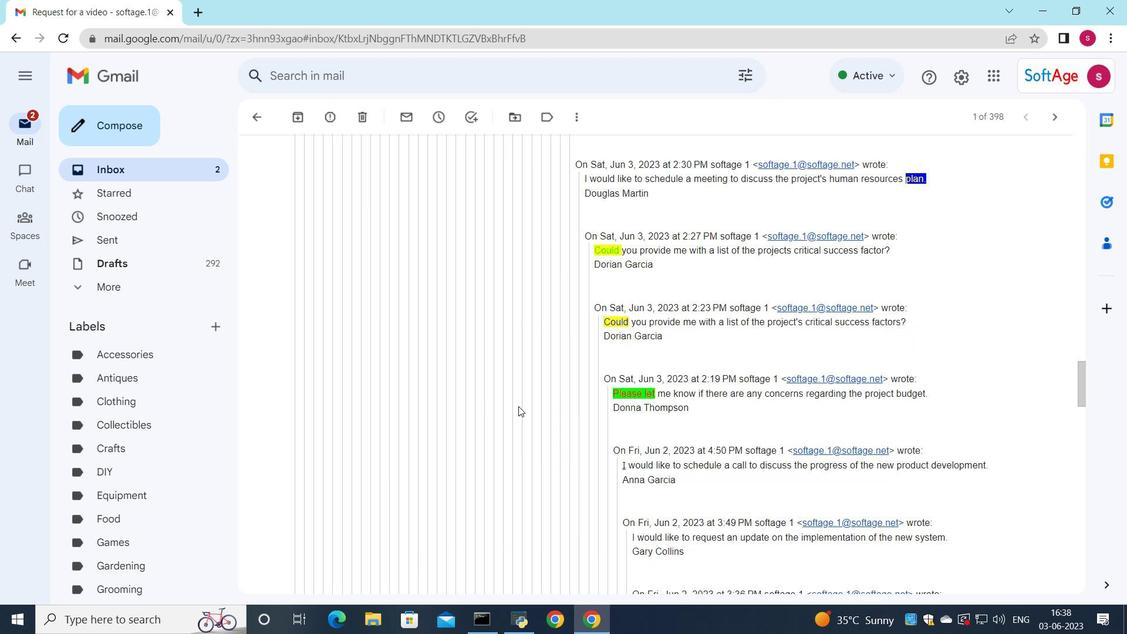 
Action: Mouse scrolled (520, 400) with delta (0, 0)
Screenshot: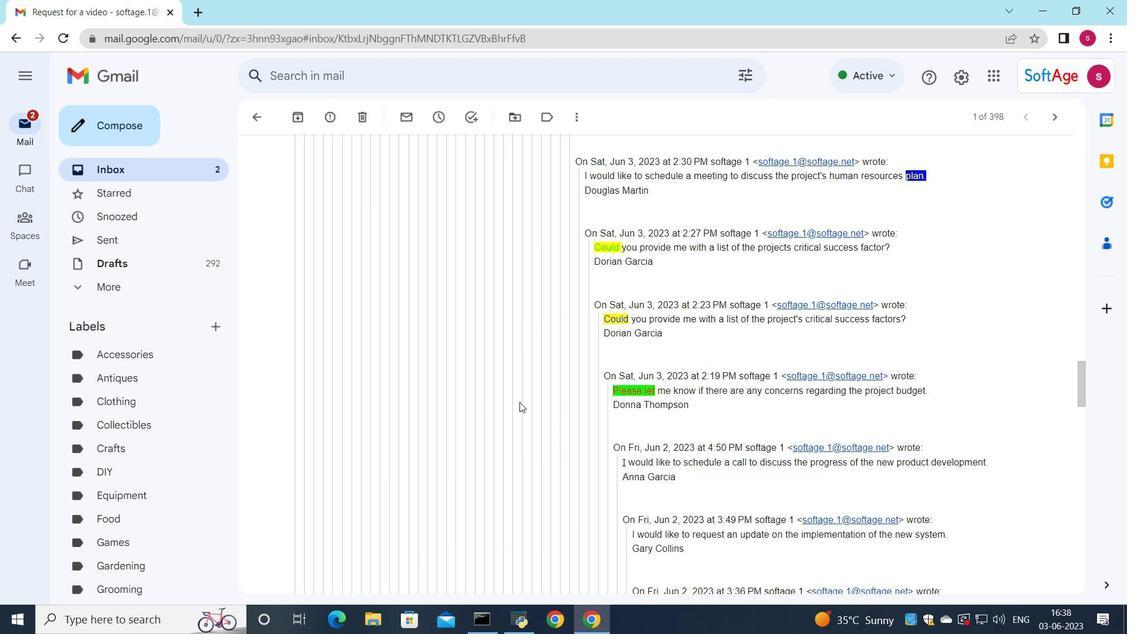 
Action: Mouse scrolled (520, 400) with delta (0, 0)
Screenshot: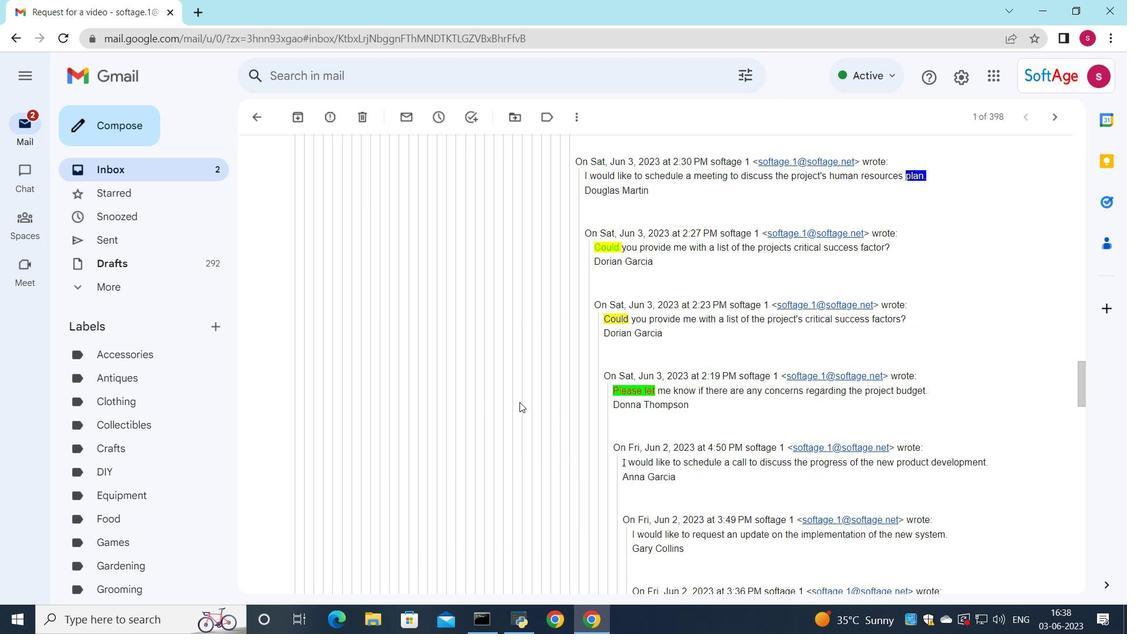 
Action: Mouse scrolled (520, 400) with delta (0, 0)
Screenshot: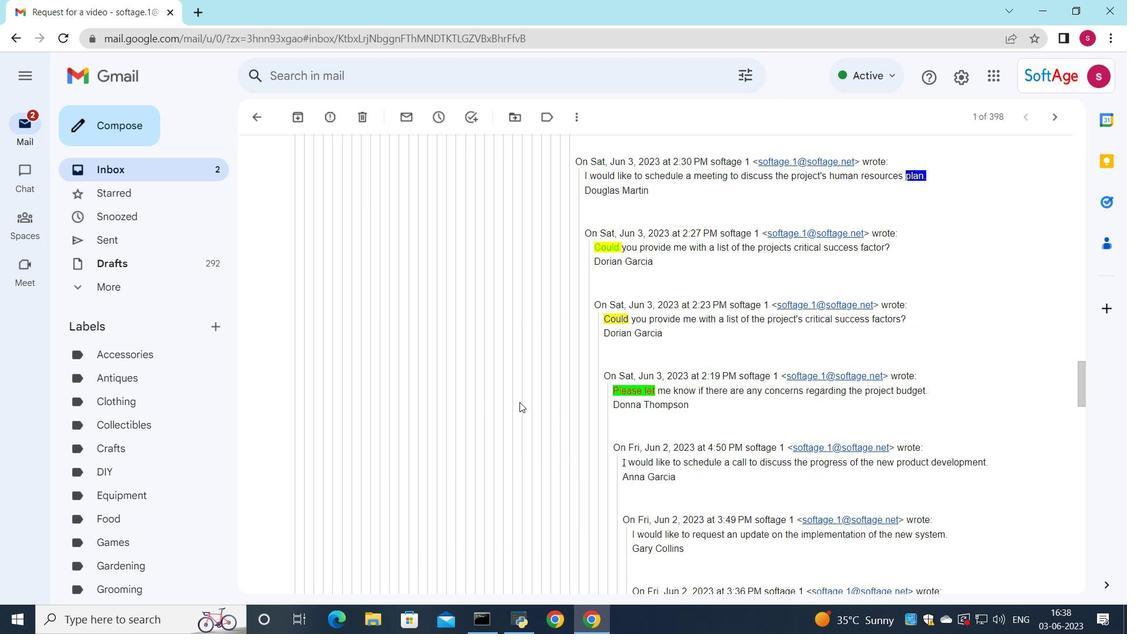 
Action: Mouse scrolled (520, 400) with delta (0, 0)
Screenshot: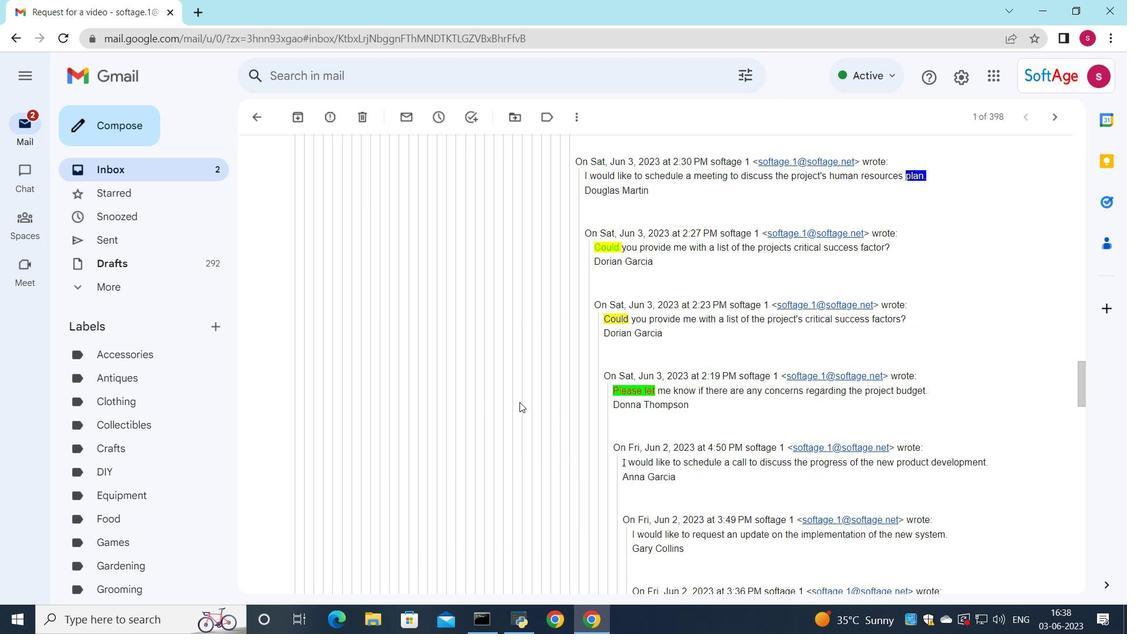 
Action: Mouse scrolled (520, 400) with delta (0, 0)
Screenshot: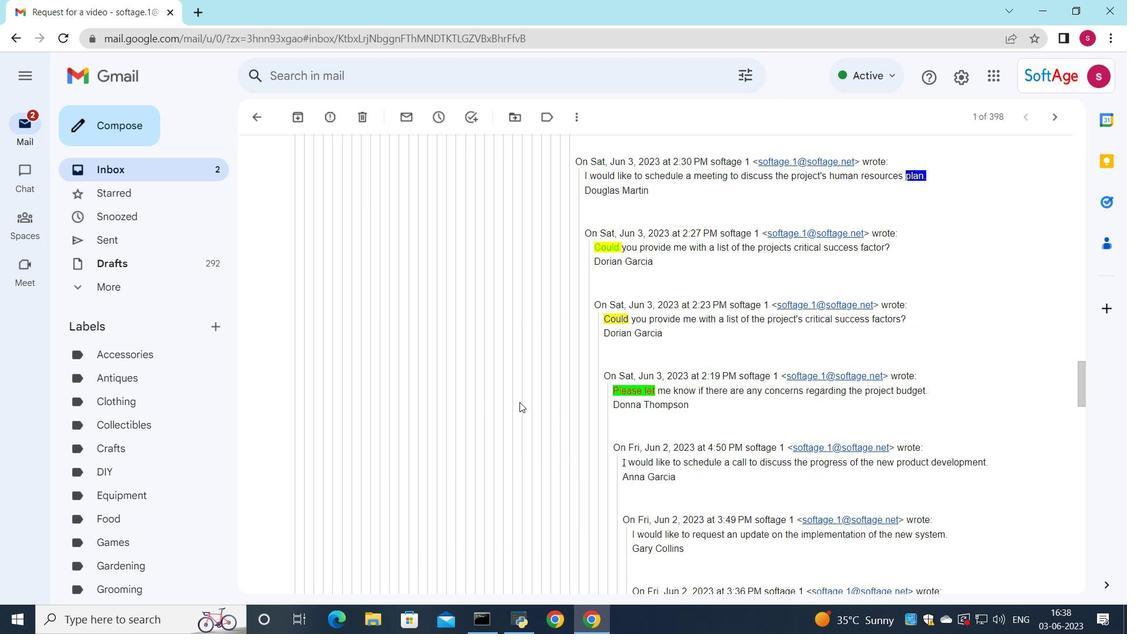 
Action: Mouse scrolled (520, 400) with delta (0, 0)
Screenshot: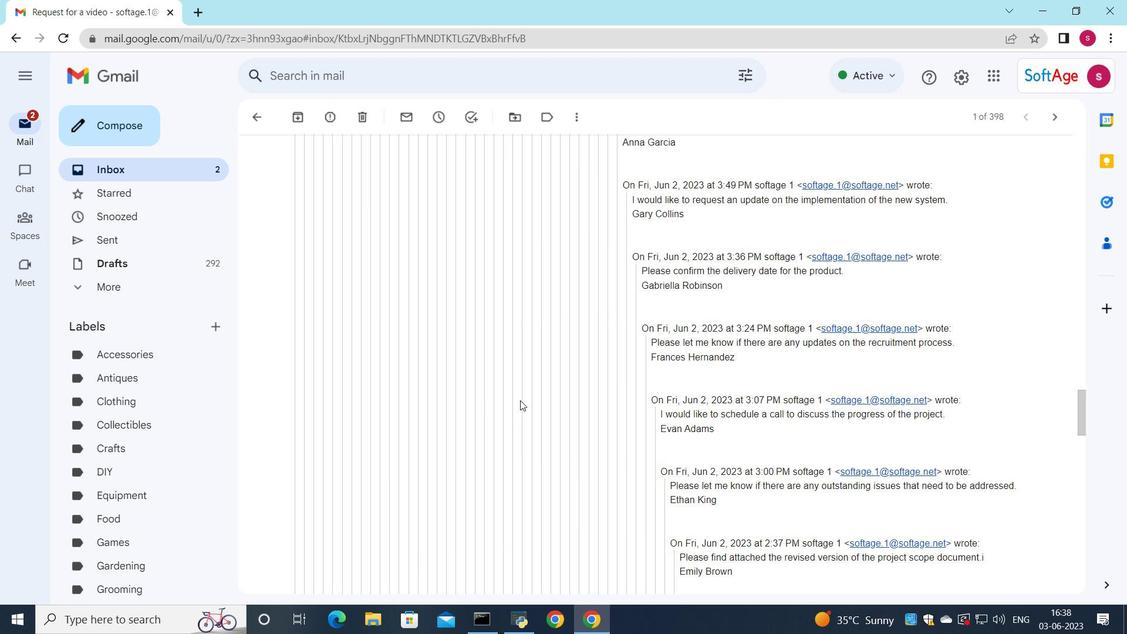 
Action: Mouse scrolled (520, 400) with delta (0, 0)
Screenshot: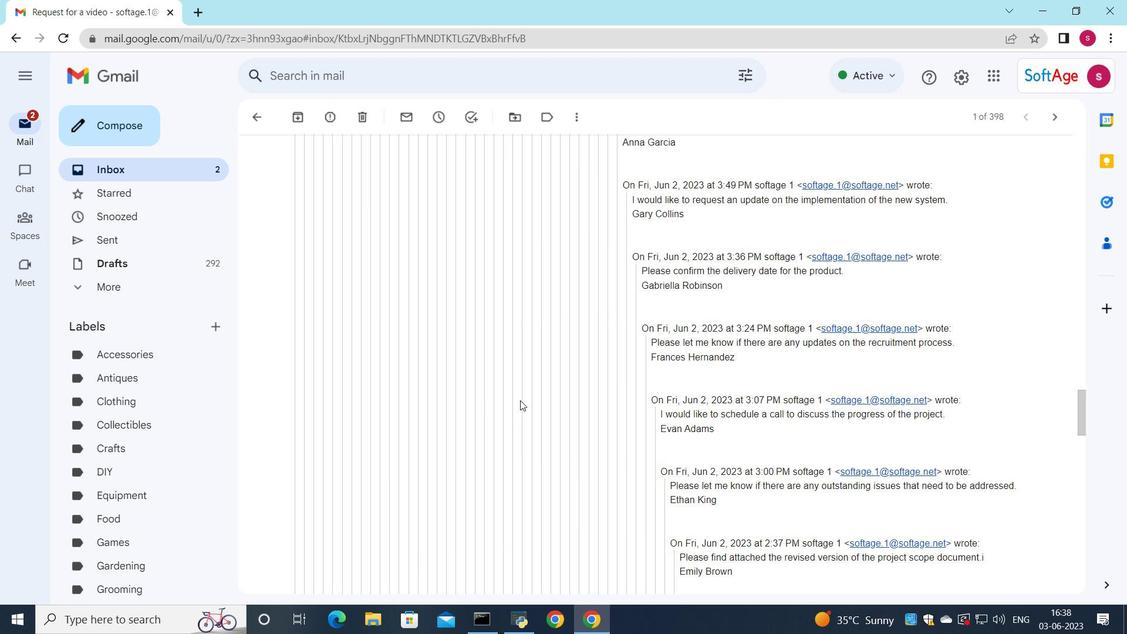 
Action: Mouse scrolled (520, 400) with delta (0, 0)
Screenshot: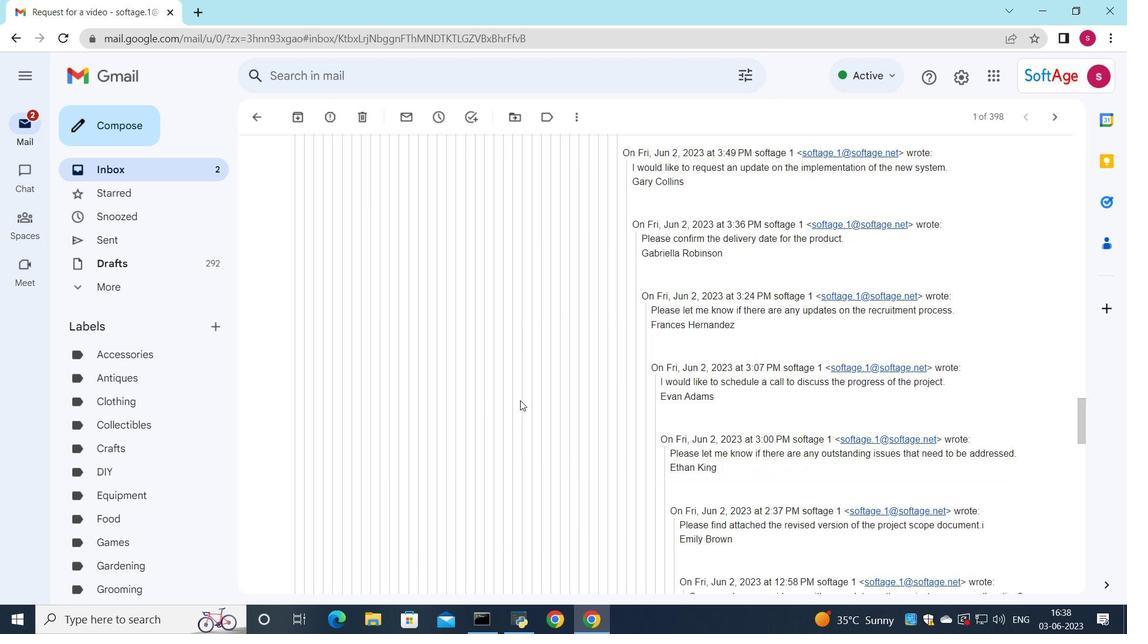 
Action: Mouse scrolled (520, 400) with delta (0, 0)
Screenshot: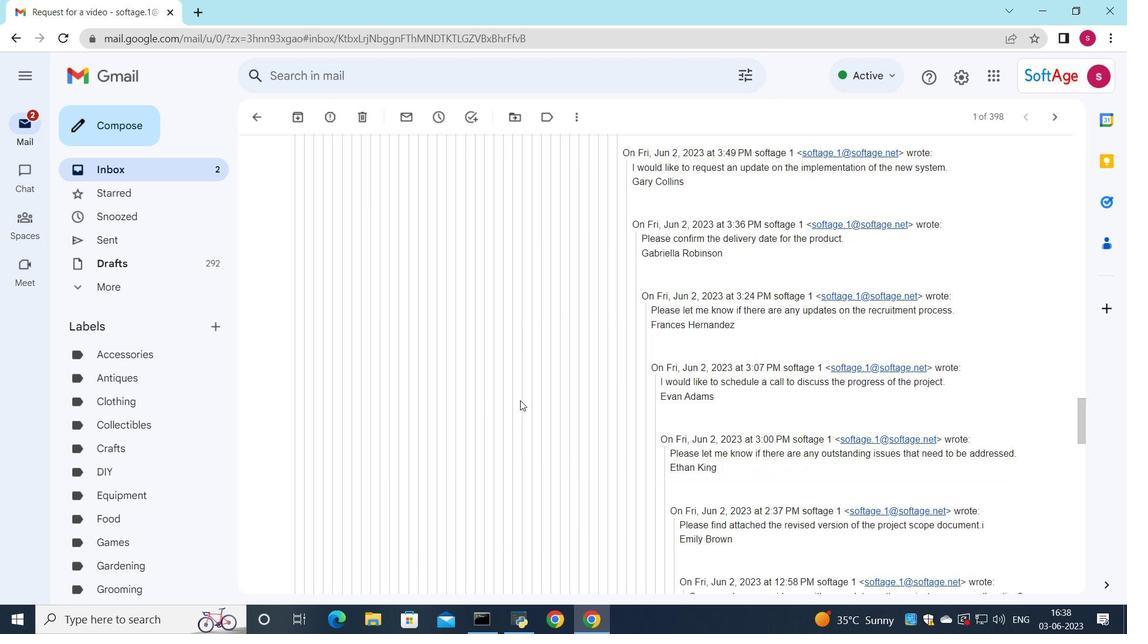 
Action: Mouse scrolled (520, 400) with delta (0, 0)
Screenshot: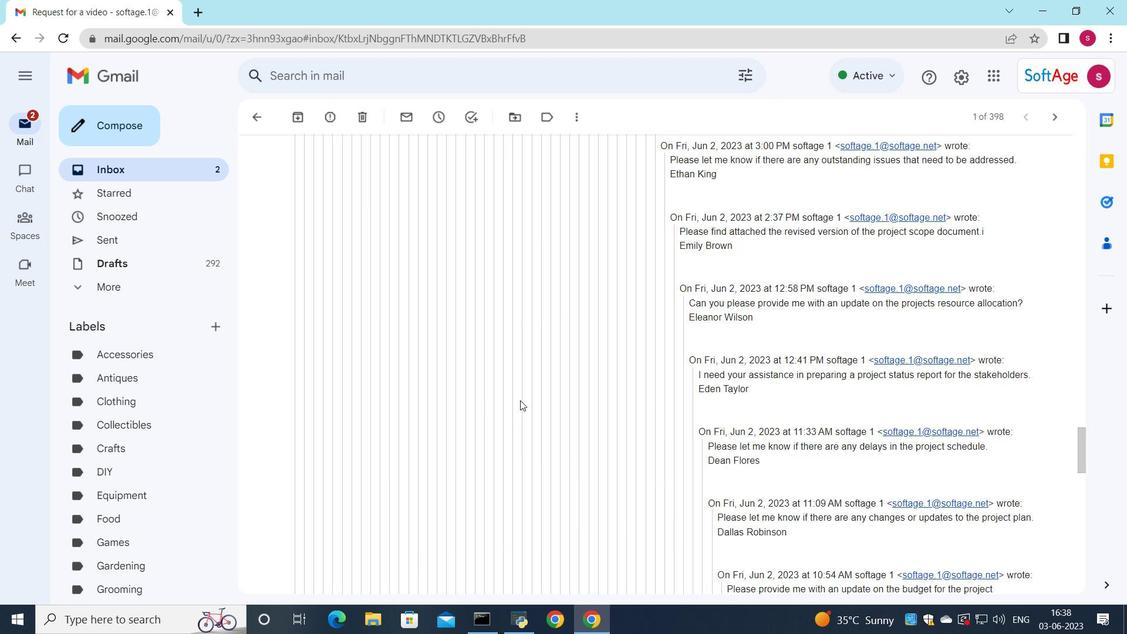 
Action: Mouse scrolled (520, 400) with delta (0, 0)
Screenshot: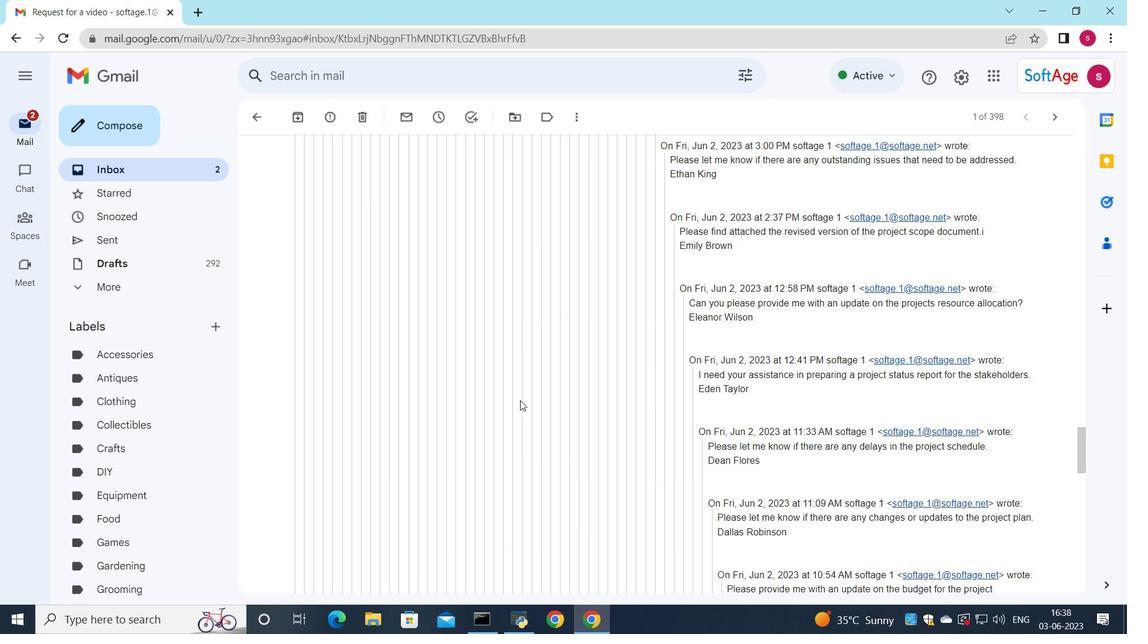 
Action: Mouse scrolled (520, 400) with delta (0, 0)
Screenshot: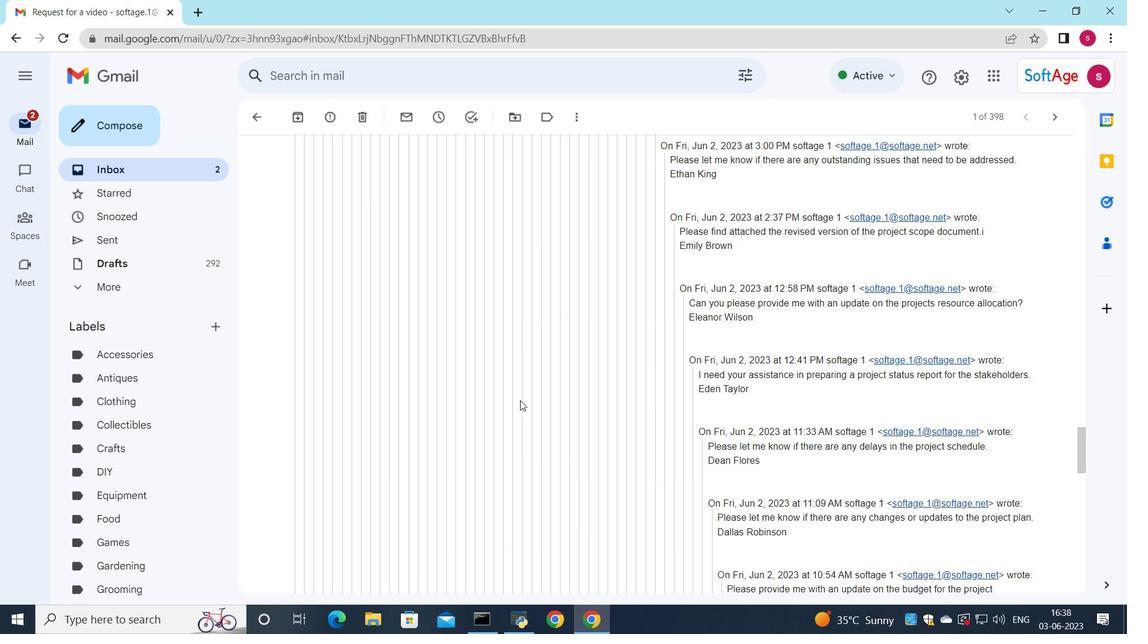
Action: Mouse scrolled (520, 400) with delta (0, 0)
Screenshot: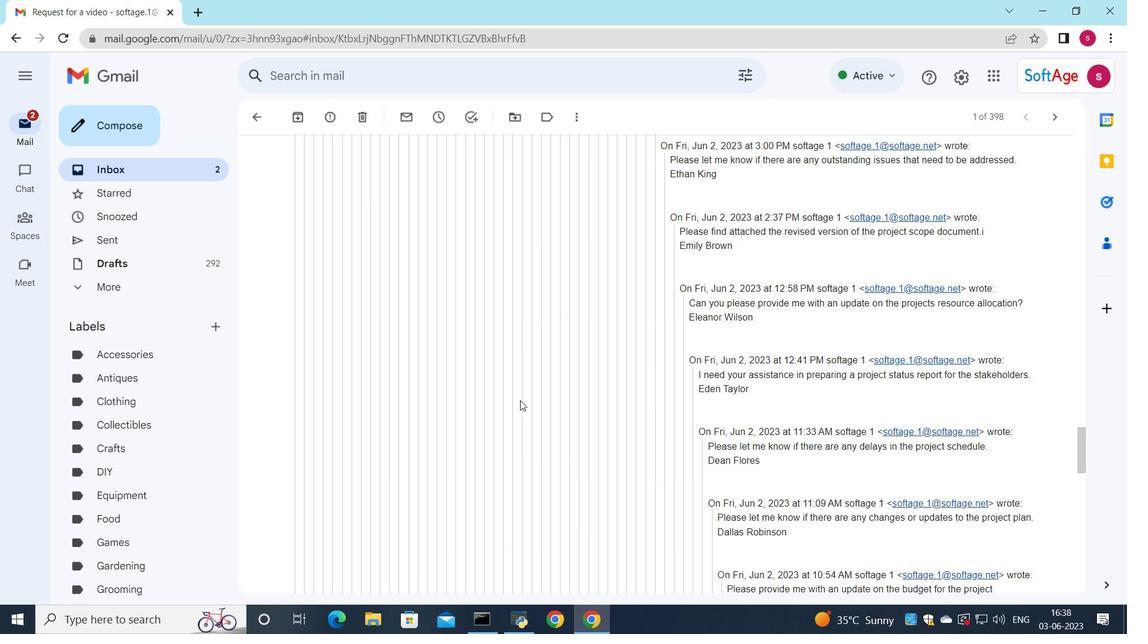 
Action: Mouse moved to (521, 399)
Screenshot: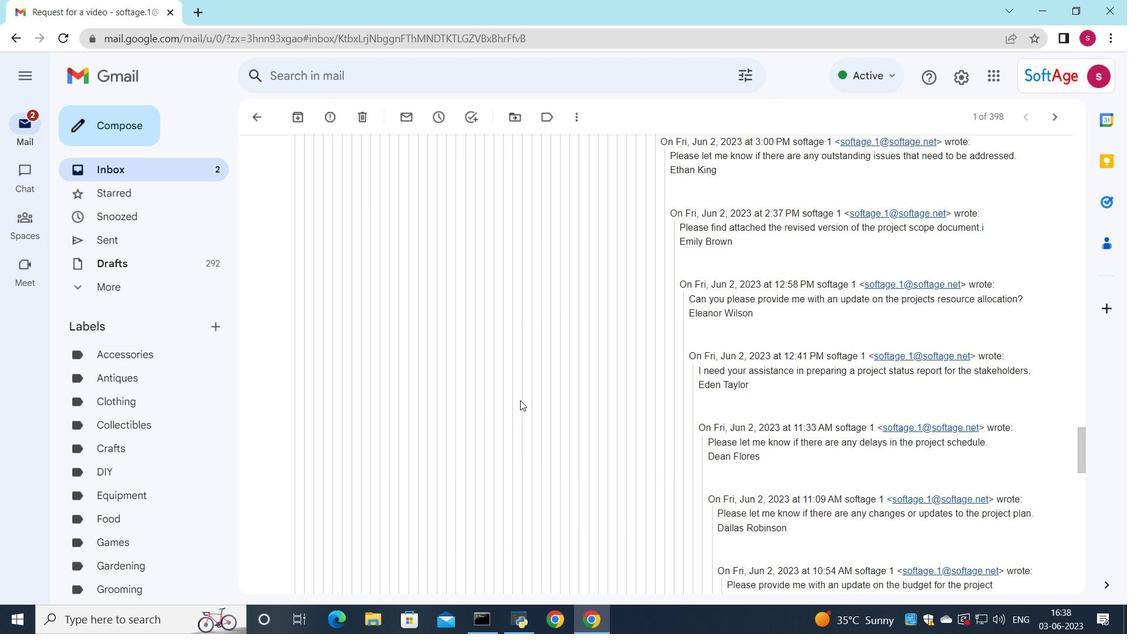 
Action: Mouse scrolled (521, 398) with delta (0, 0)
Screenshot: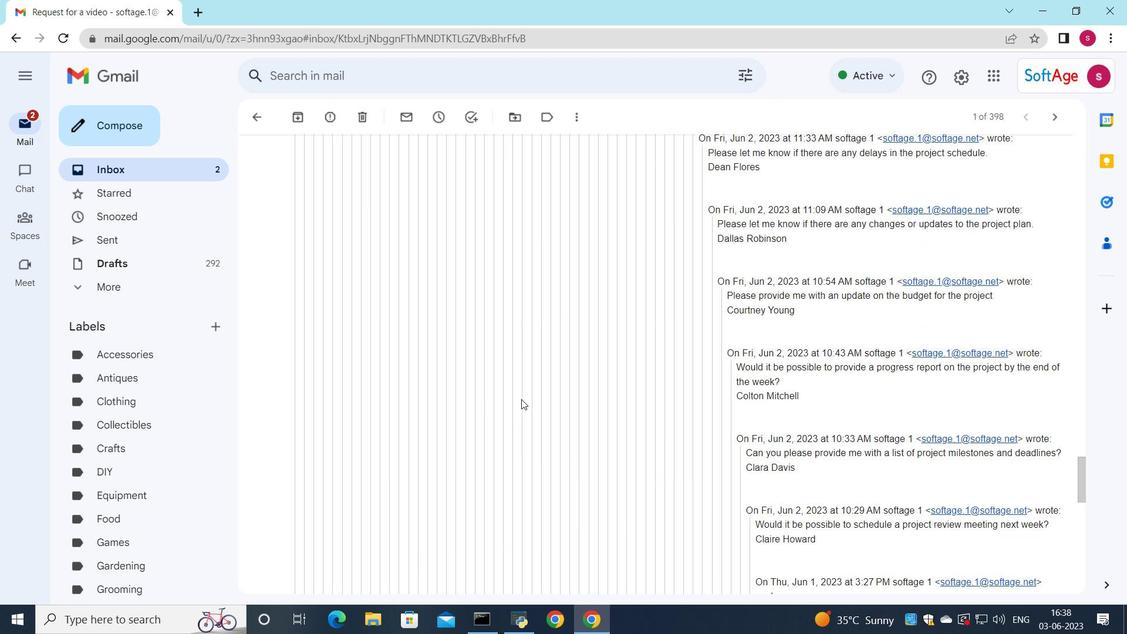 
Action: Mouse scrolled (521, 398) with delta (0, 0)
Screenshot: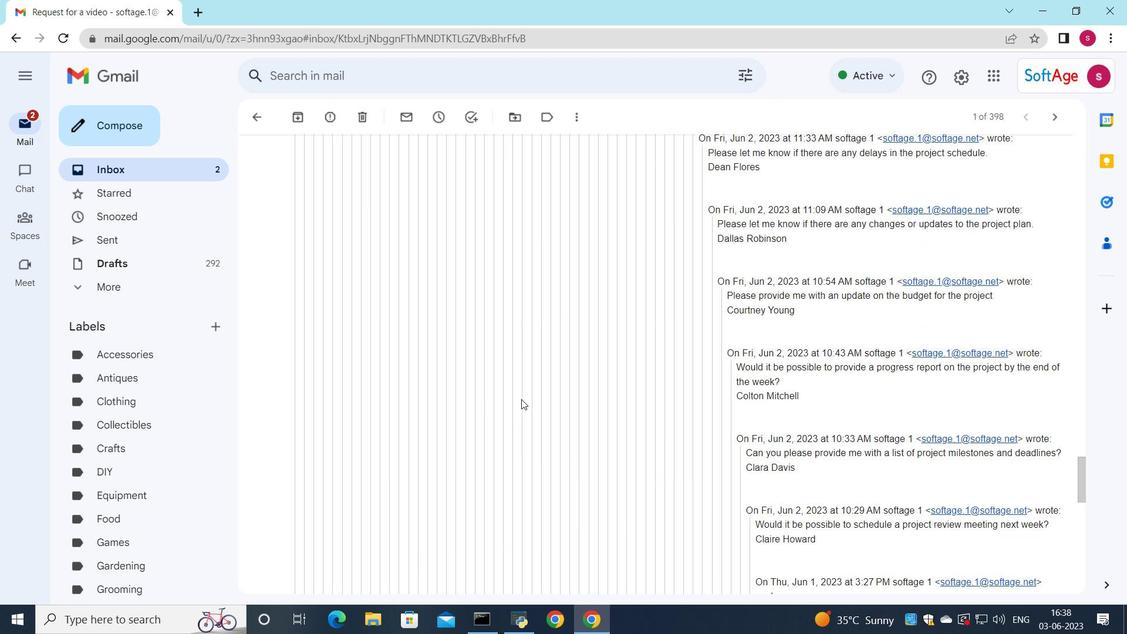 
Action: Mouse scrolled (521, 398) with delta (0, 0)
Screenshot: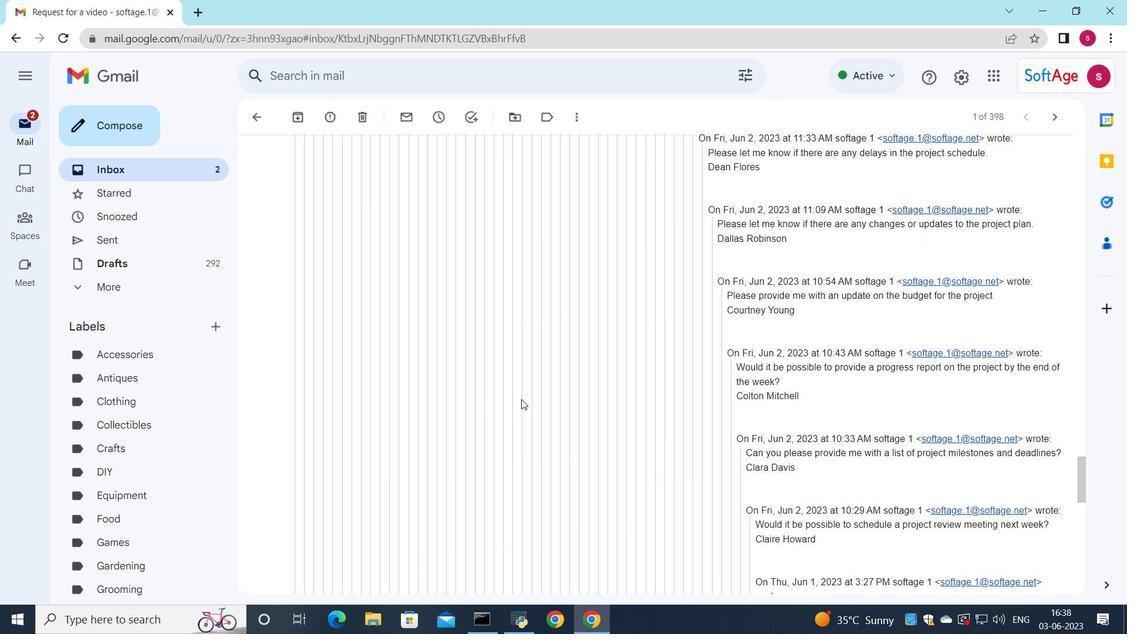 
Action: Mouse scrolled (521, 398) with delta (0, 0)
Screenshot: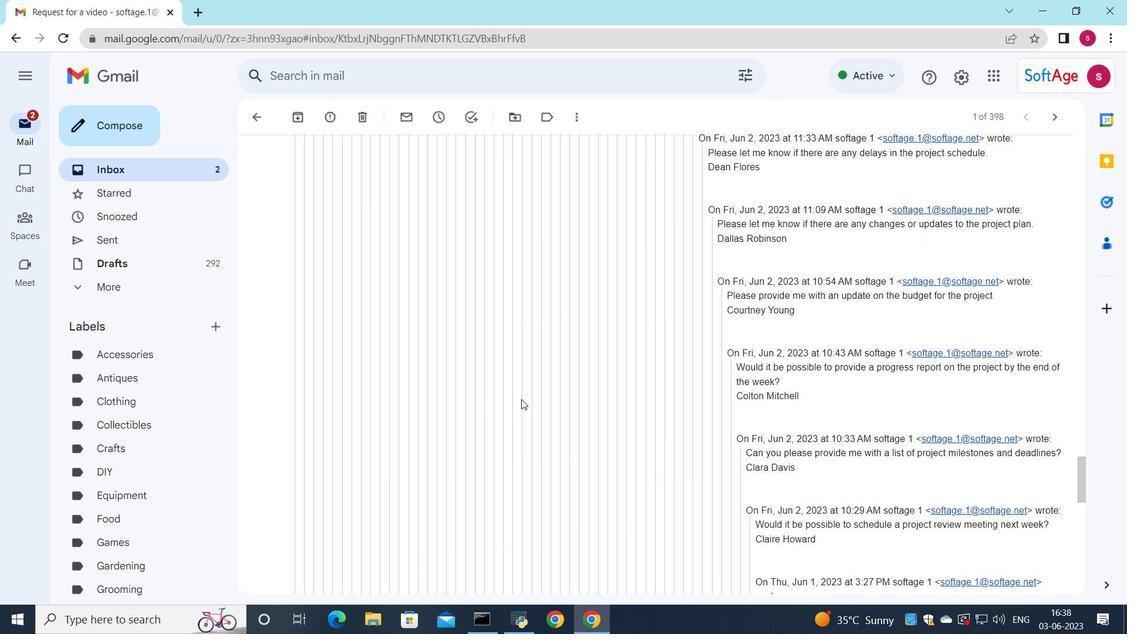 
Action: Mouse scrolled (521, 398) with delta (0, 0)
Screenshot: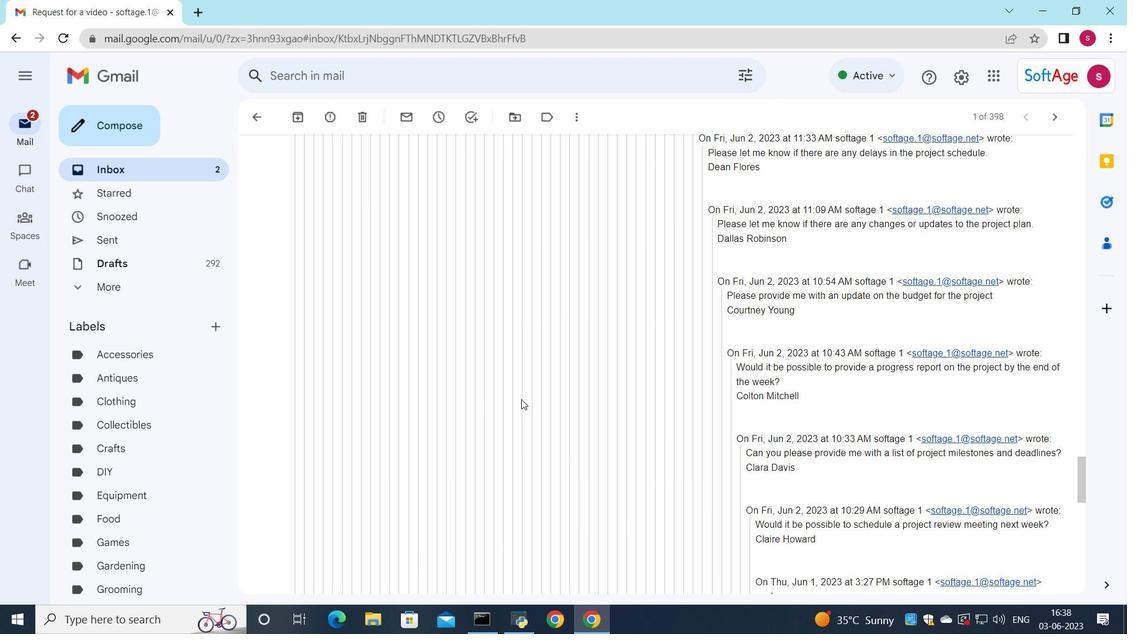 
Action: Mouse scrolled (521, 398) with delta (0, 0)
Screenshot: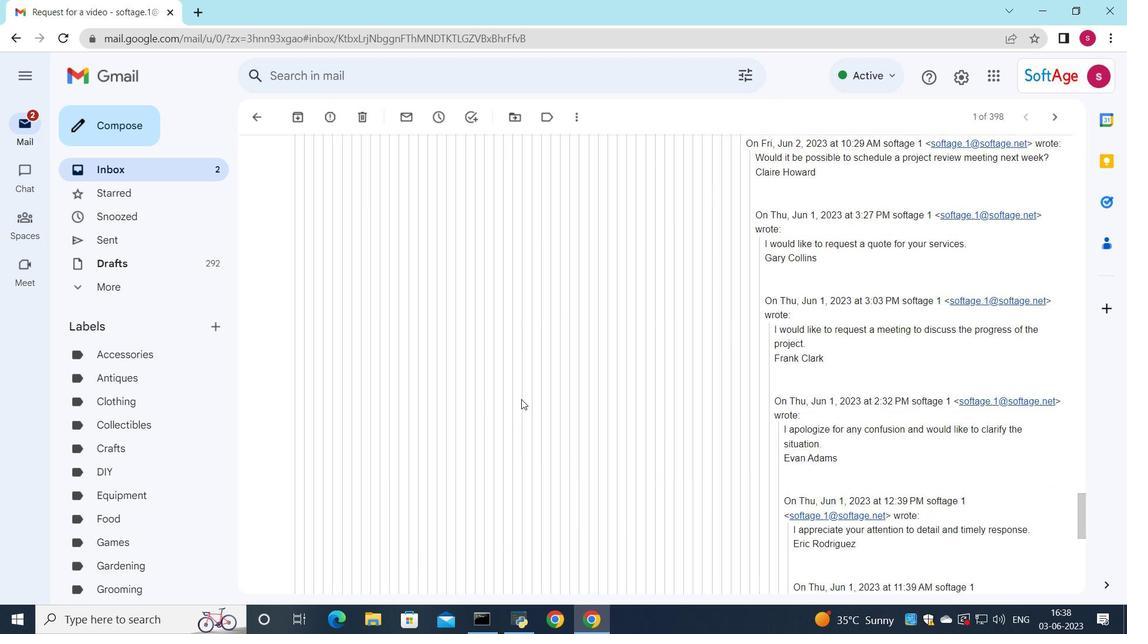 
Action: Mouse scrolled (521, 398) with delta (0, 0)
Screenshot: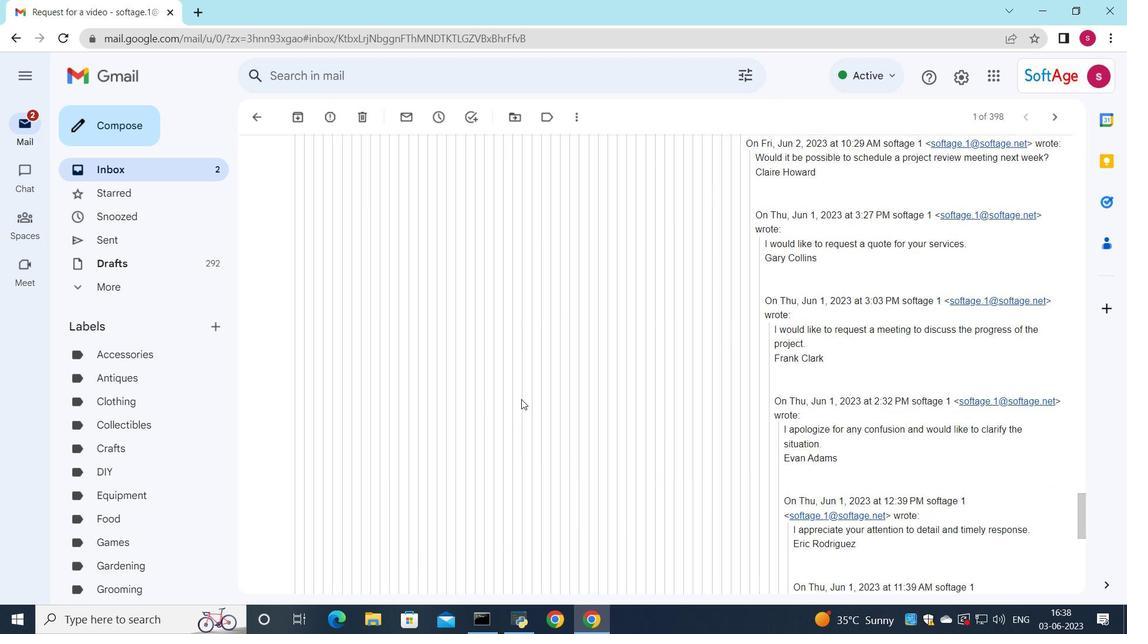 
Action: Mouse scrolled (521, 398) with delta (0, 0)
Screenshot: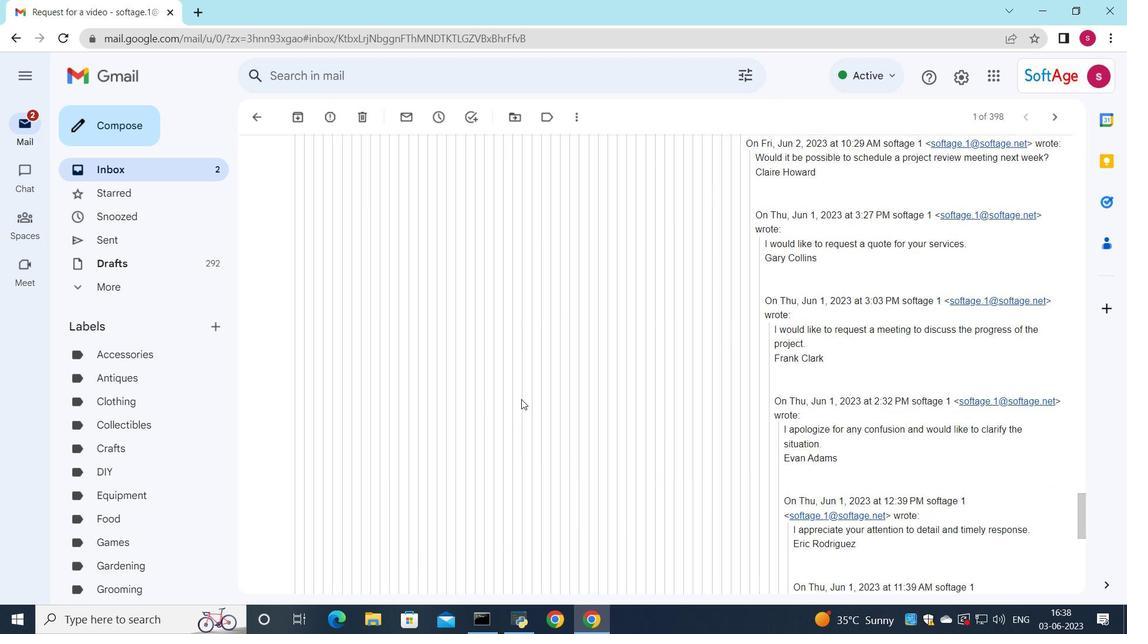 
Action: Mouse scrolled (521, 398) with delta (0, 0)
Screenshot: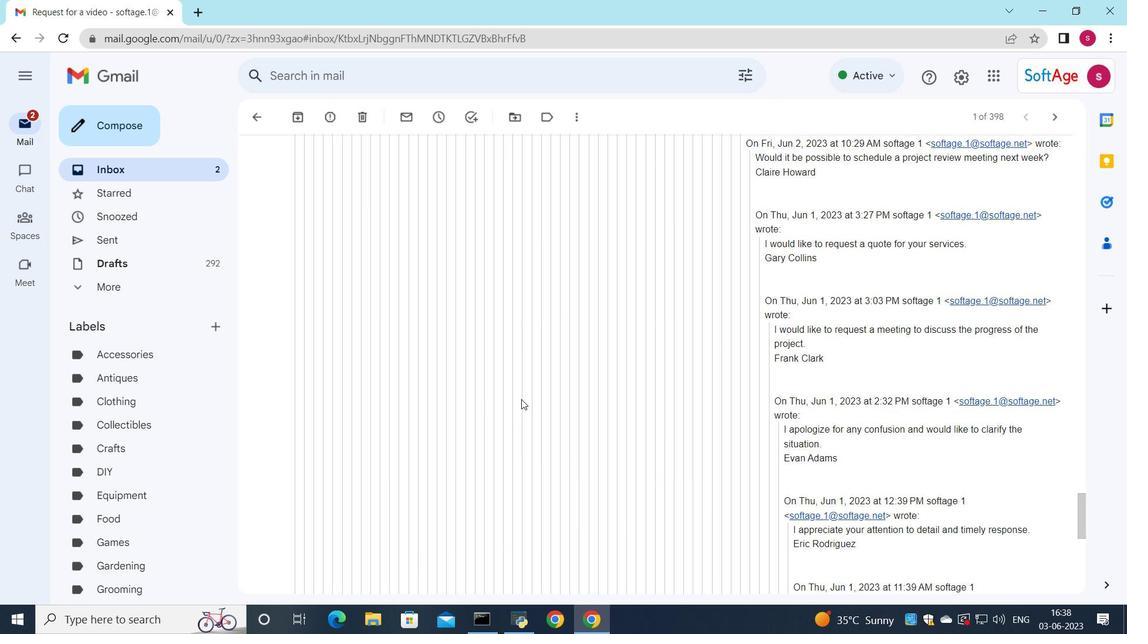 
Action: Mouse scrolled (521, 398) with delta (0, 0)
Screenshot: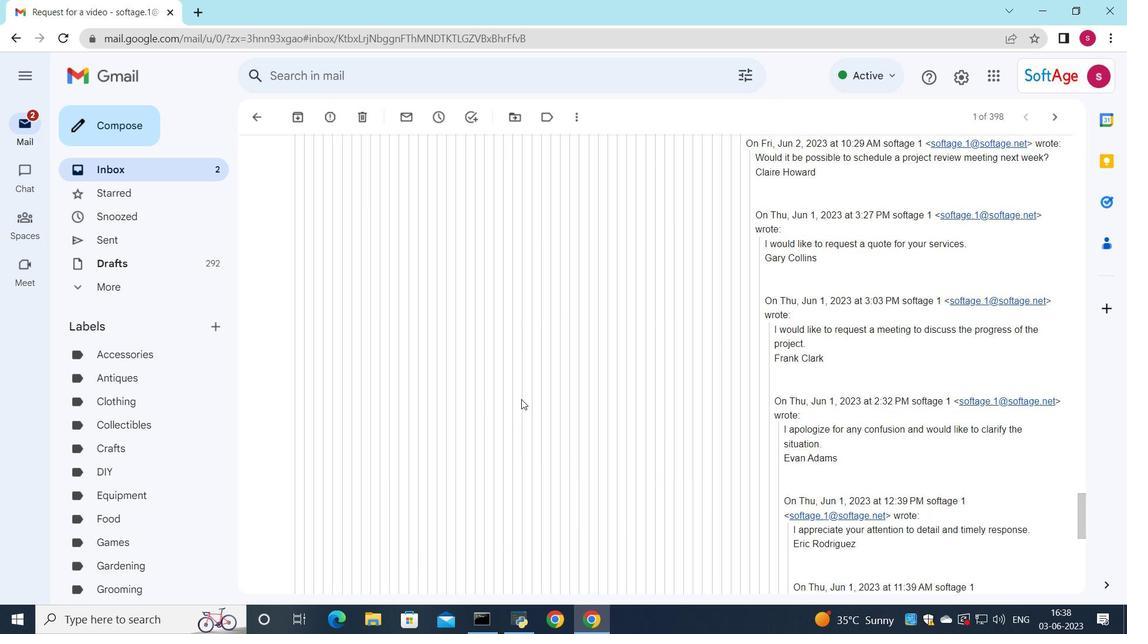 
Action: Mouse scrolled (521, 398) with delta (0, 0)
Screenshot: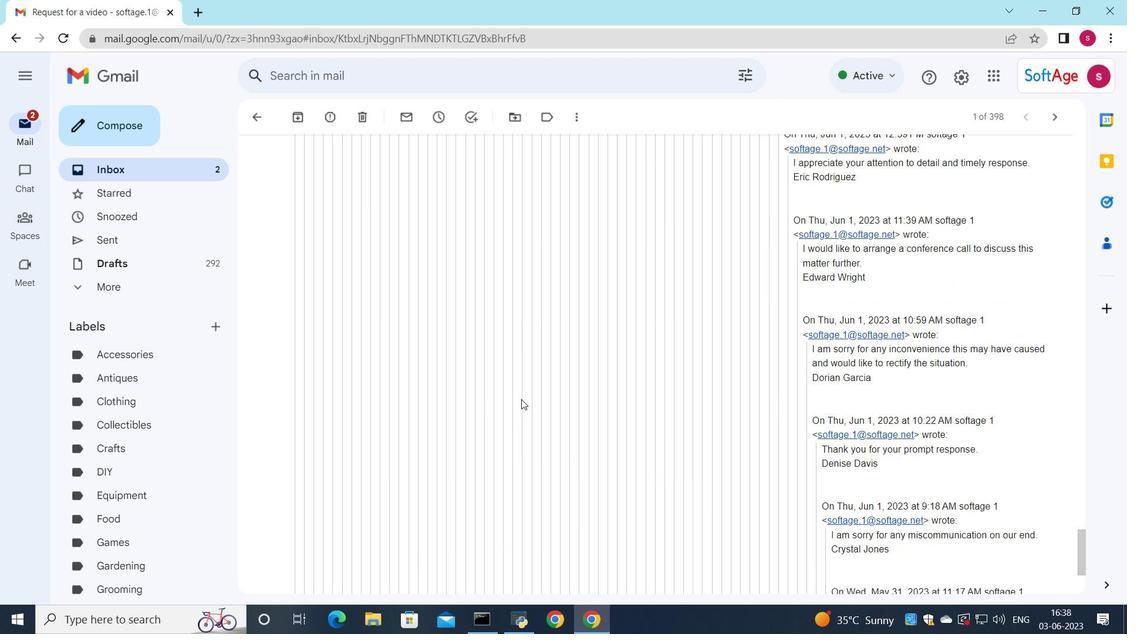 
Action: Mouse scrolled (521, 398) with delta (0, 0)
Screenshot: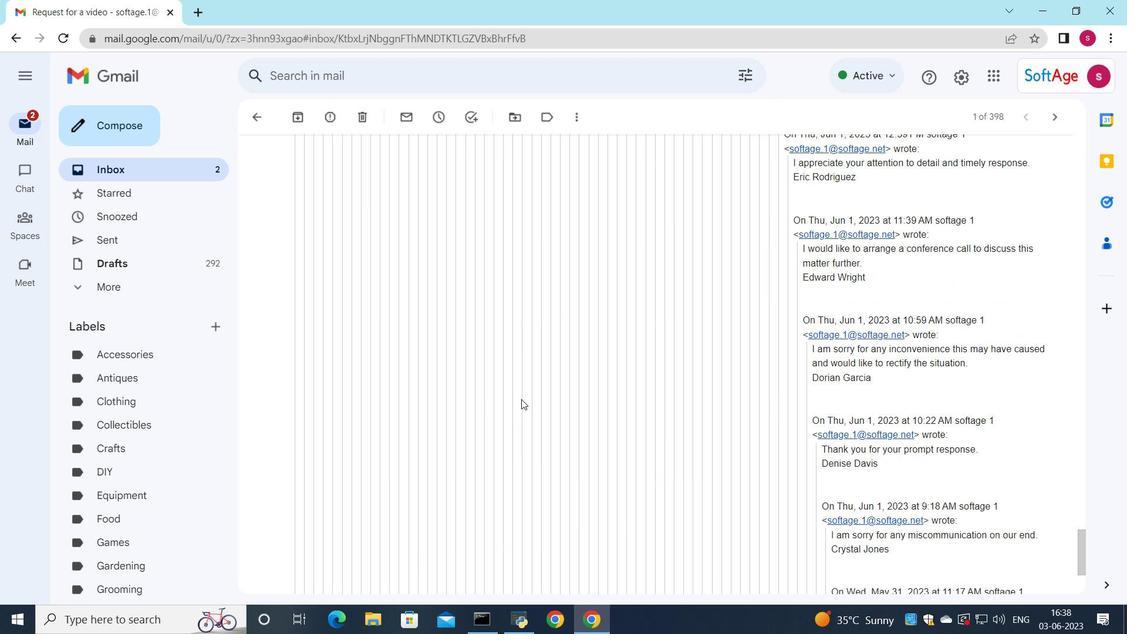 
Action: Mouse scrolled (521, 398) with delta (0, 0)
Screenshot: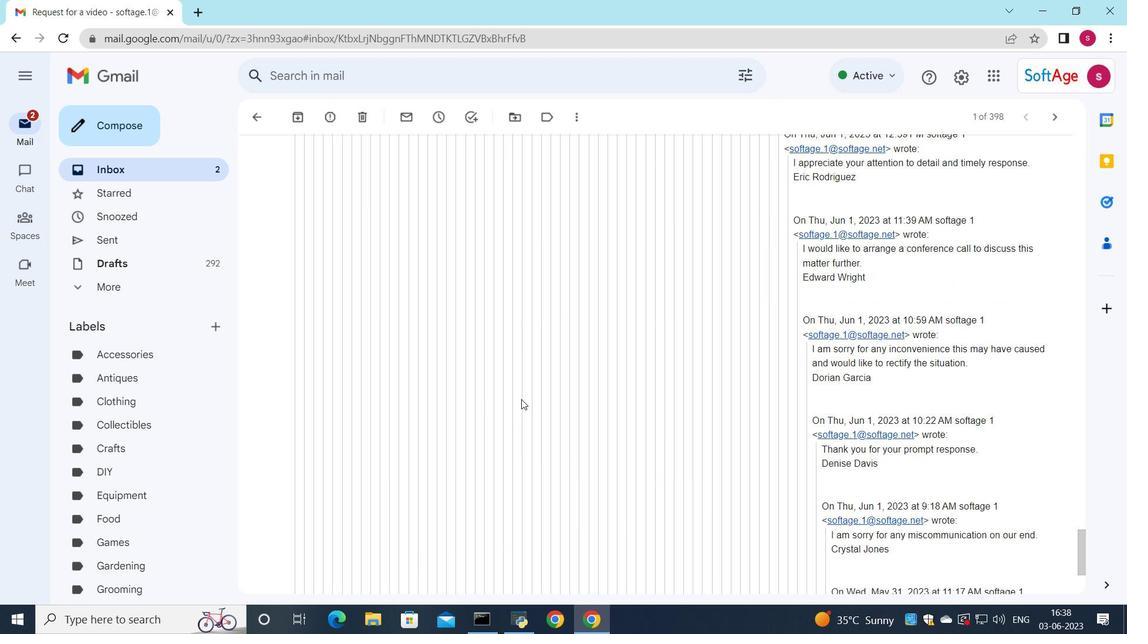 
Action: Mouse scrolled (521, 398) with delta (0, 0)
Screenshot: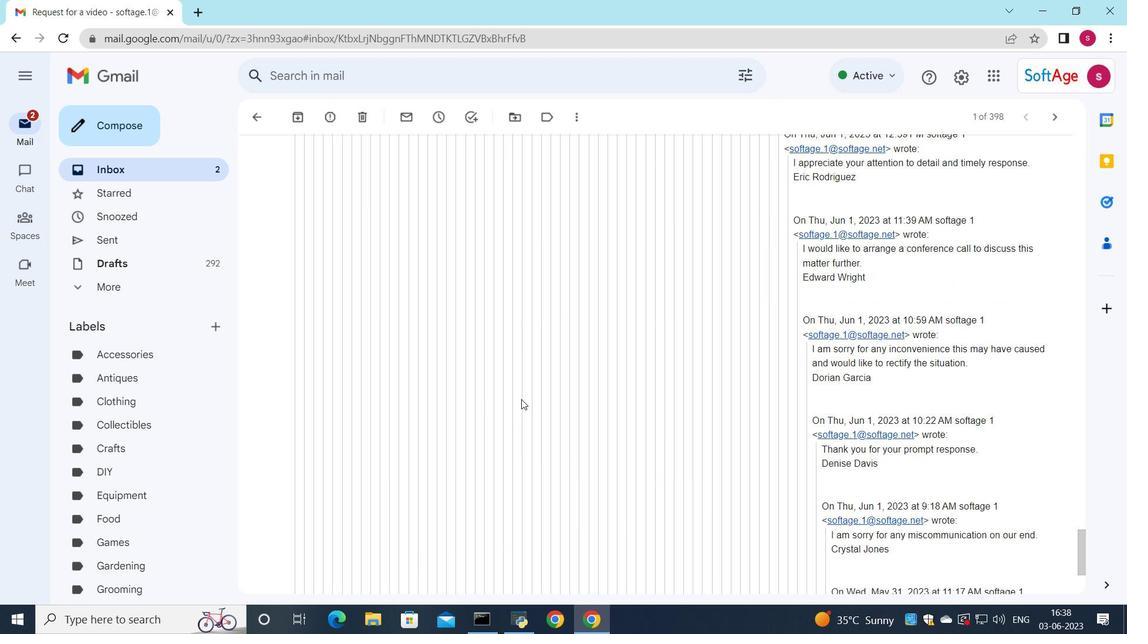 
Action: Mouse scrolled (521, 398) with delta (0, 0)
Screenshot: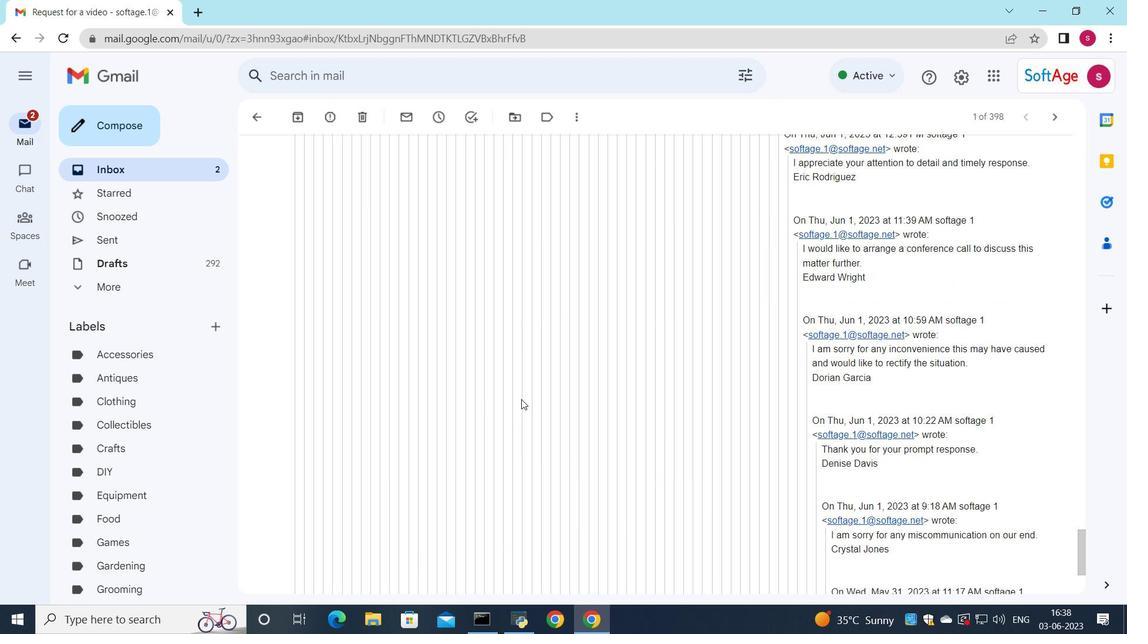 
Action: Mouse moved to (521, 399)
Screenshot: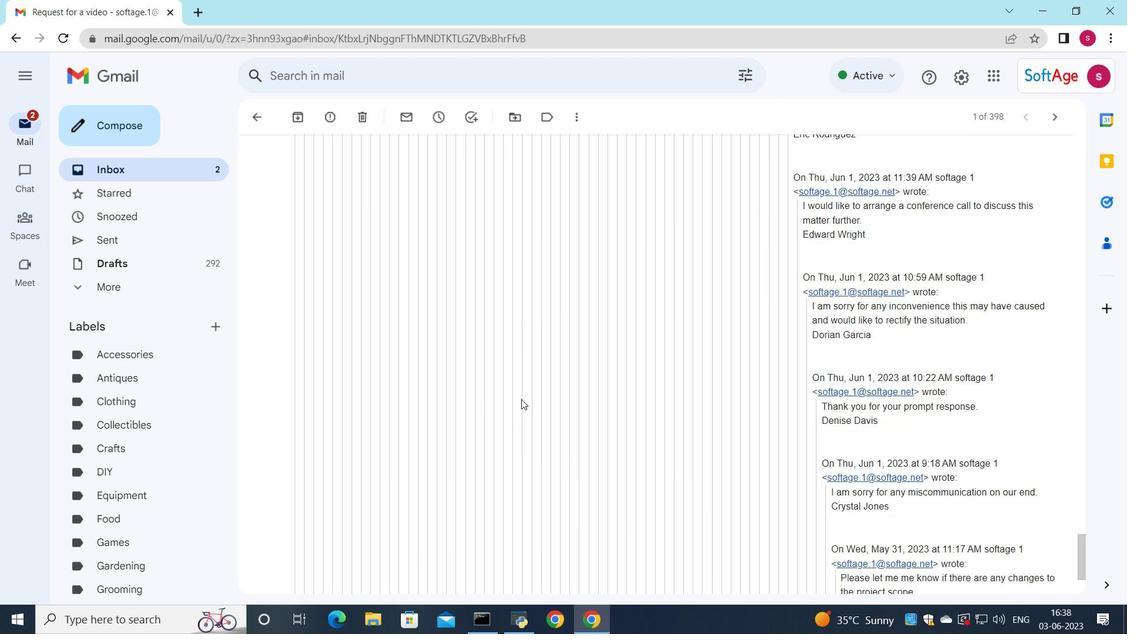 
Action: Mouse scrolled (521, 398) with delta (0, 0)
Screenshot: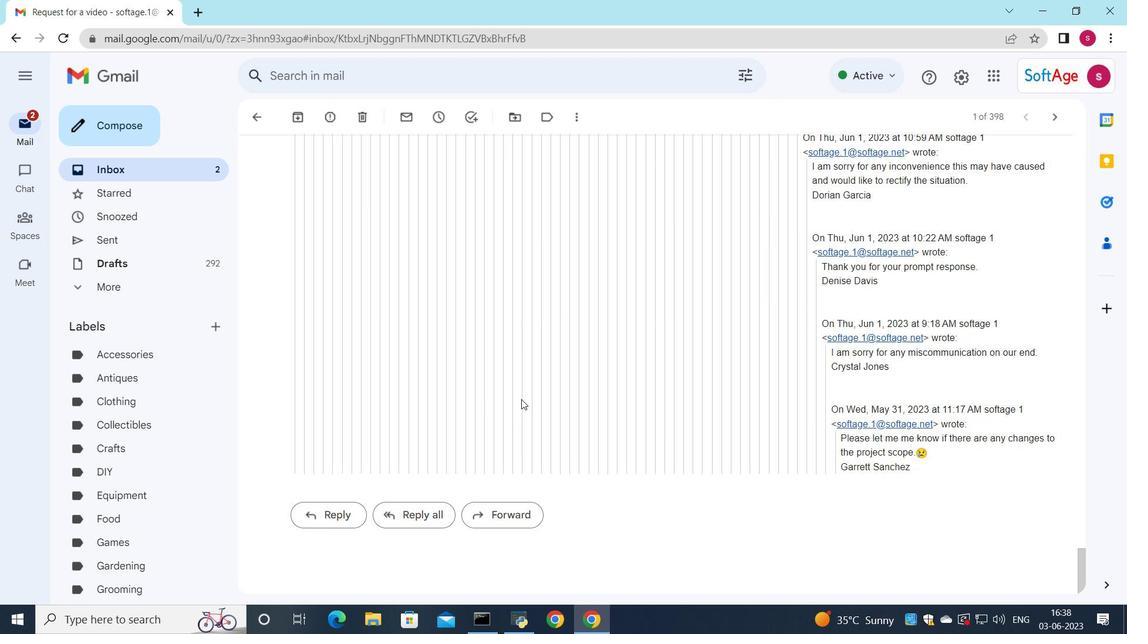 
Action: Mouse scrolled (521, 398) with delta (0, 0)
Screenshot: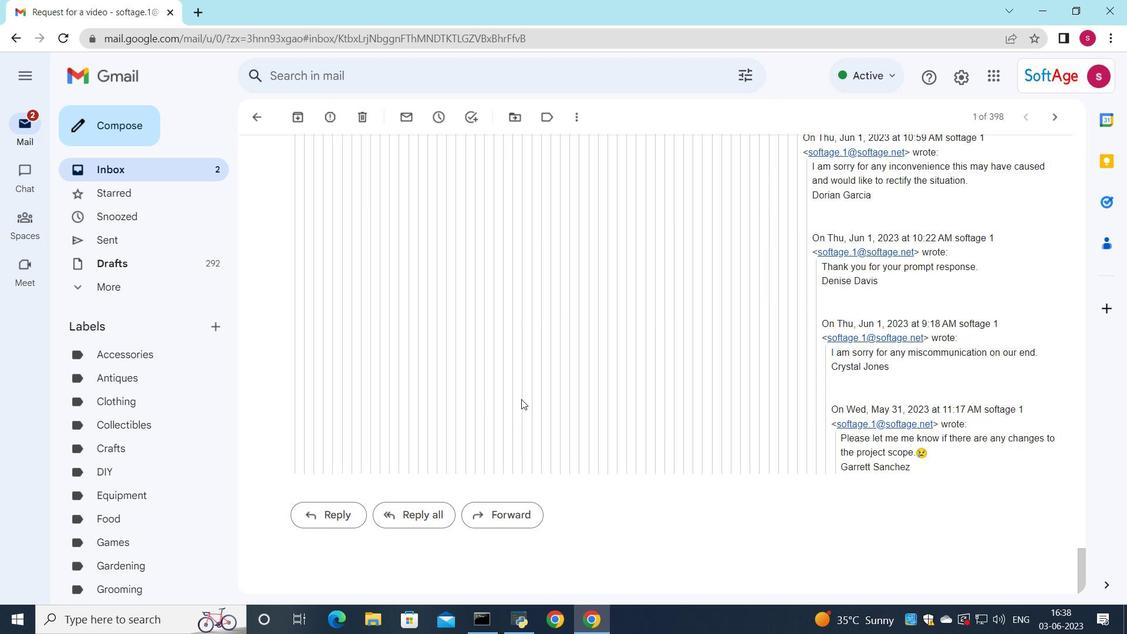 
Action: Mouse scrolled (521, 398) with delta (0, 0)
Screenshot: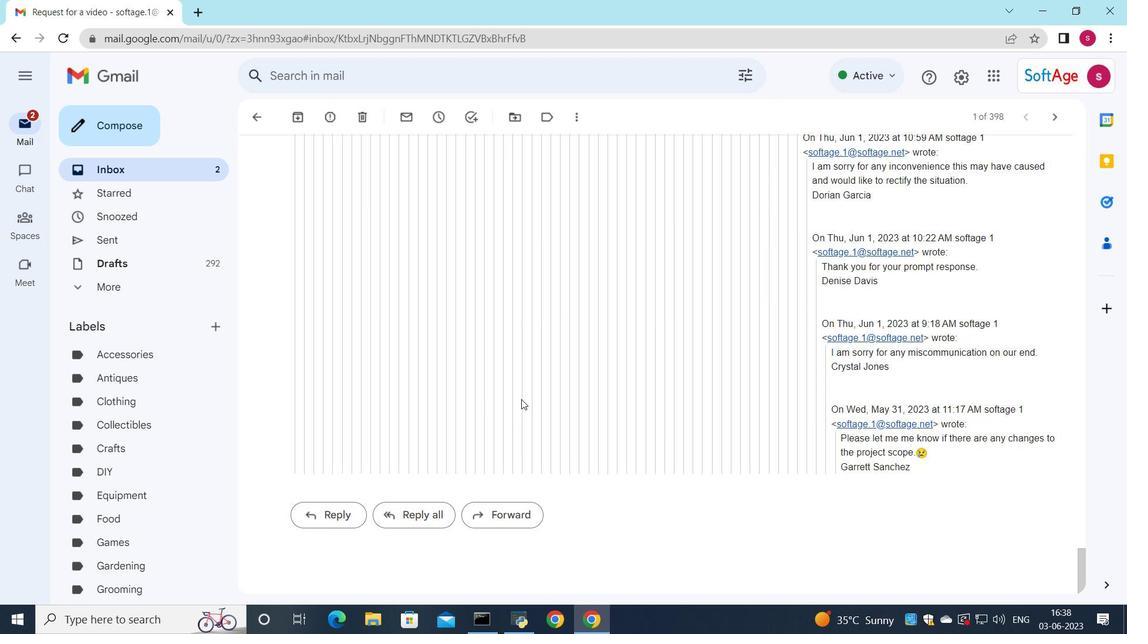 
Action: Mouse moved to (519, 402)
Screenshot: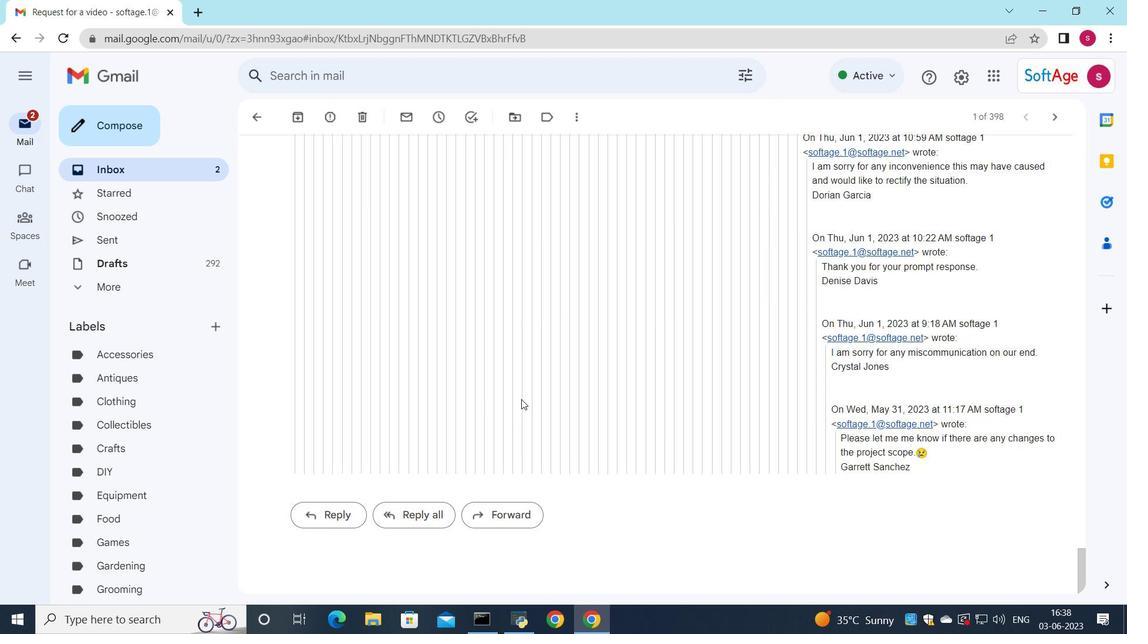 
Action: Mouse scrolled (521, 398) with delta (0, 0)
Screenshot: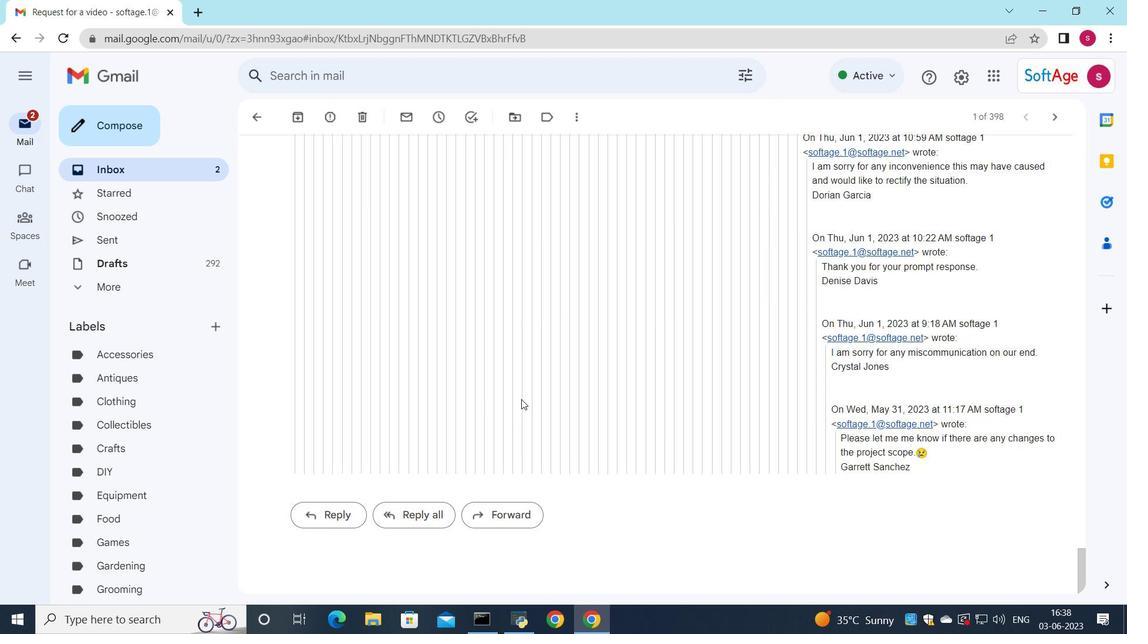 
Action: Mouse moved to (408, 530)
Screenshot: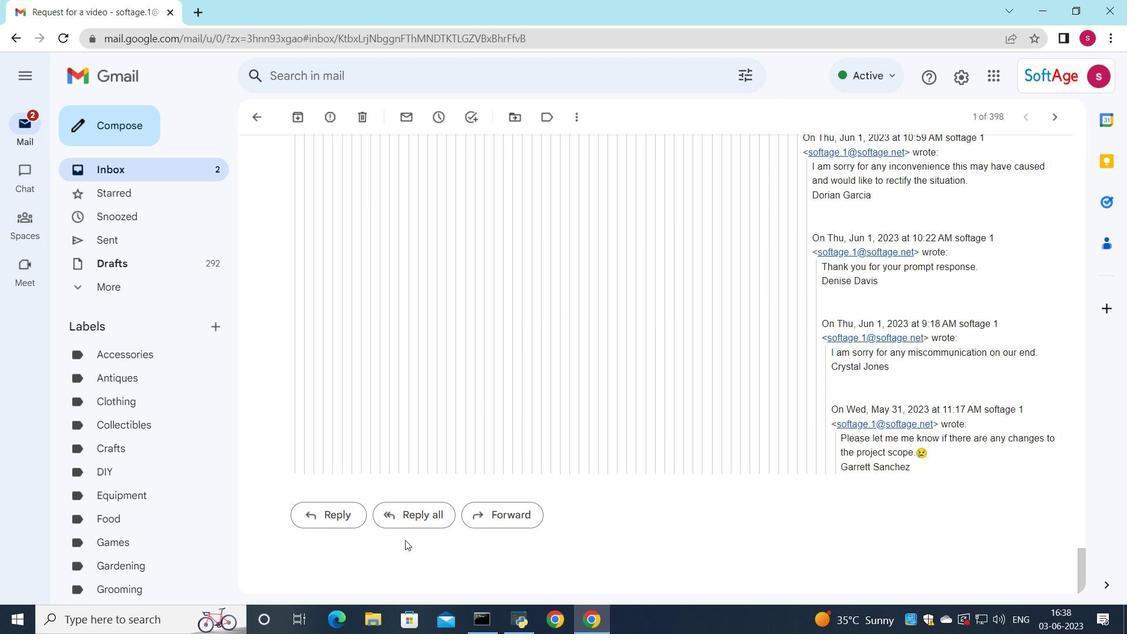 
Action: Mouse pressed left at (408, 530)
Screenshot: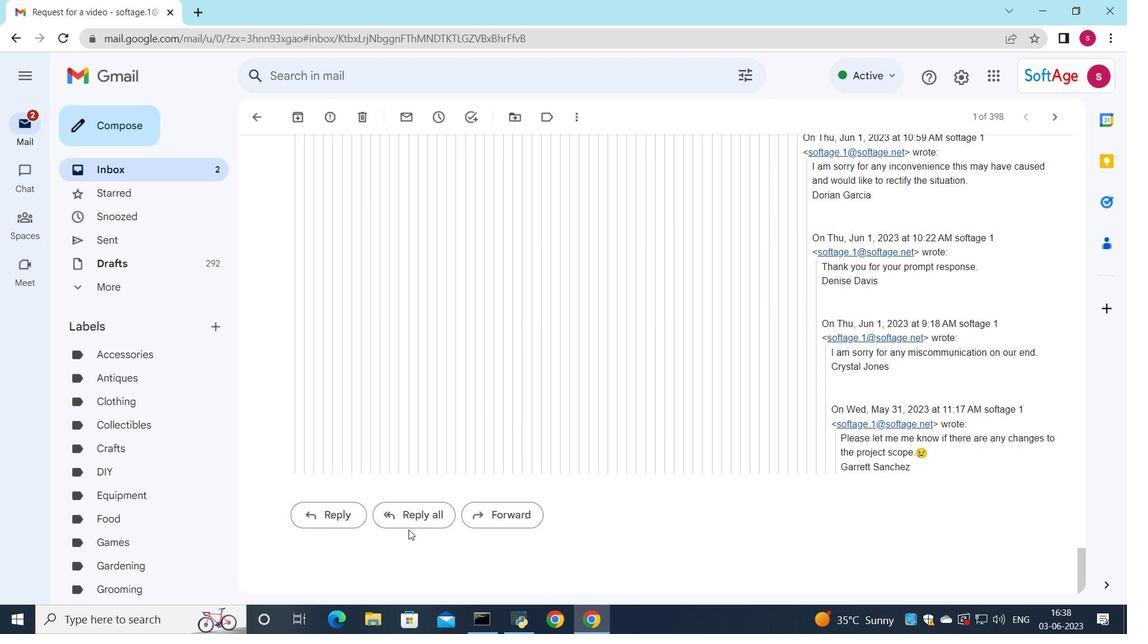
Action: Mouse moved to (413, 518)
Screenshot: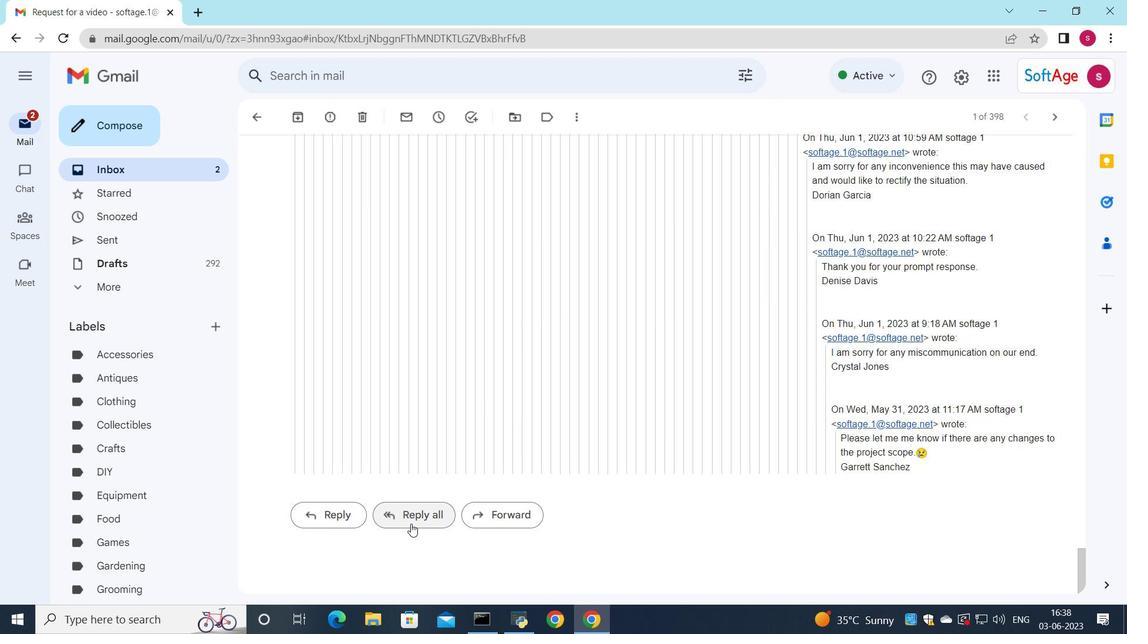 
Action: Mouse pressed left at (413, 518)
Screenshot: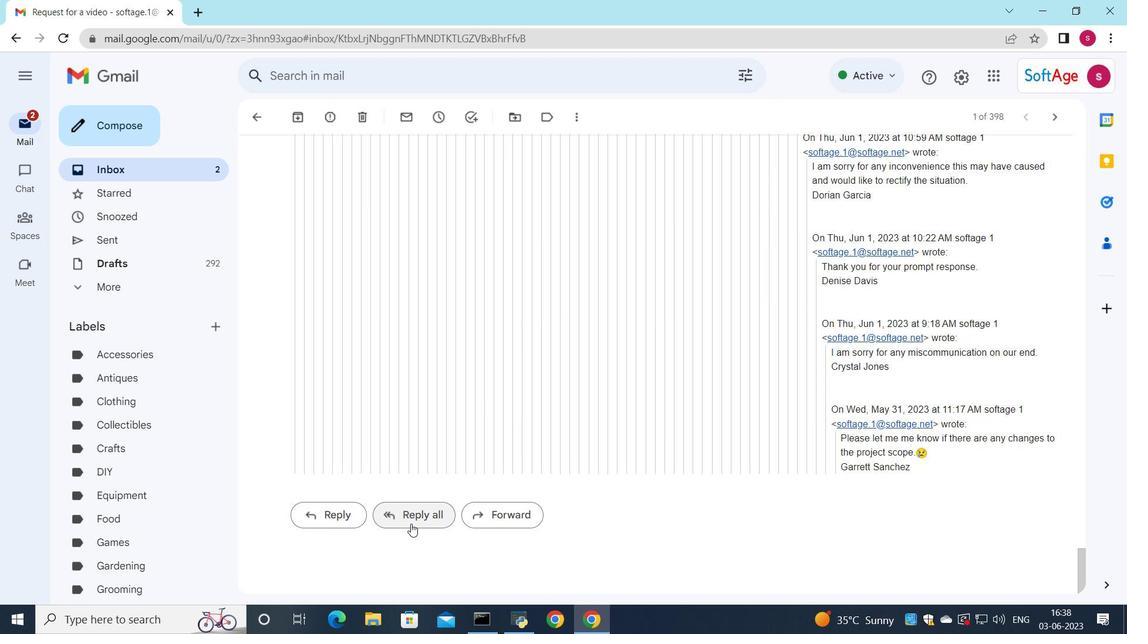 
Action: Mouse moved to (320, 400)
Screenshot: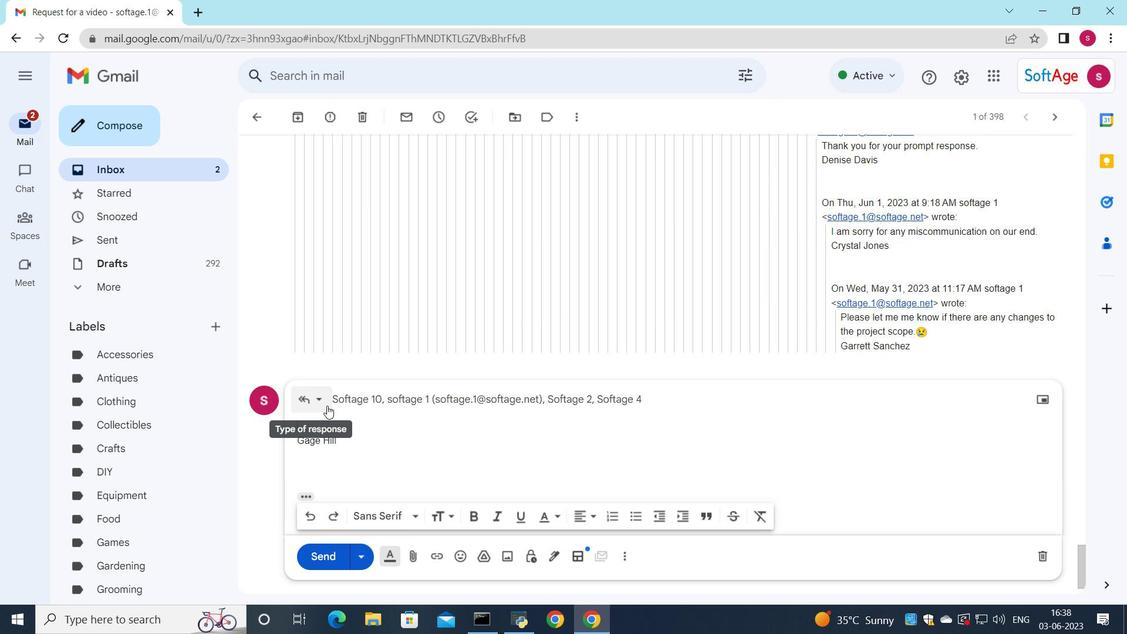
Action: Mouse pressed left at (320, 400)
Screenshot: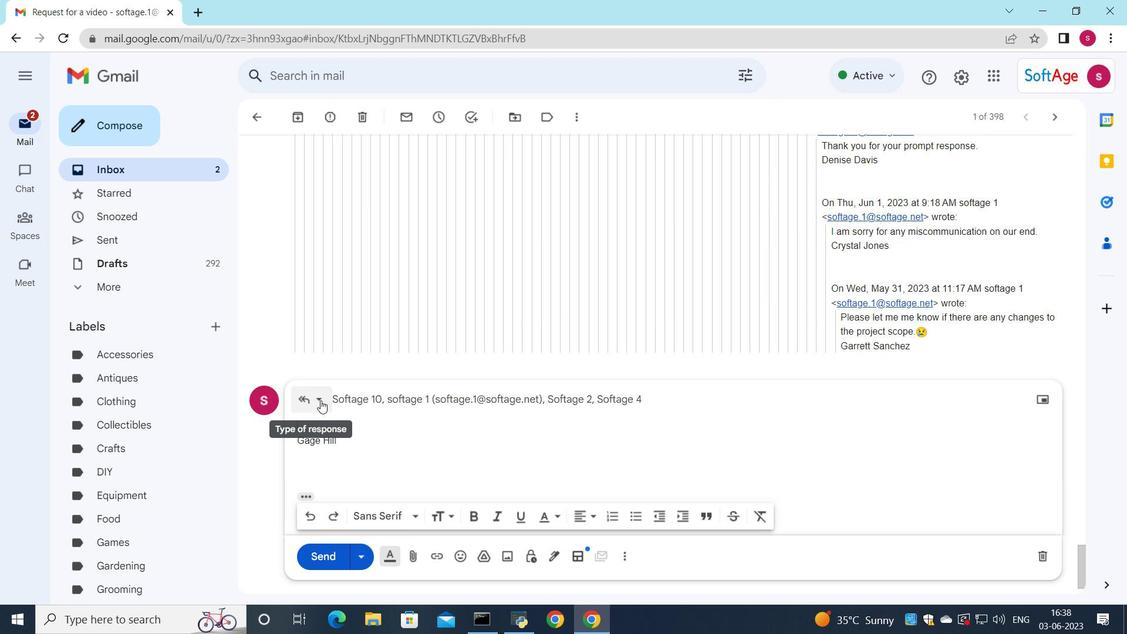 
Action: Mouse moved to (344, 501)
Screenshot: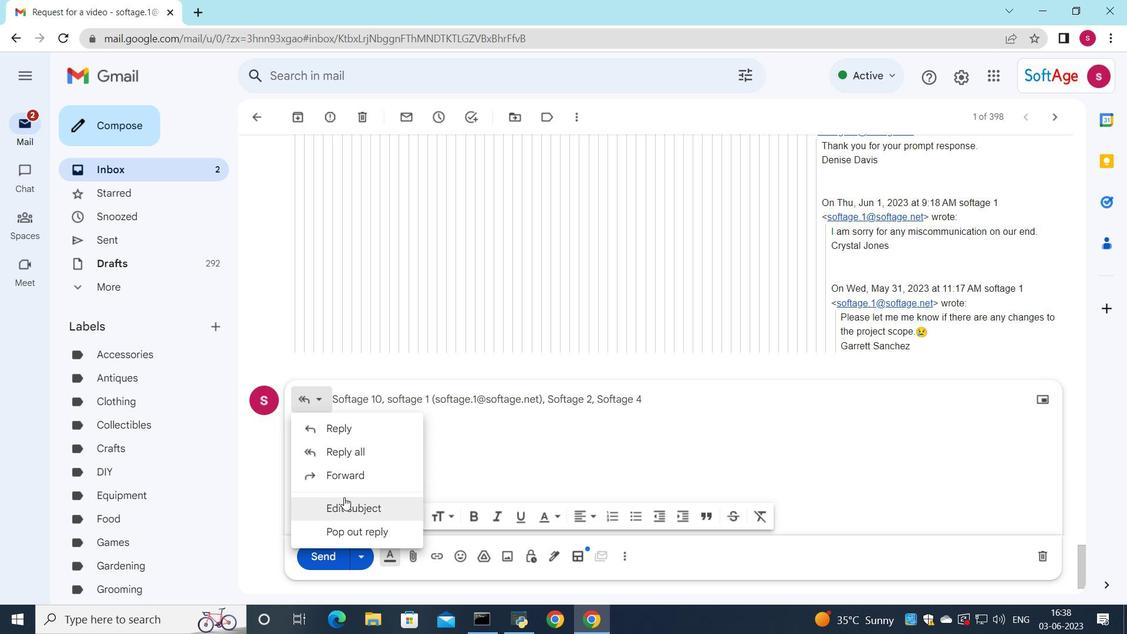 
Action: Mouse pressed left at (344, 501)
Screenshot: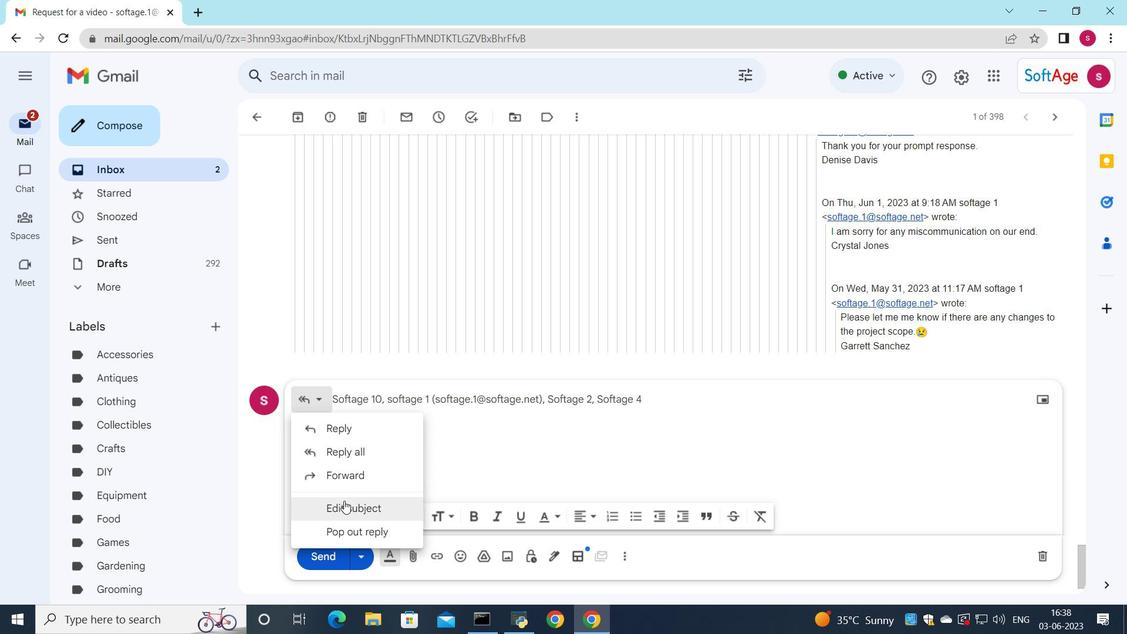 
Action: Mouse moved to (836, 248)
Screenshot: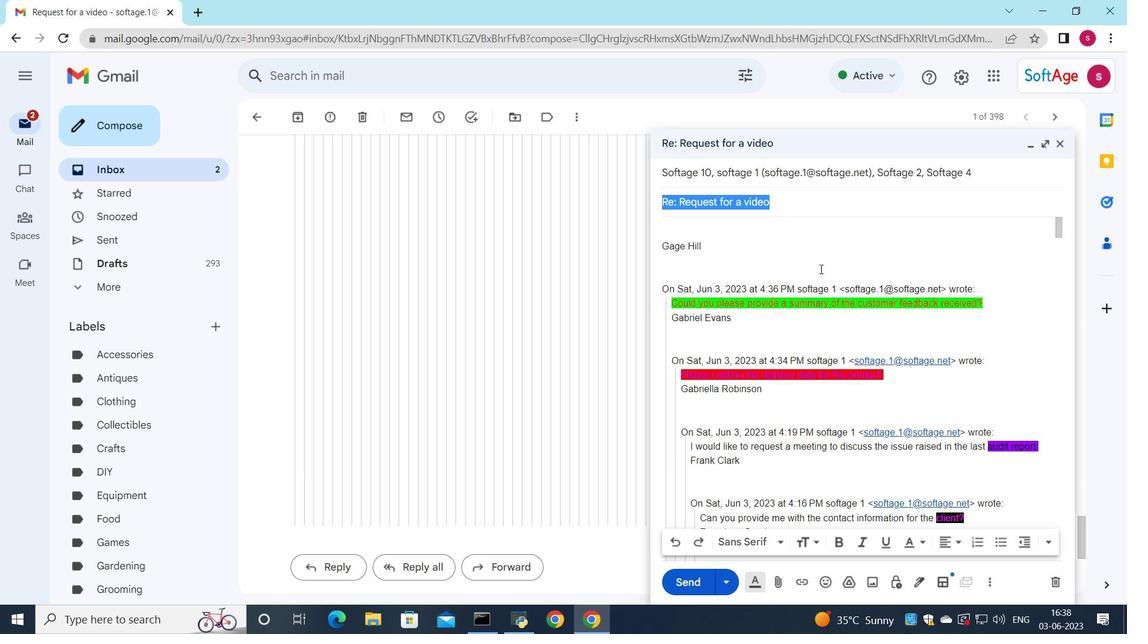 
Action: Key pressed <Key.shift>Request<Key.space>for<Key.space>a<Key.space>survey
Screenshot: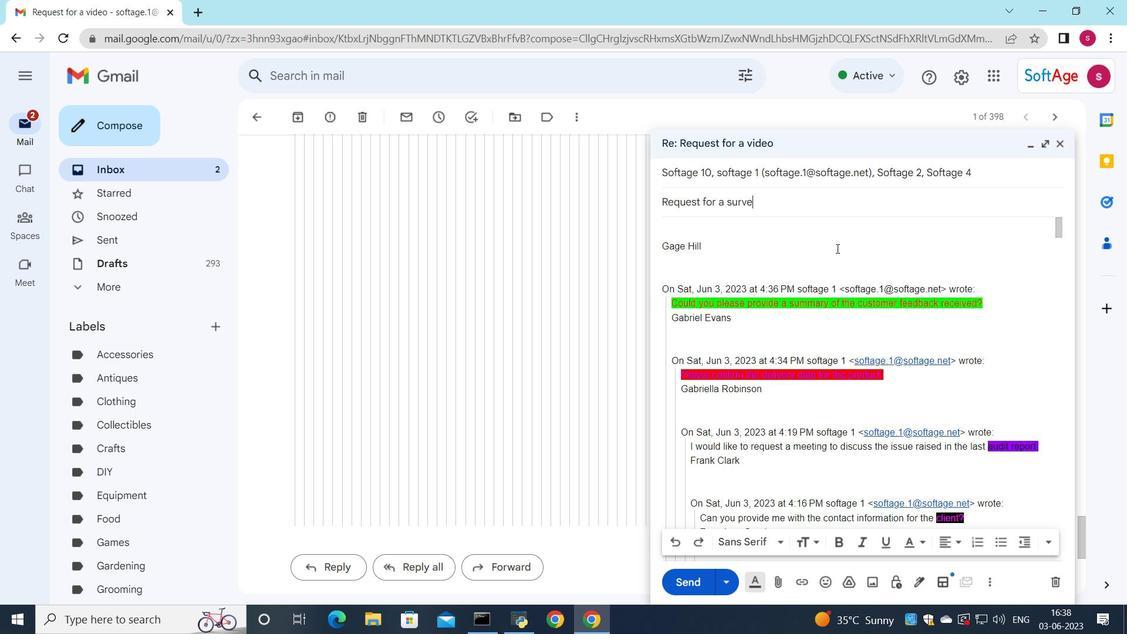 
Action: Mouse moved to (681, 226)
Screenshot: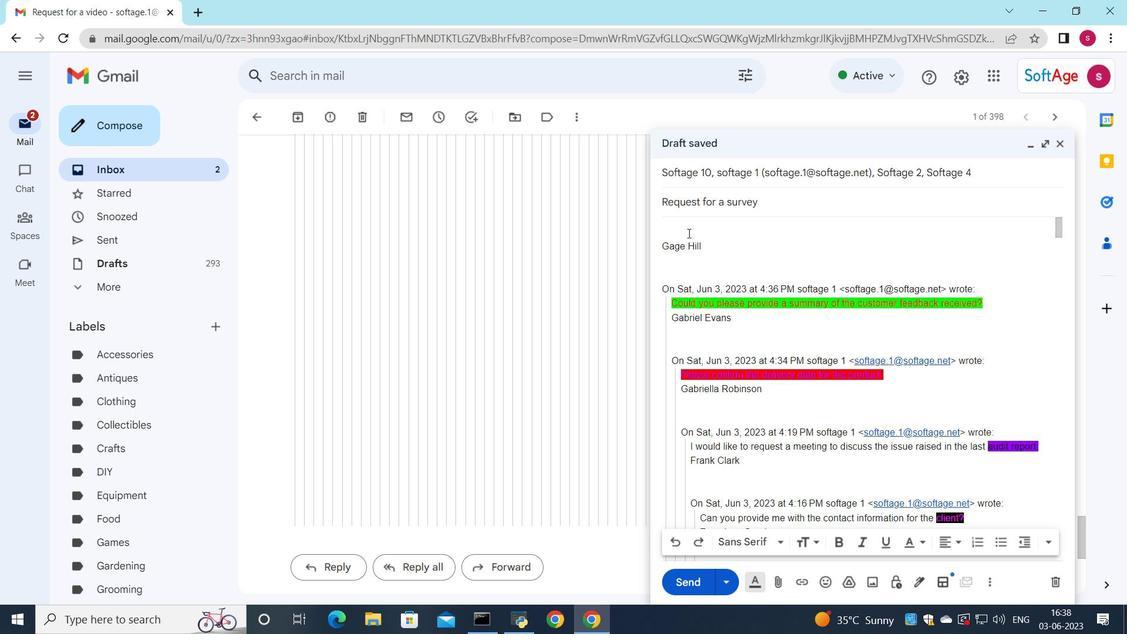 
Action: Mouse pressed left at (681, 226)
Screenshot: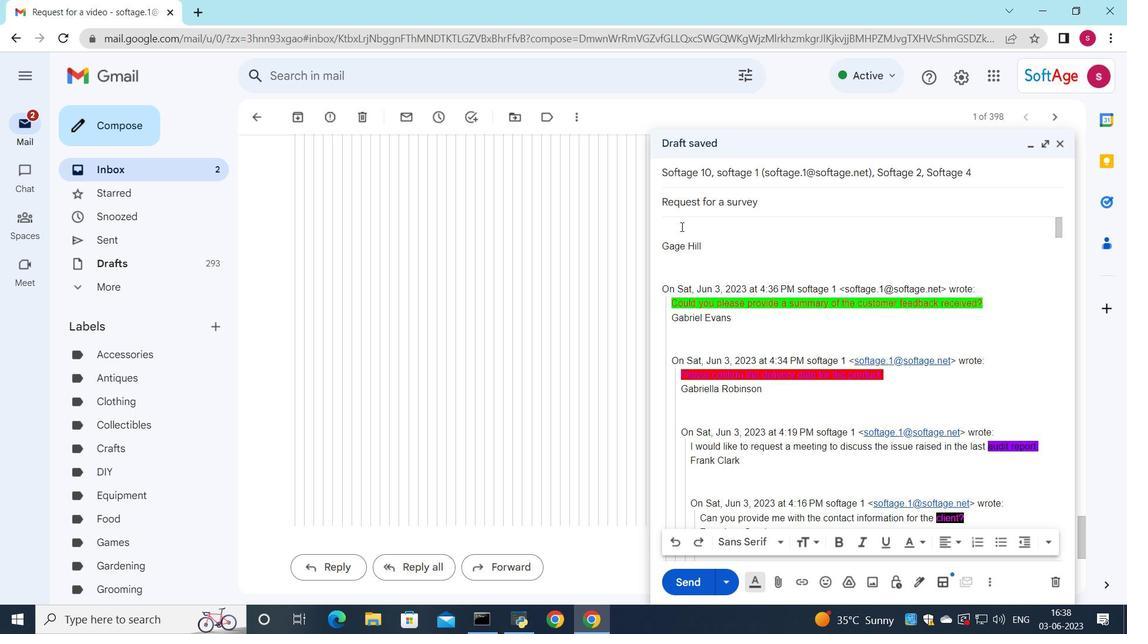 
Action: Mouse moved to (701, 230)
Screenshot: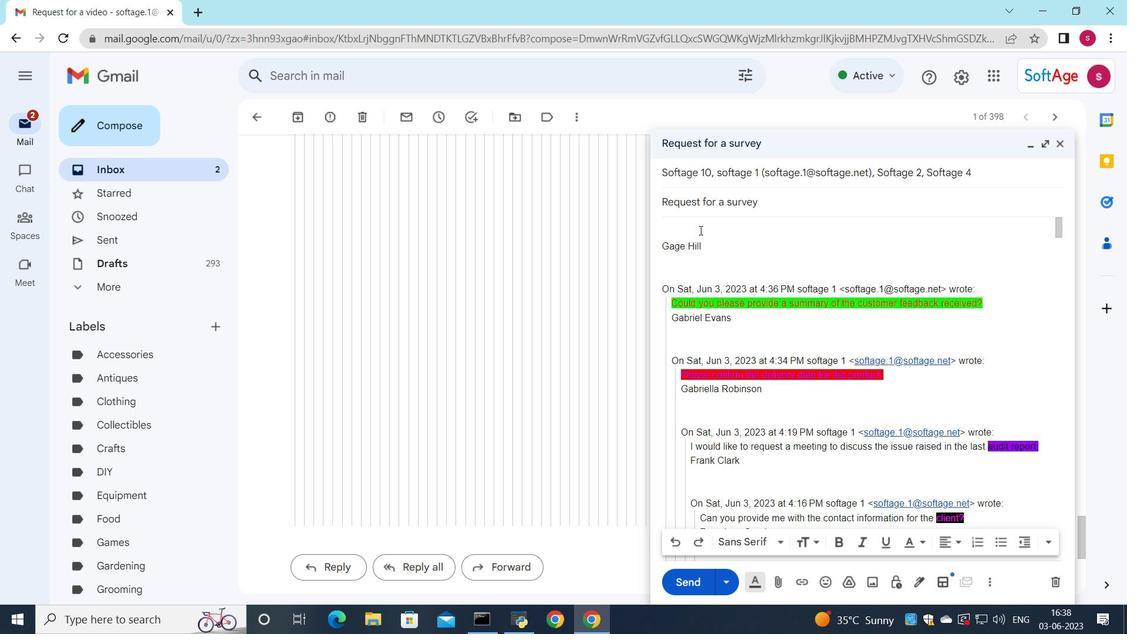 
Action: Key pressed <Key.shift_r>Please<Key.space>let<Key.space>me<Key.space>know<Key.space>if<Key.space>there<Key.space>are<Key.space>any<Key.space>concerns<Key.space>regardib<Key.backspace>ng<Key.space>the<Key.space>project<Key.space>timeline.
Screenshot: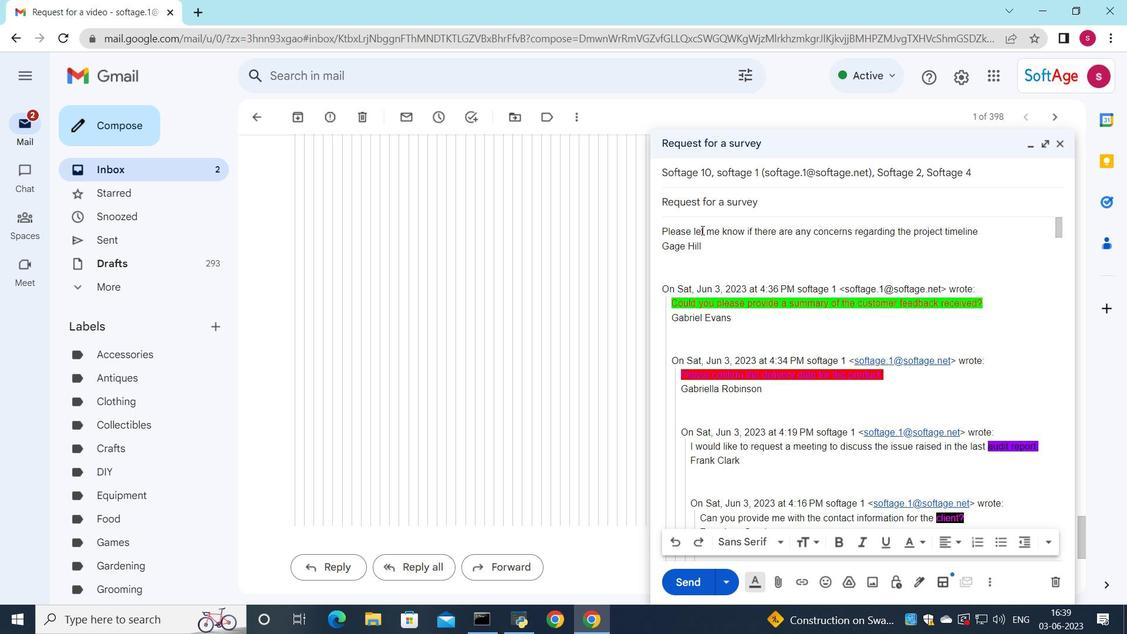 
Action: Mouse moved to (660, 233)
Screenshot: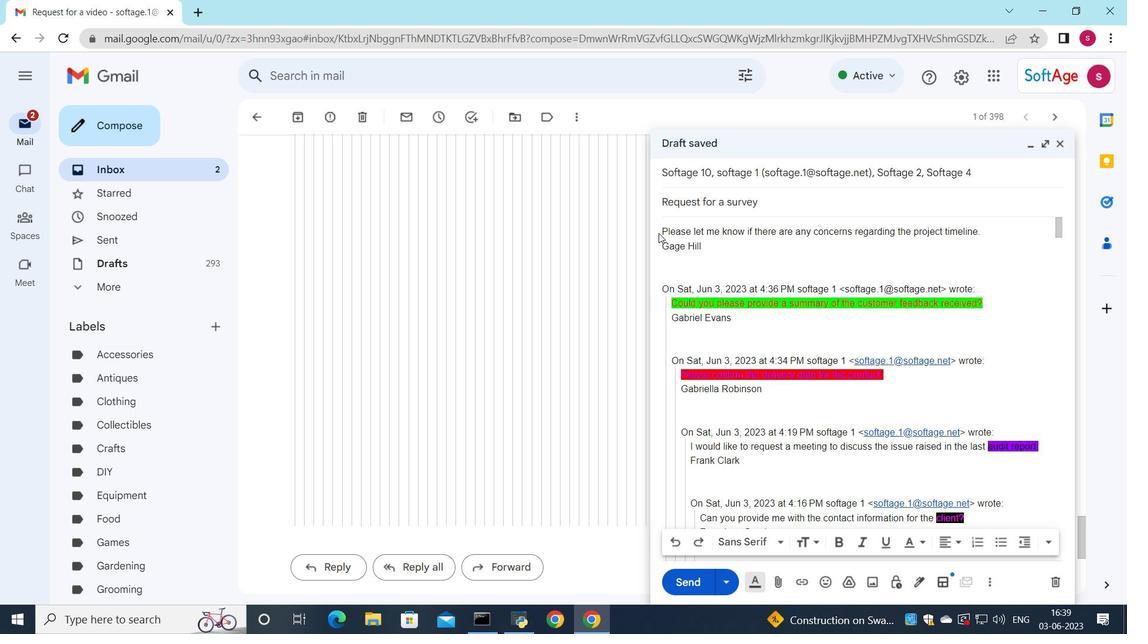 
Action: Mouse pressed left at (660, 233)
Screenshot: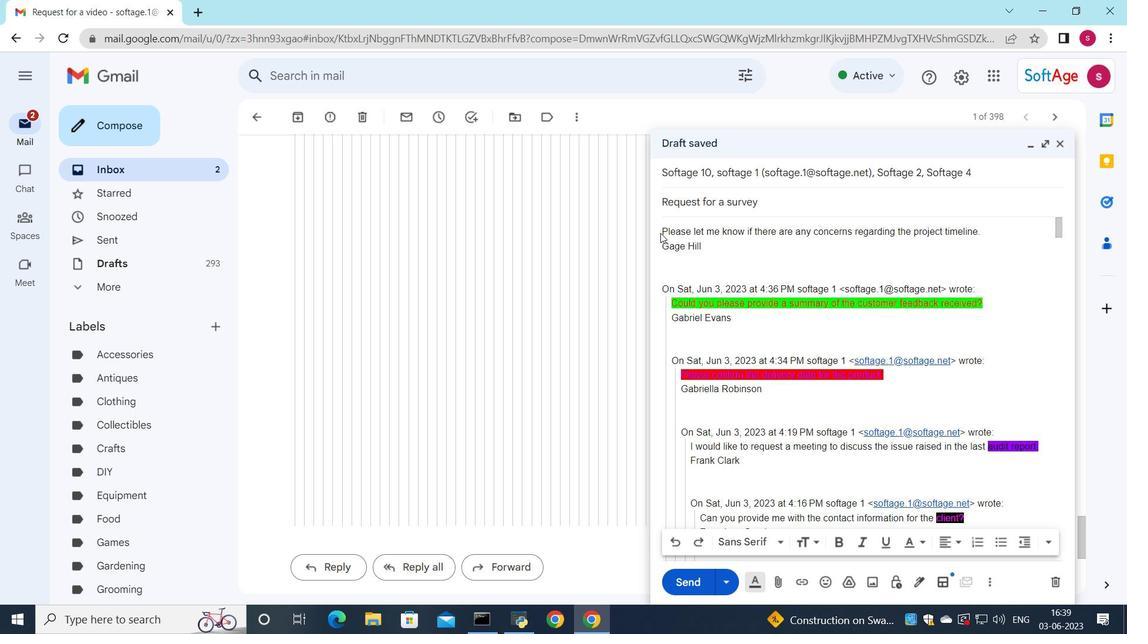 
Action: Mouse moved to (662, 233)
Screenshot: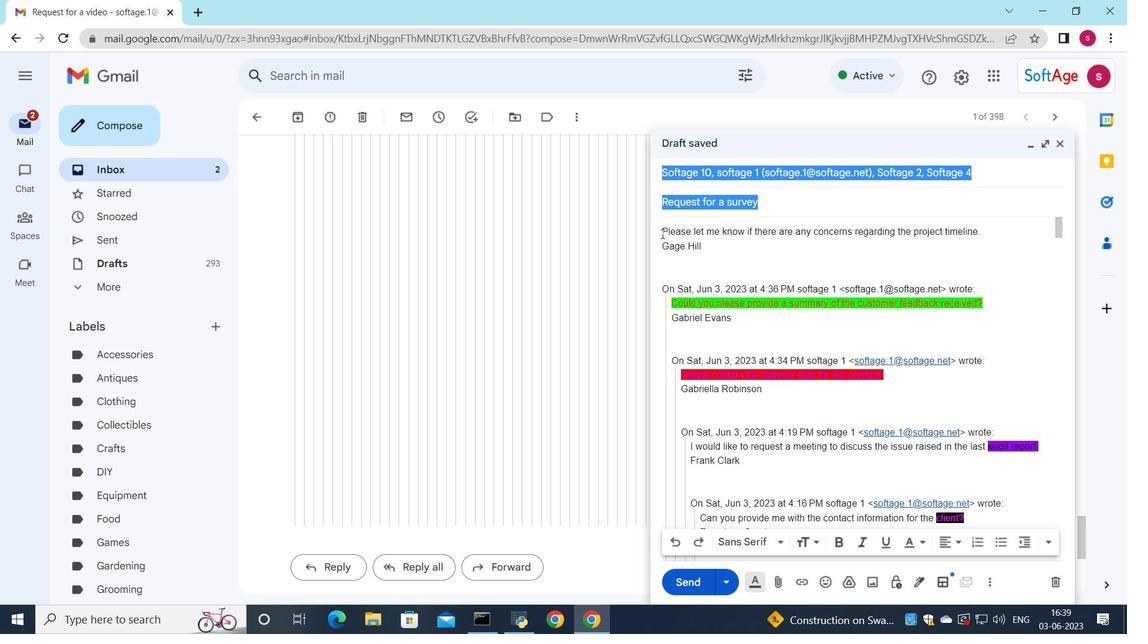 
Action: Mouse pressed left at (662, 233)
Screenshot: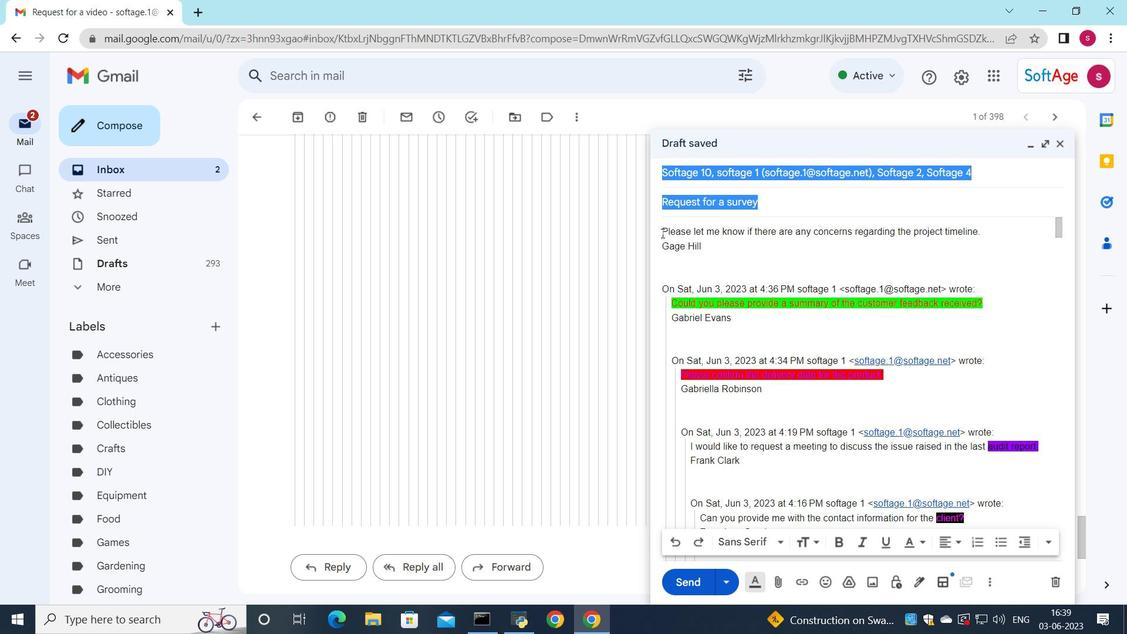 
Action: Mouse moved to (923, 543)
Screenshot: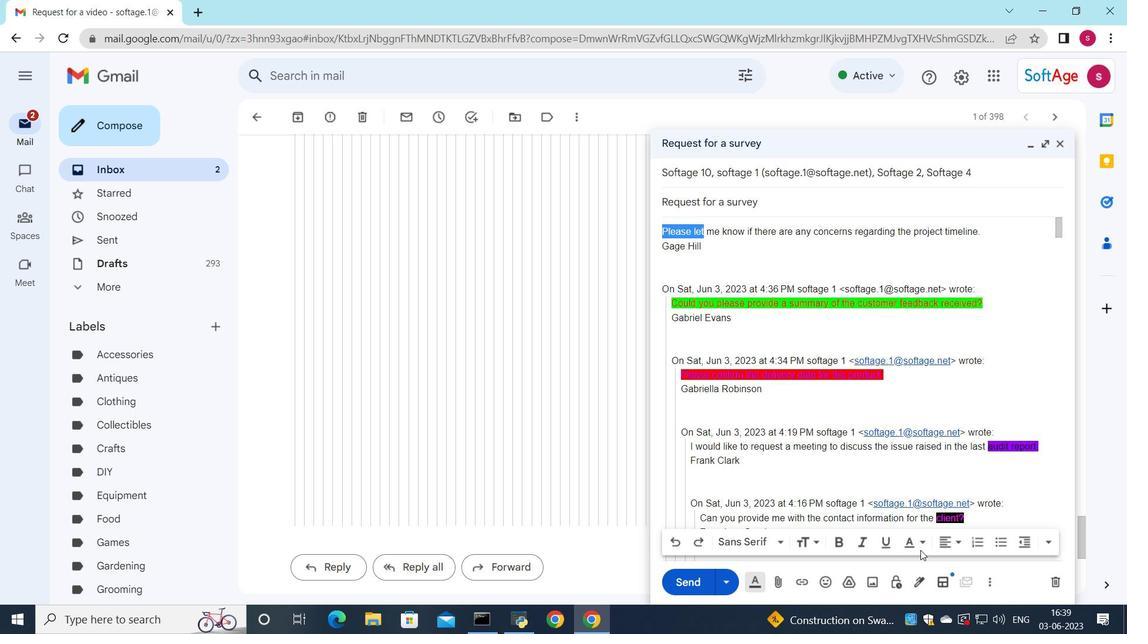 
Action: Mouse pressed left at (923, 543)
Screenshot: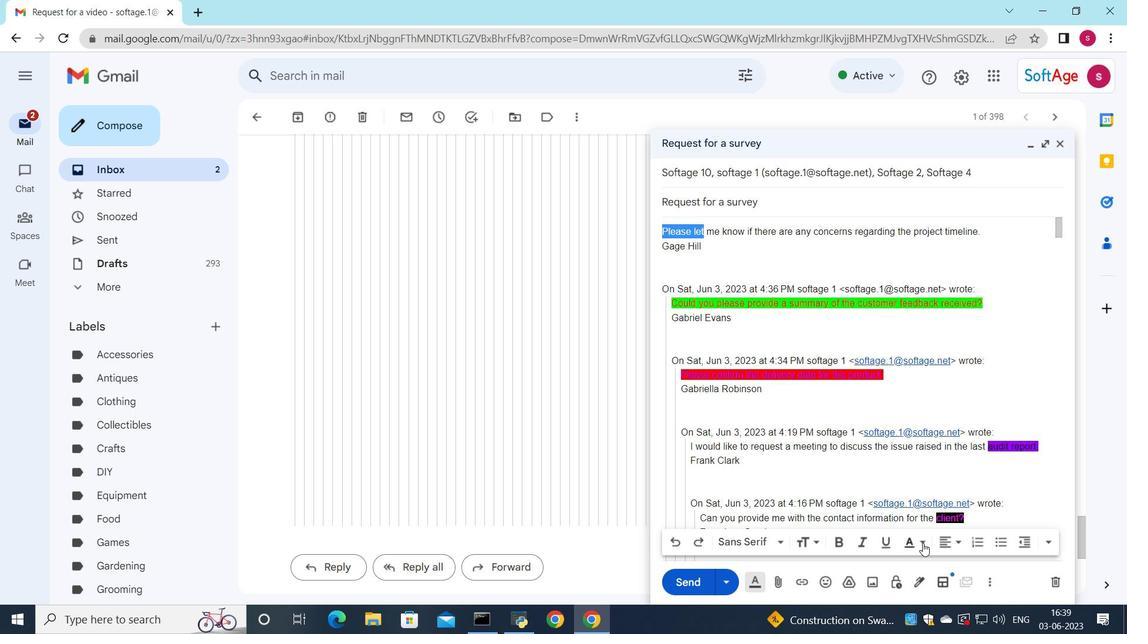 
Action: Mouse moved to (861, 442)
Screenshot: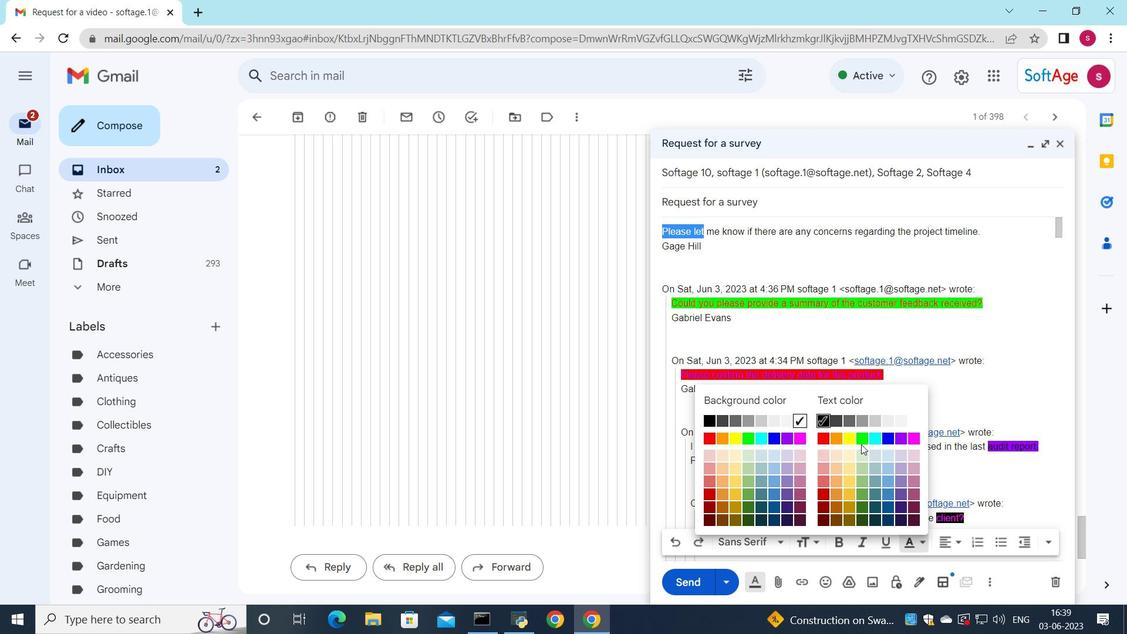 
Action: Mouse pressed left at (861, 442)
Screenshot: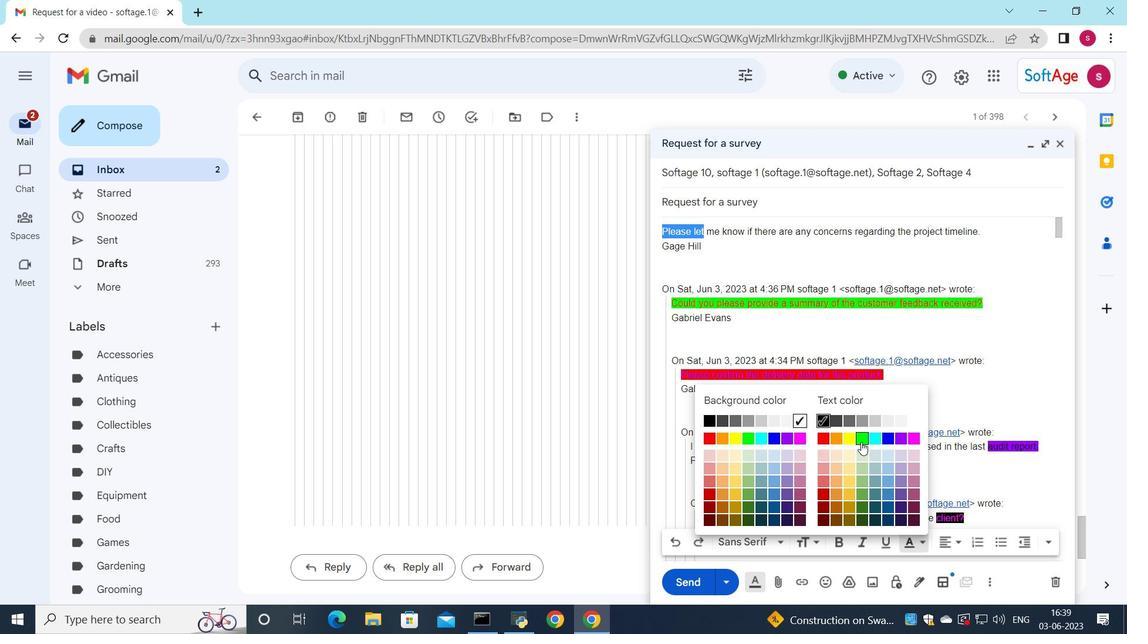 
Action: Mouse moved to (924, 538)
Screenshot: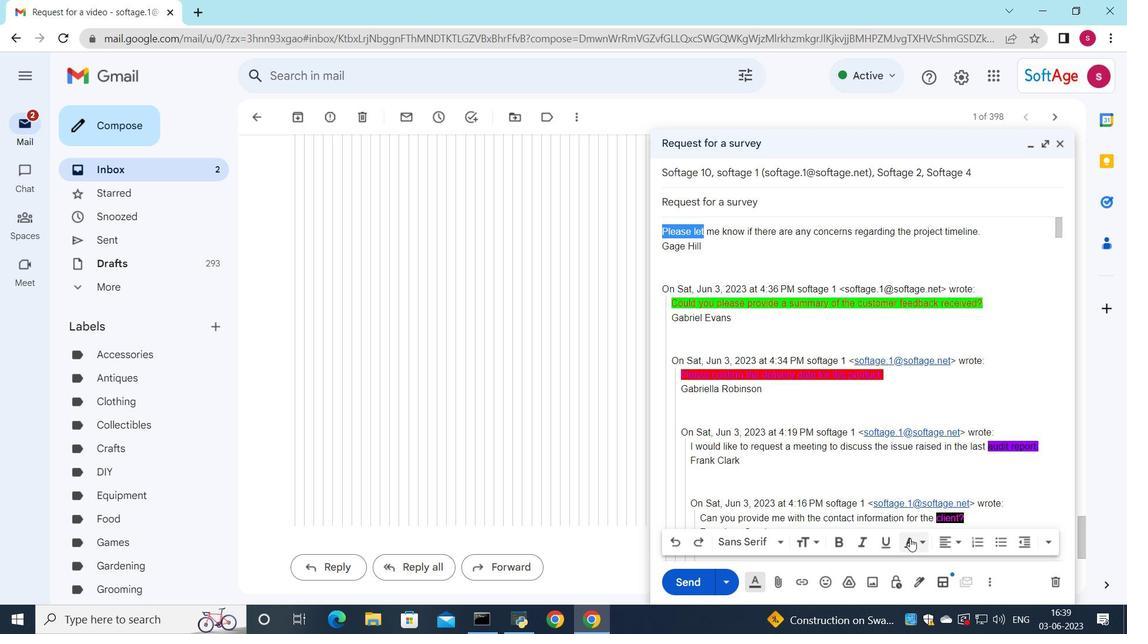 
Action: Mouse pressed left at (924, 538)
Screenshot: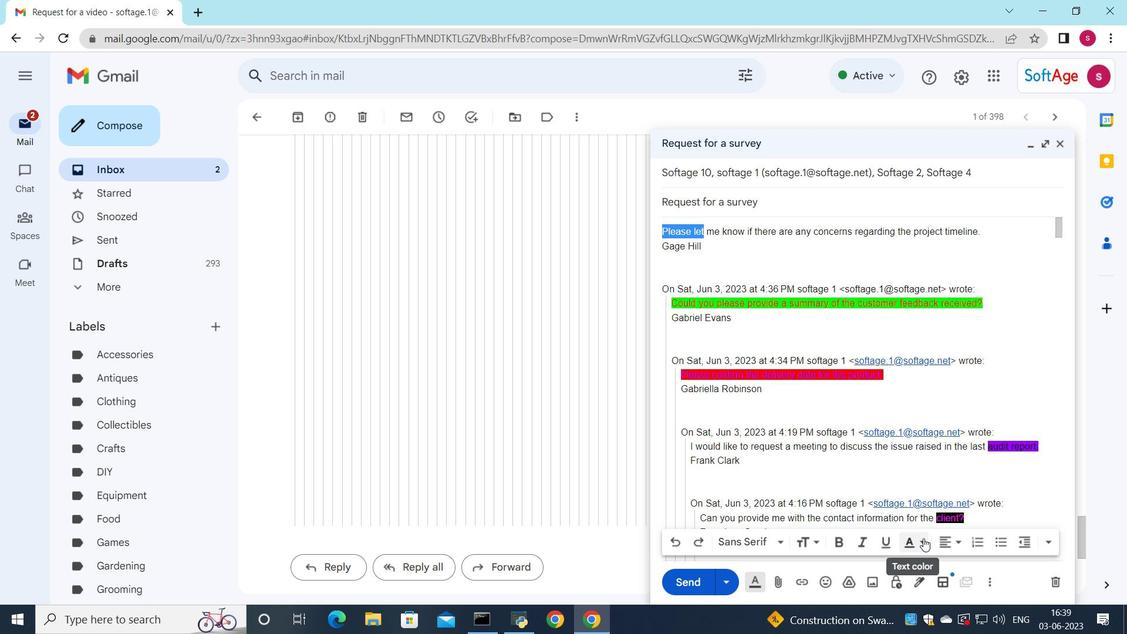 
Action: Mouse moved to (733, 435)
Screenshot: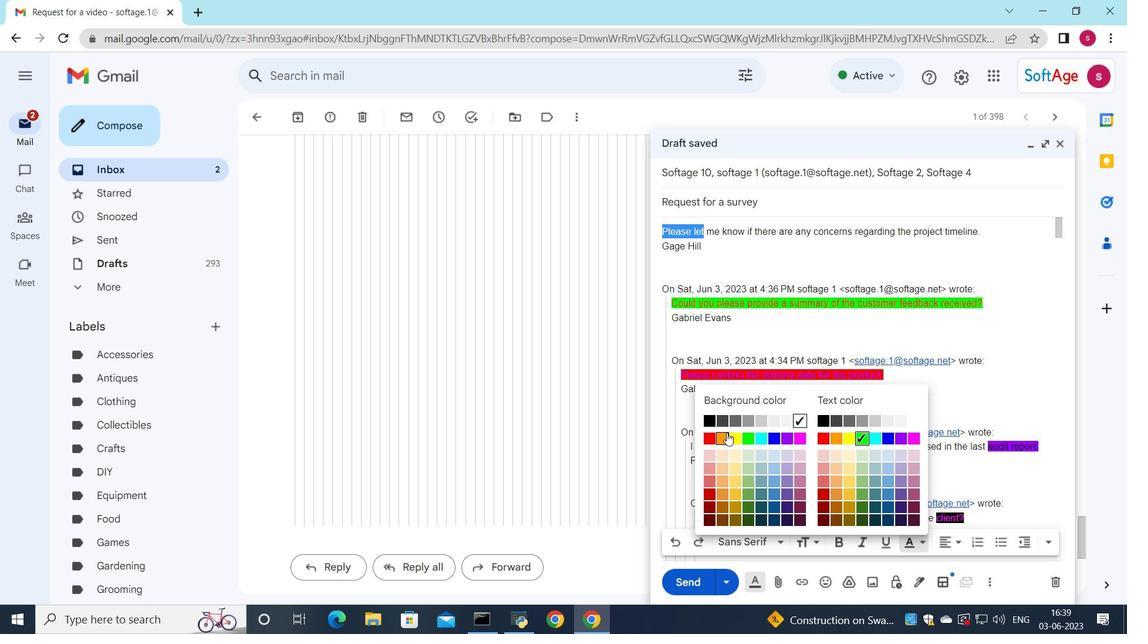 
Action: Mouse pressed left at (733, 435)
Screenshot: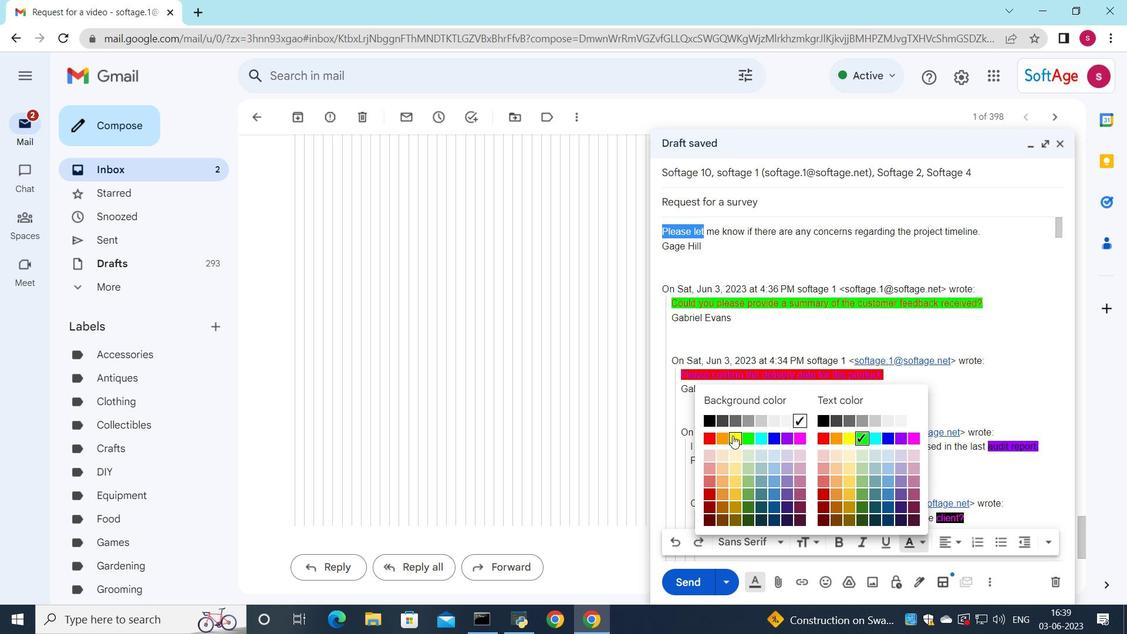 
Action: Mouse moved to (694, 587)
Screenshot: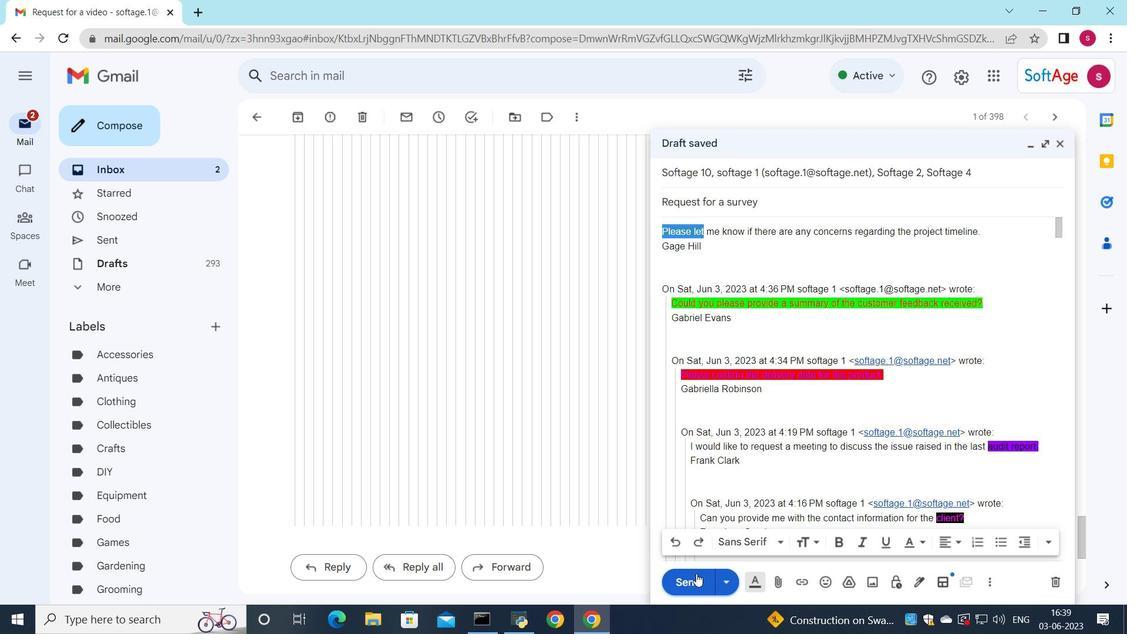 
Action: Mouse pressed left at (694, 587)
Screenshot: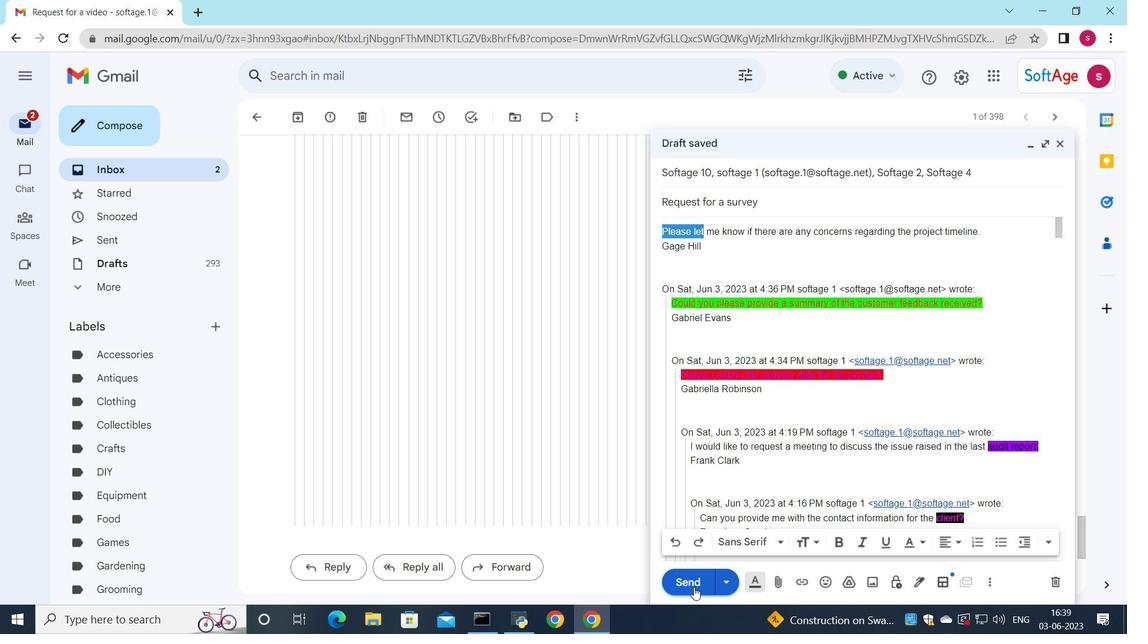 
Action: Mouse moved to (199, 169)
Screenshot: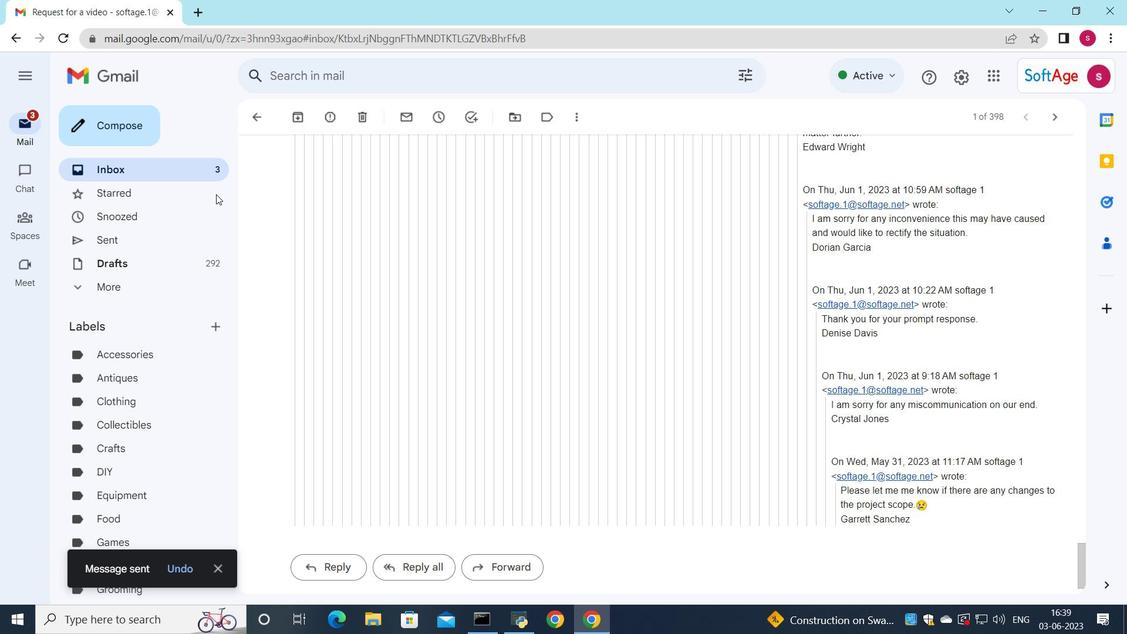 
Action: Mouse pressed left at (199, 169)
Screenshot: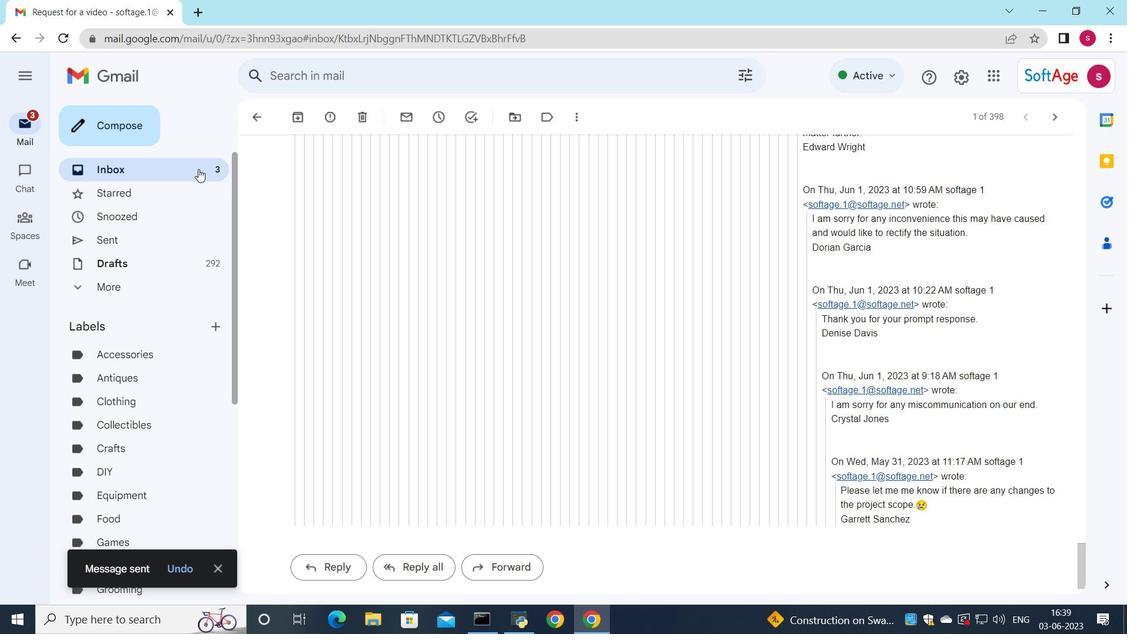 
Action: Mouse moved to (489, 169)
Screenshot: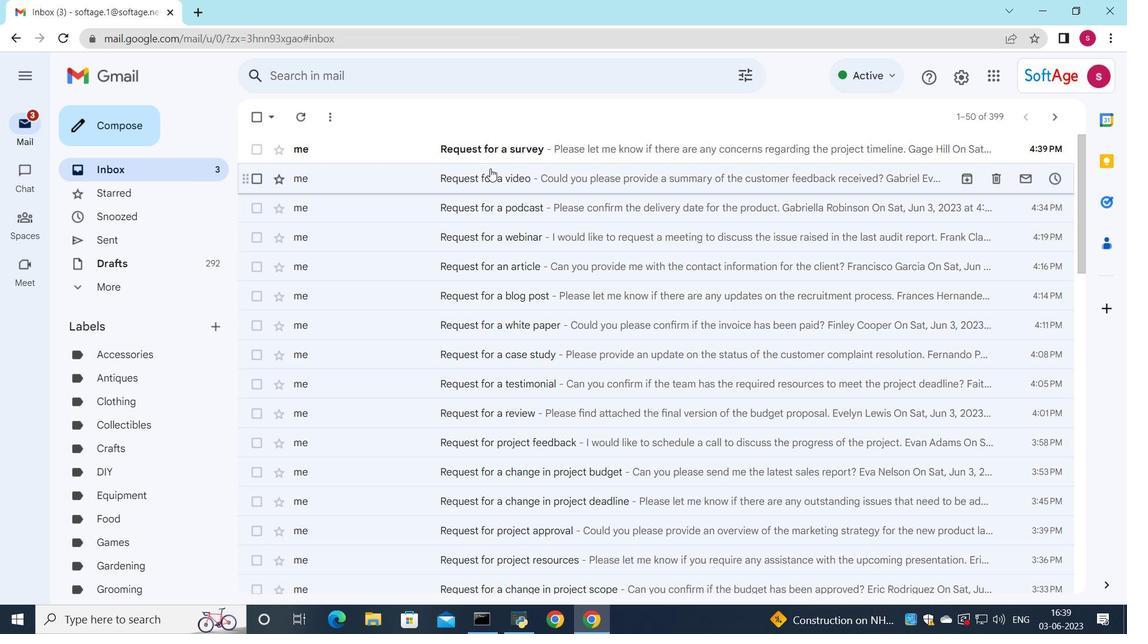 
